 Task: Search one way flight ticket for 5 adults, 2 children, 1 infant in seat and 1 infant on lap in economy from Corpus Christi: Corpus Christi International Airport to Greensboro: Piedmont Triad International Airport on 5-1-2023. Choice of flights is Spirit. Number of bags: 1 carry on bag. Price is upto 60000. Outbound departure time preference is 4:30.
Action: Mouse moved to (225, 370)
Screenshot: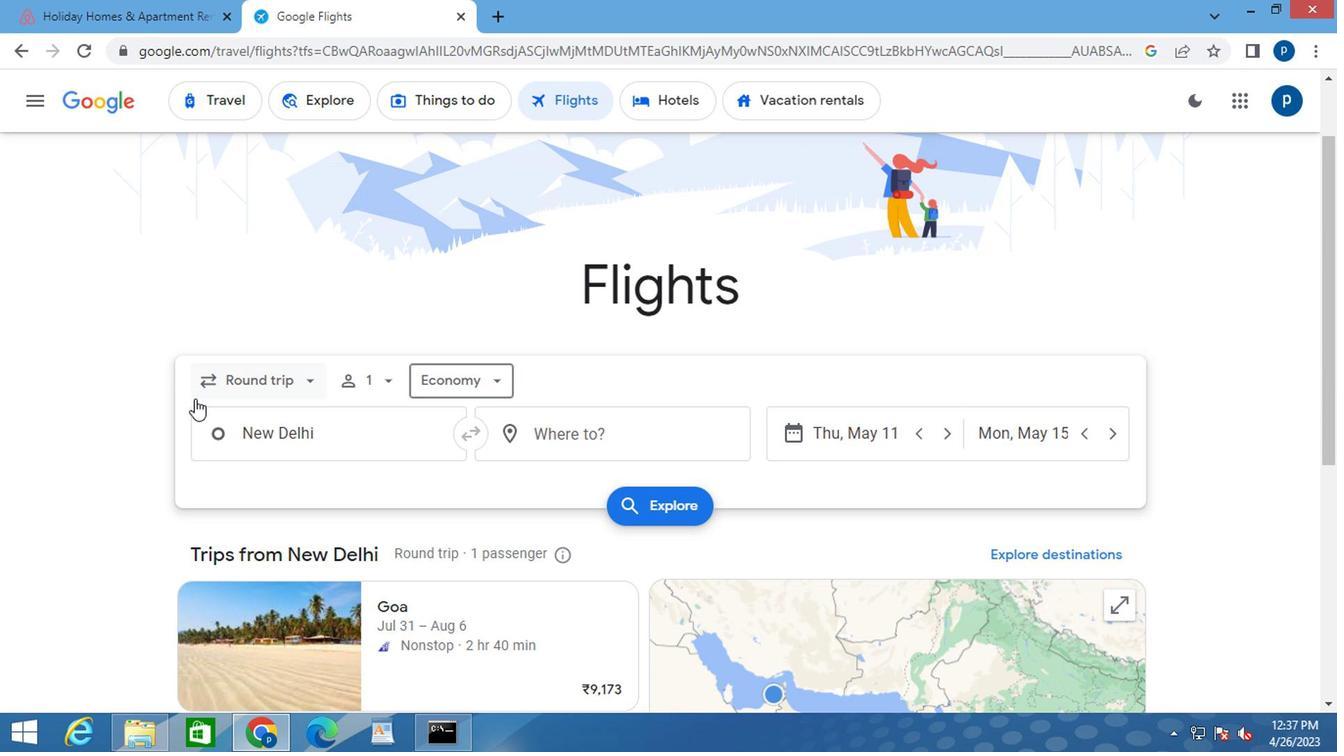
Action: Mouse pressed left at (225, 370)
Screenshot: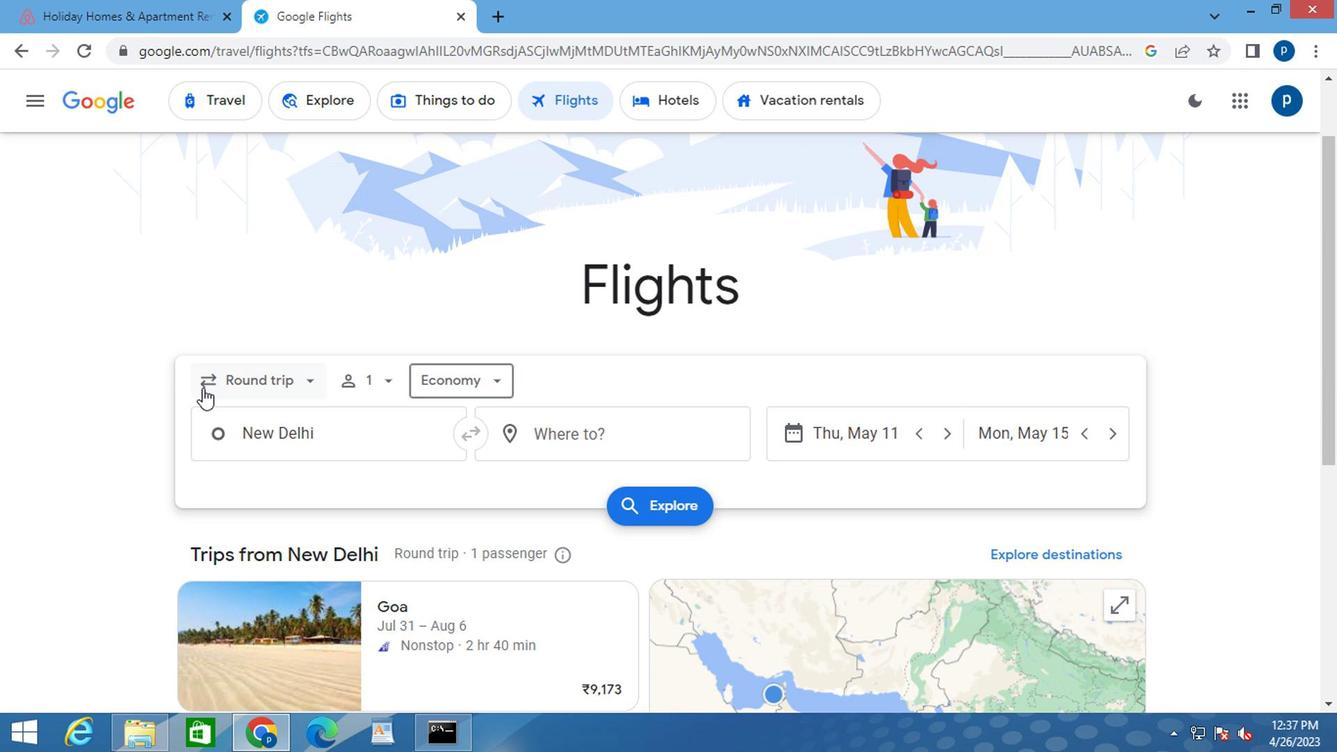 
Action: Mouse moved to (286, 472)
Screenshot: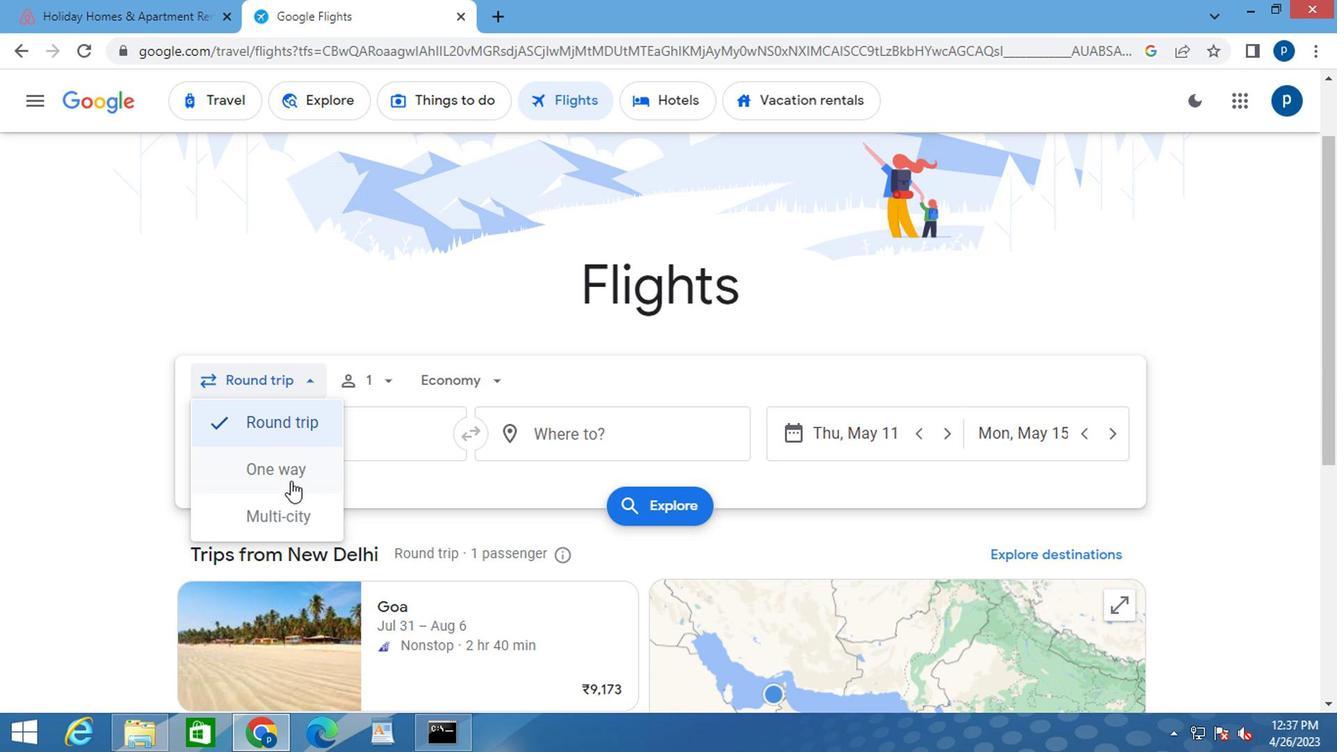 
Action: Mouse pressed left at (286, 472)
Screenshot: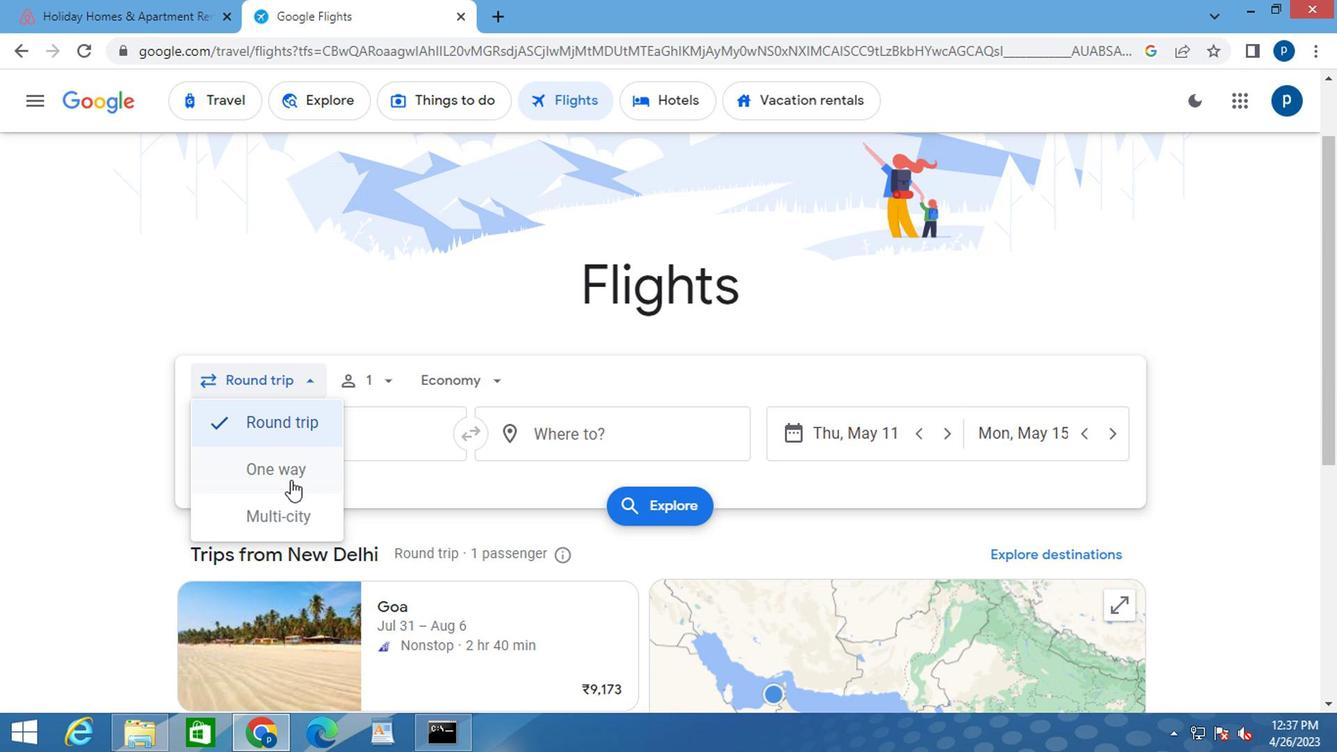 
Action: Mouse moved to (351, 373)
Screenshot: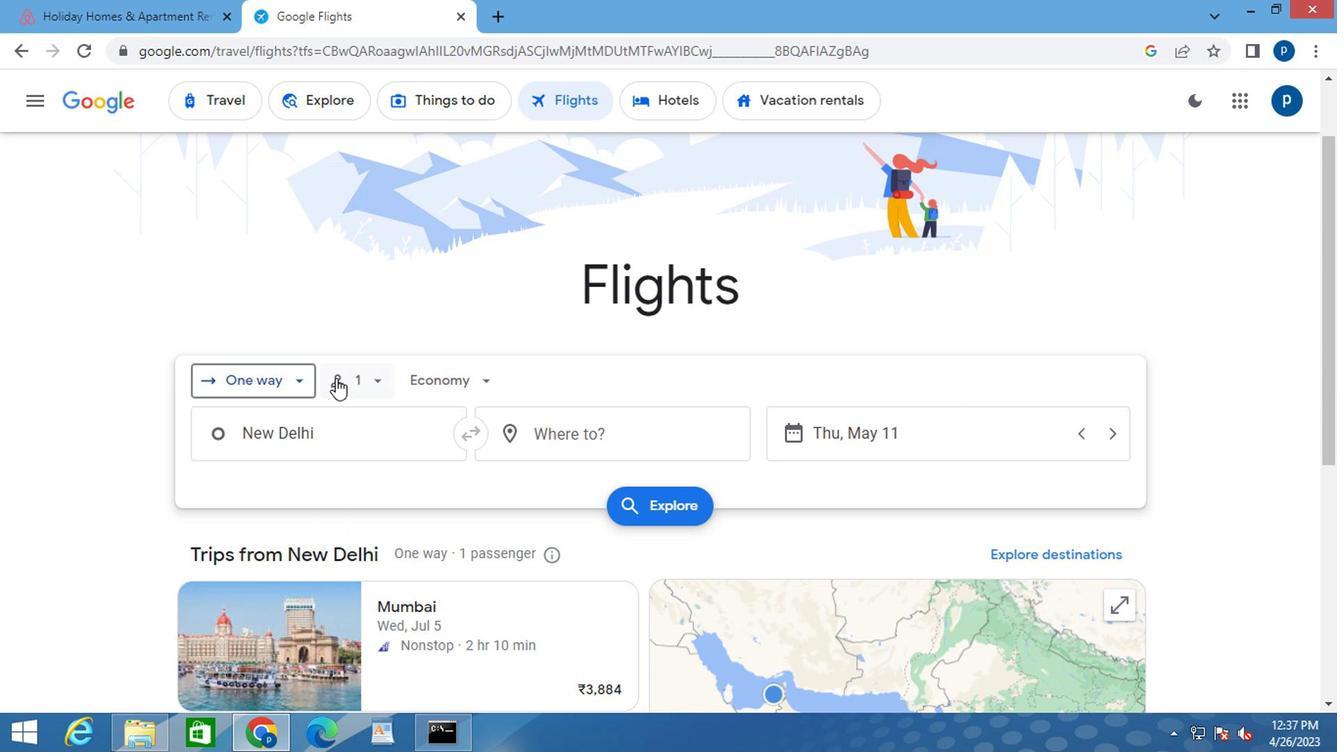 
Action: Mouse pressed left at (351, 373)
Screenshot: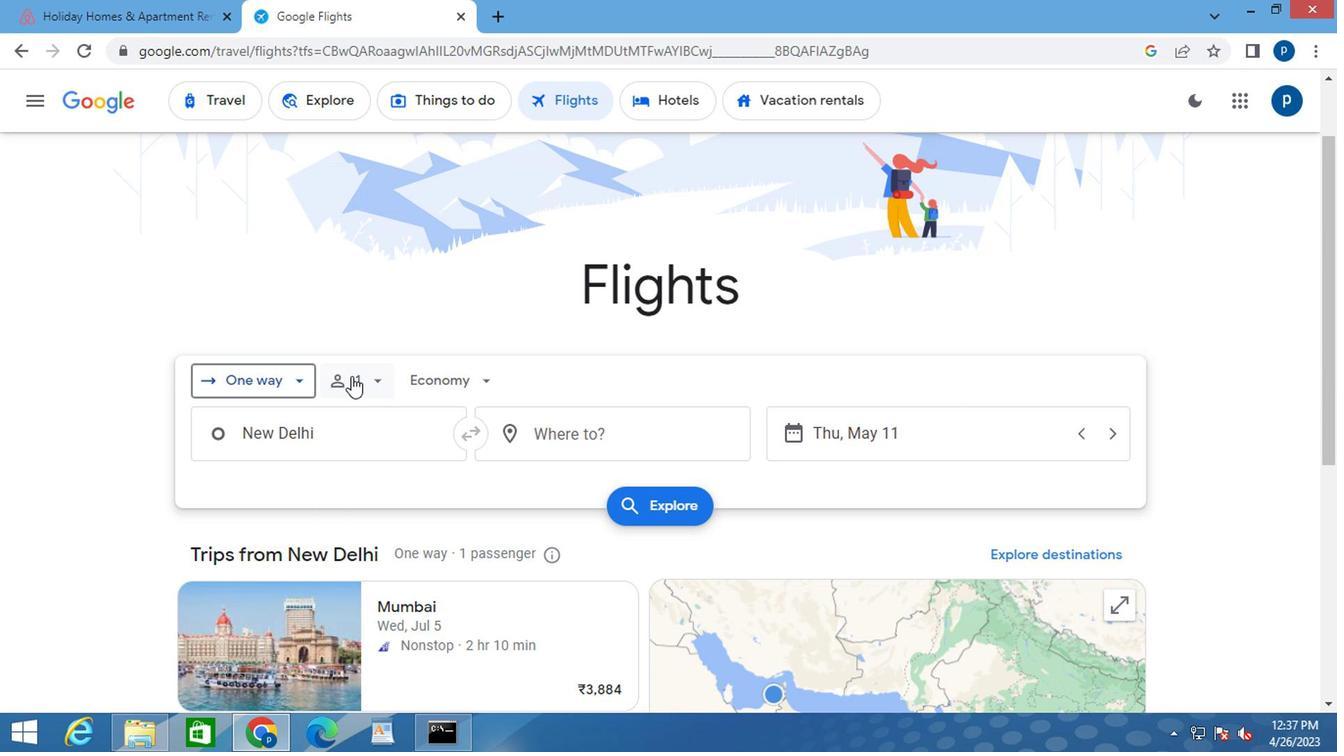 
Action: Mouse moved to (535, 432)
Screenshot: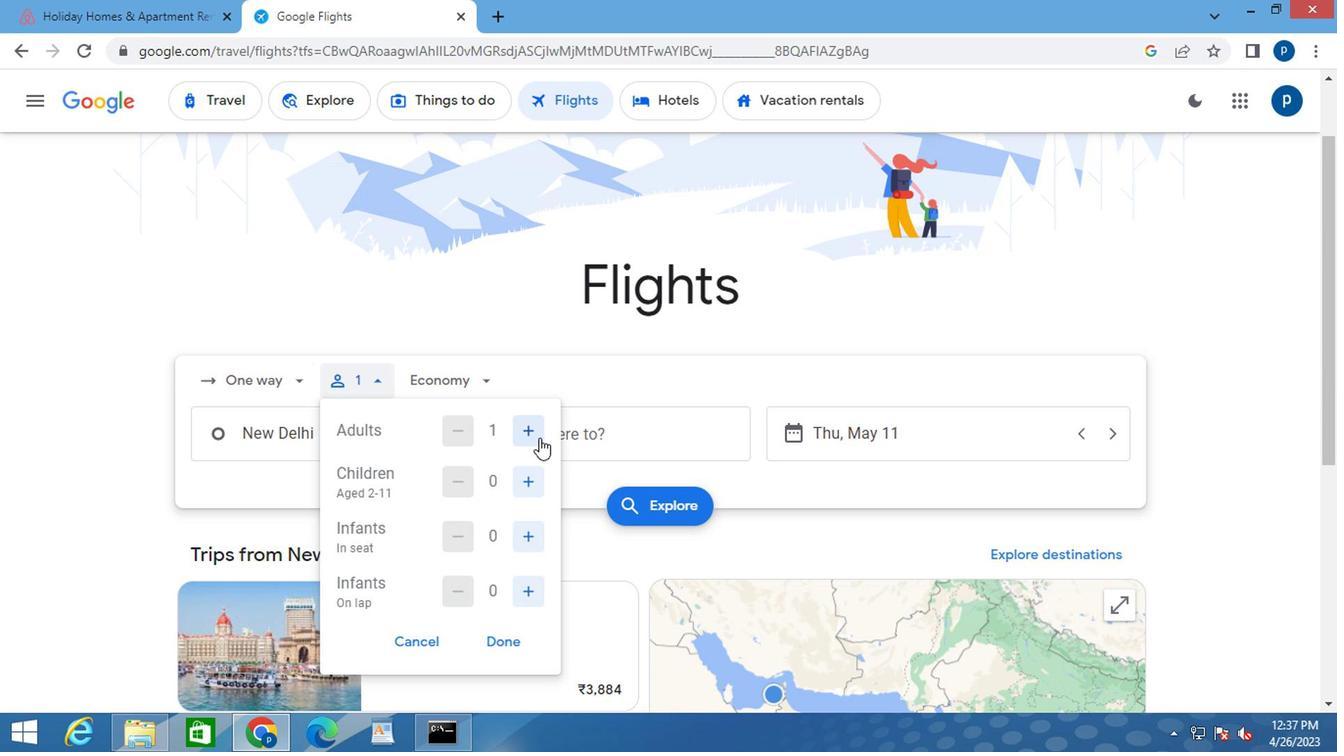 
Action: Mouse pressed left at (535, 432)
Screenshot: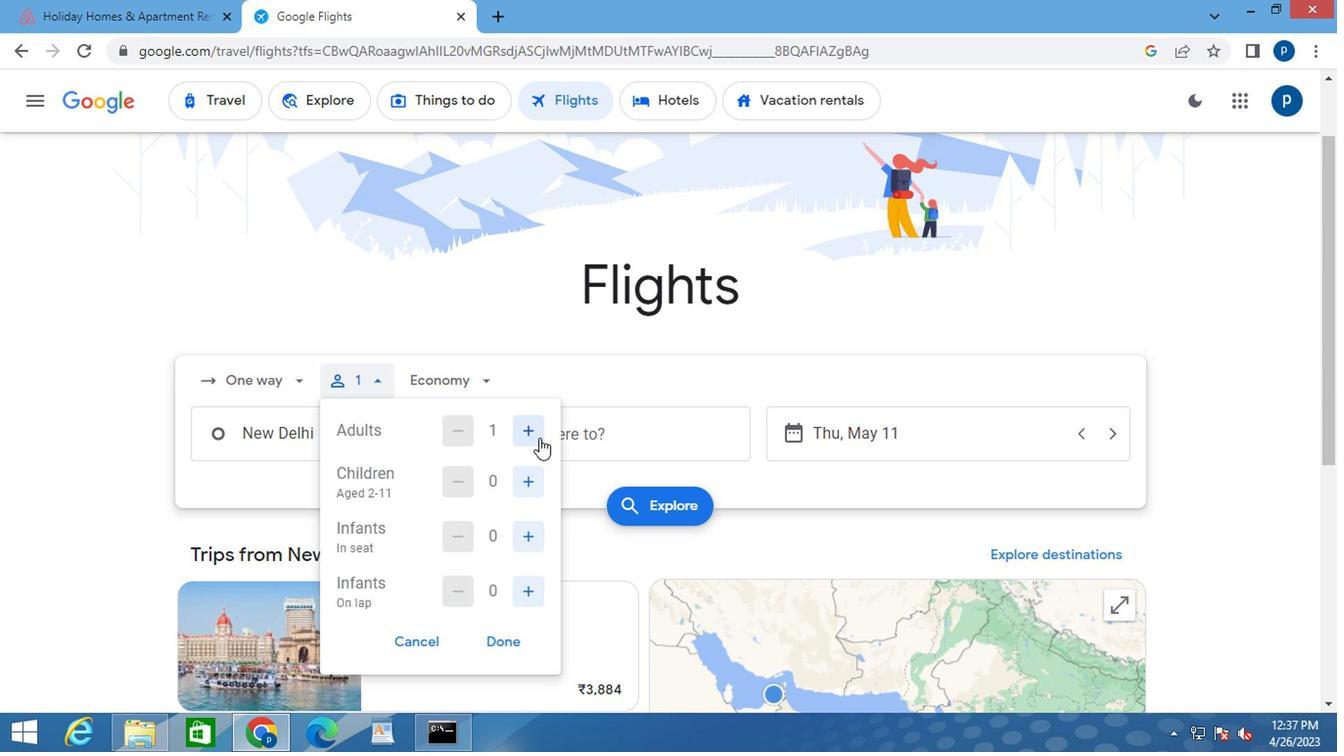 
Action: Mouse moved to (535, 432)
Screenshot: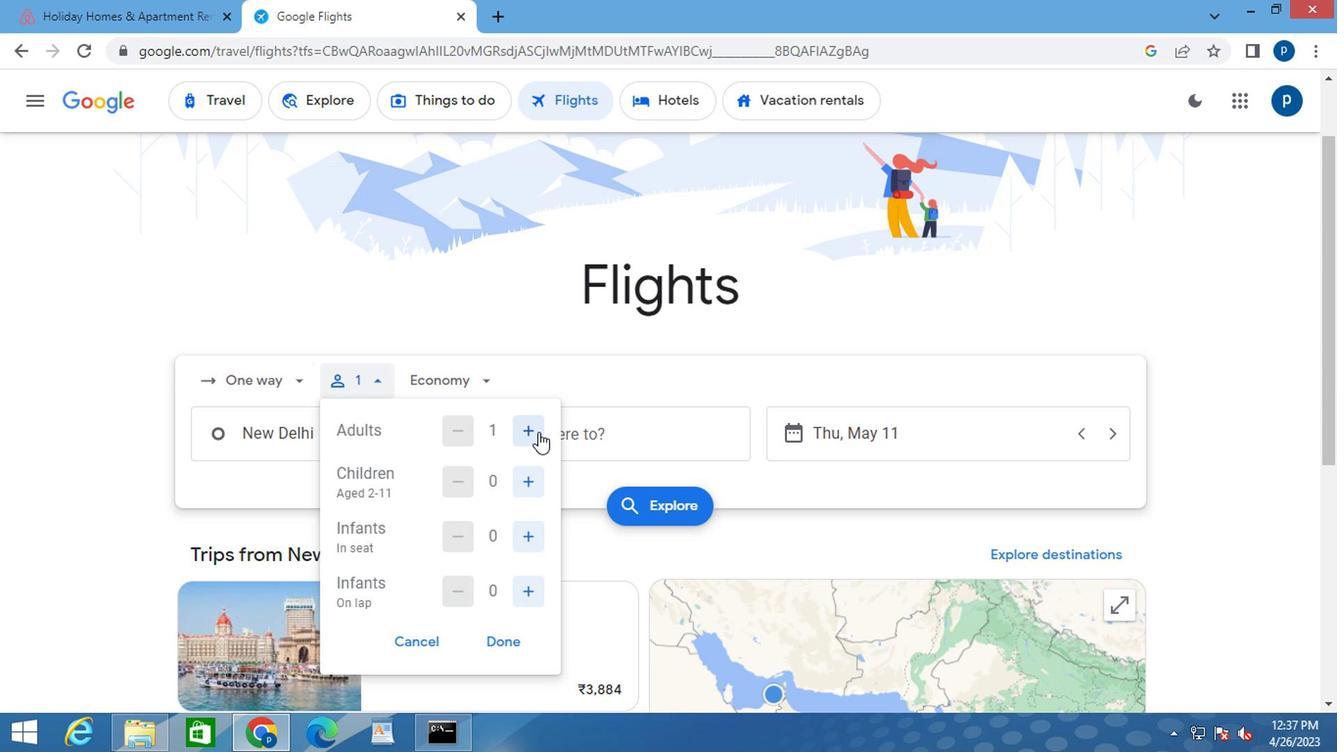 
Action: Mouse pressed left at (535, 432)
Screenshot: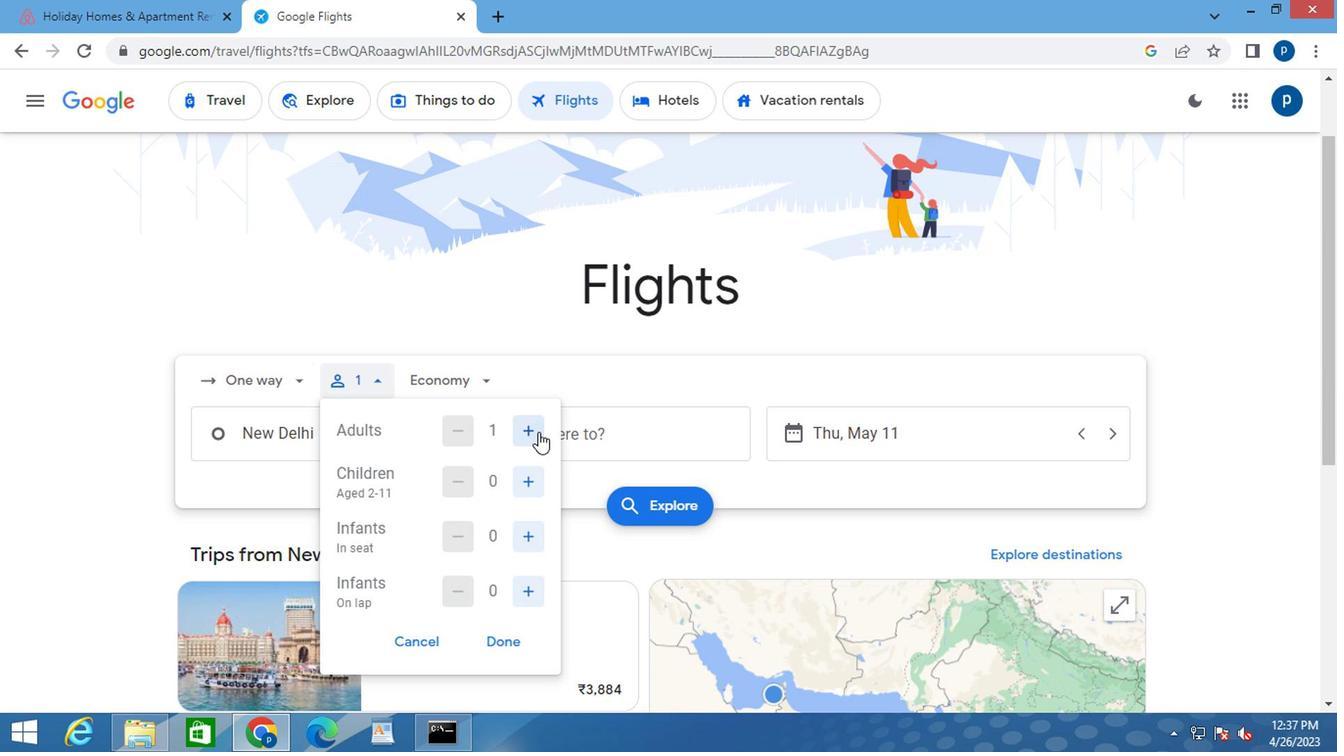 
Action: Mouse pressed left at (535, 432)
Screenshot: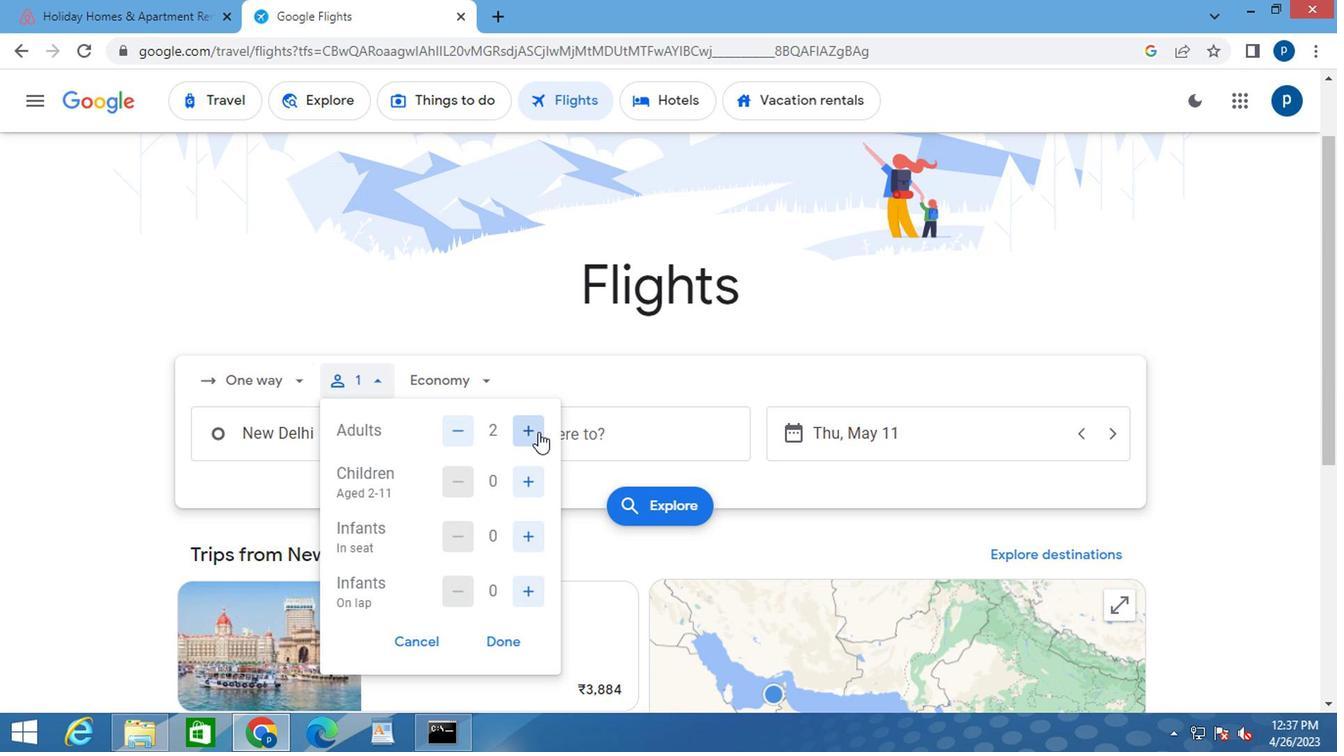 
Action: Mouse pressed left at (535, 432)
Screenshot: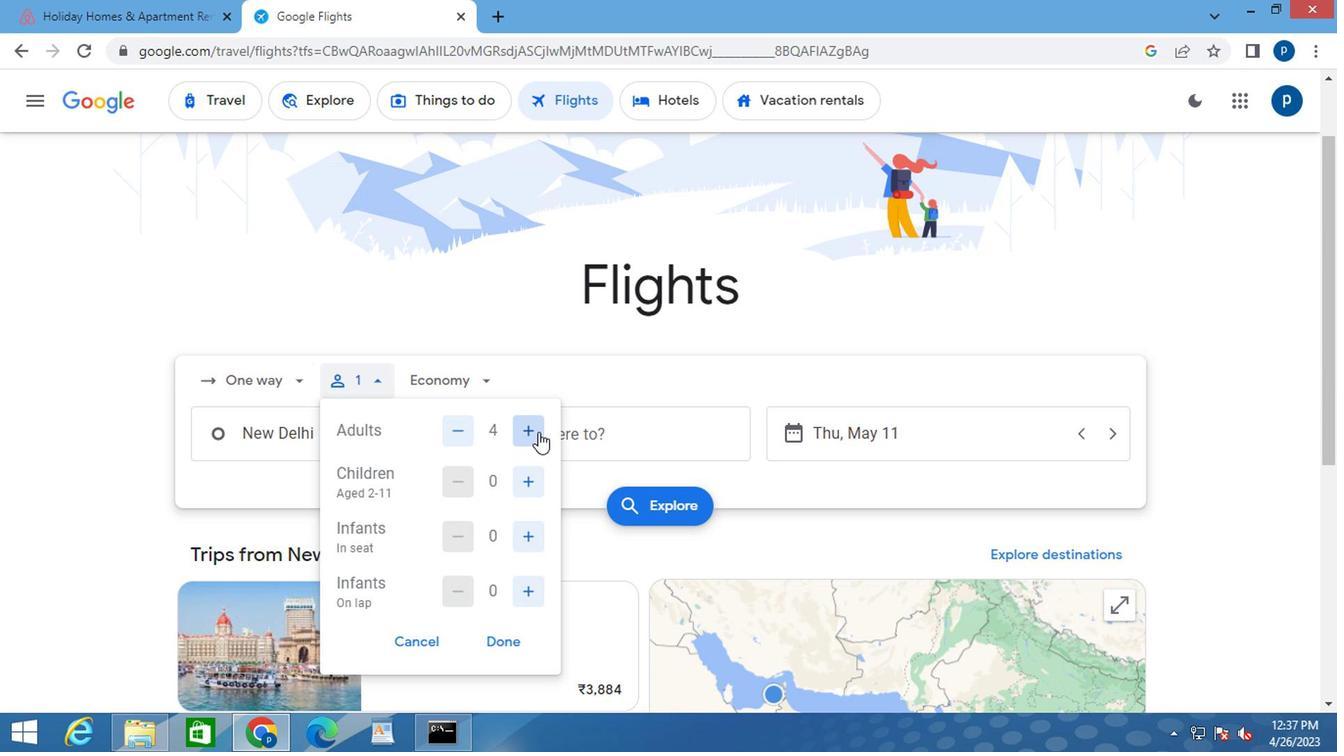 
Action: Mouse moved to (536, 489)
Screenshot: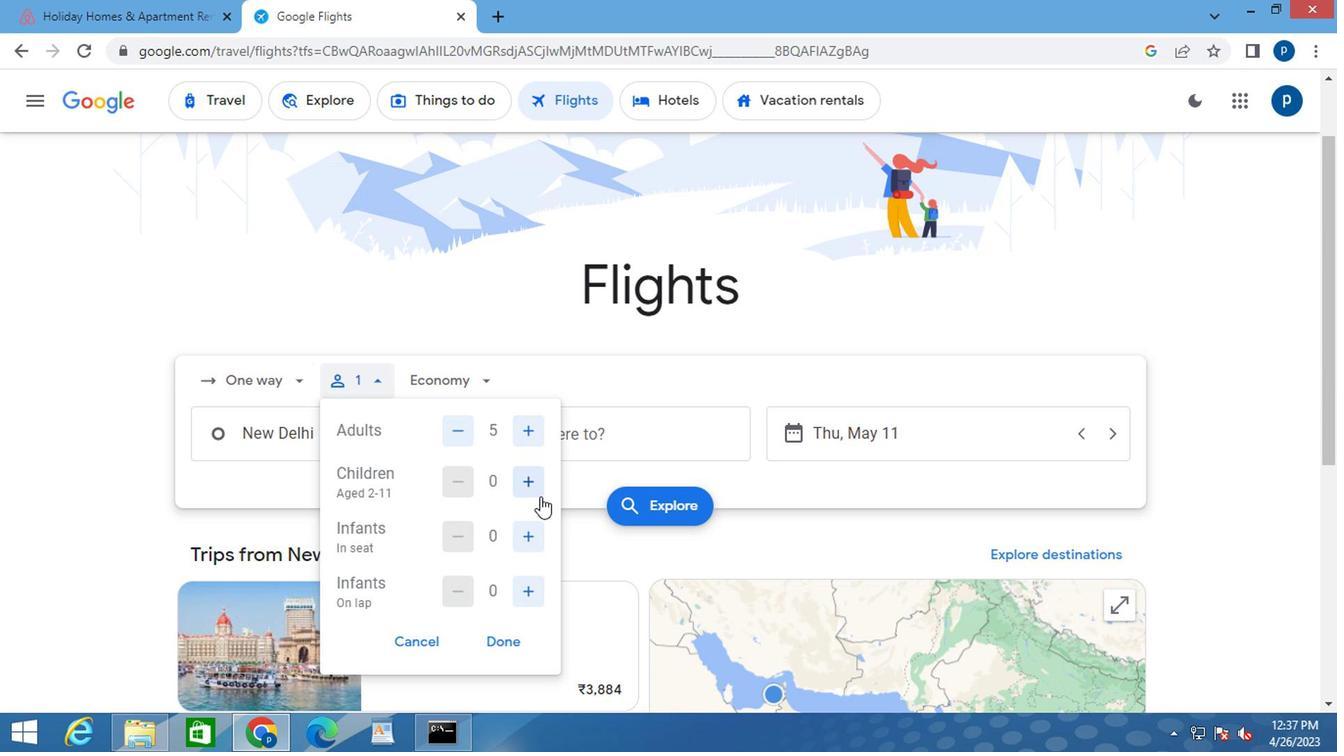 
Action: Mouse pressed left at (536, 489)
Screenshot: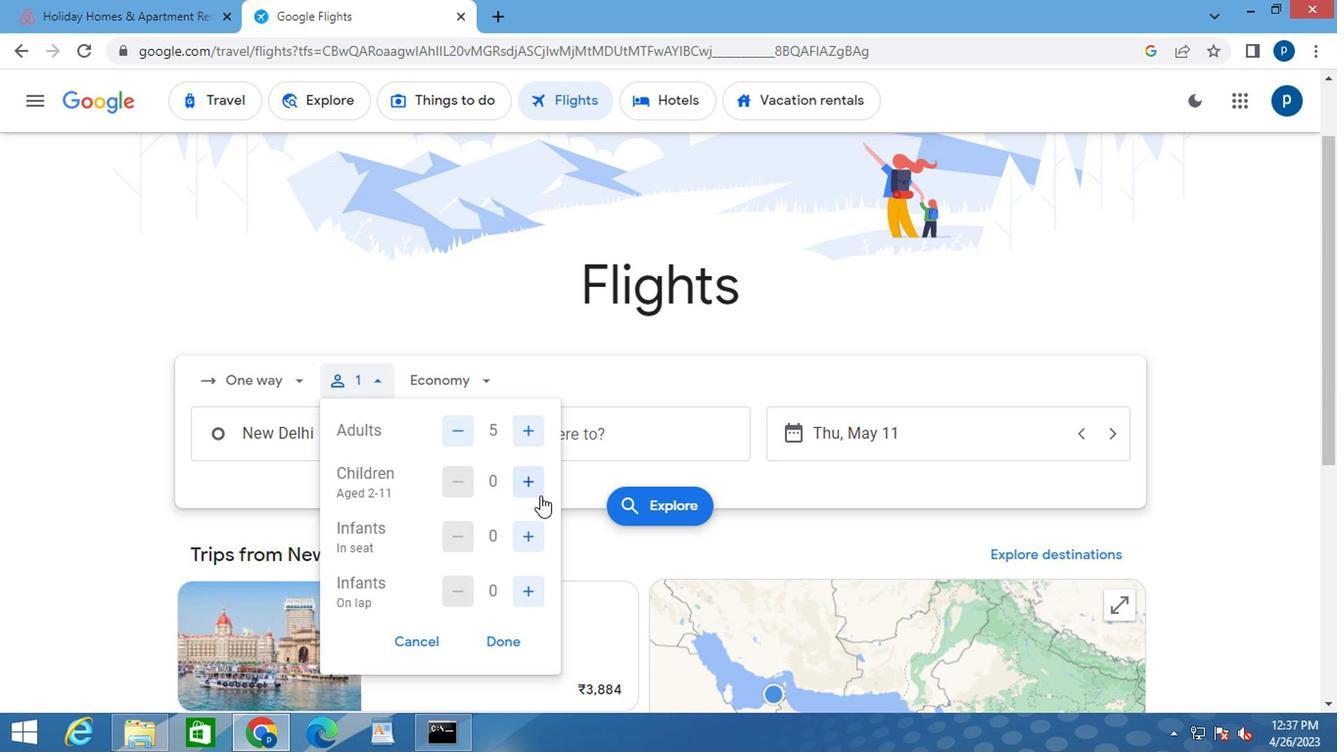 
Action: Mouse pressed left at (536, 489)
Screenshot: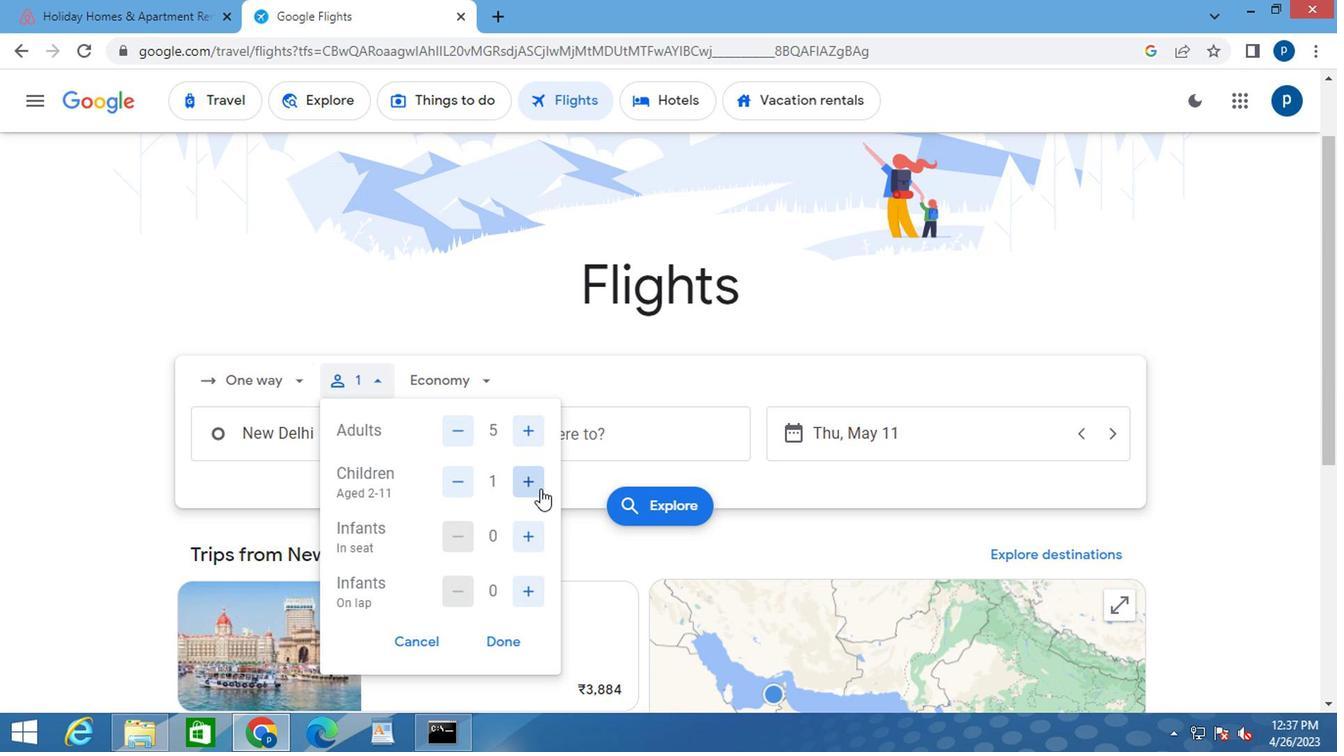 
Action: Mouse moved to (531, 535)
Screenshot: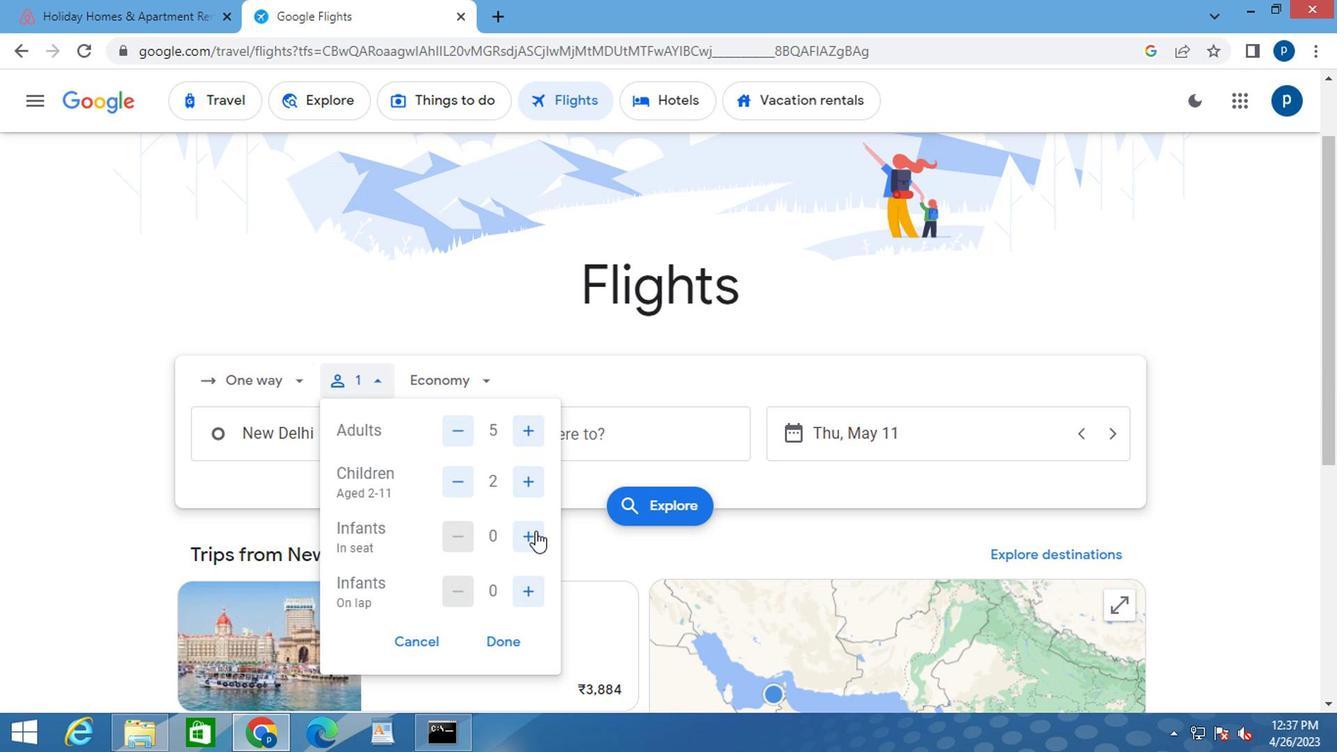 
Action: Mouse pressed left at (531, 535)
Screenshot: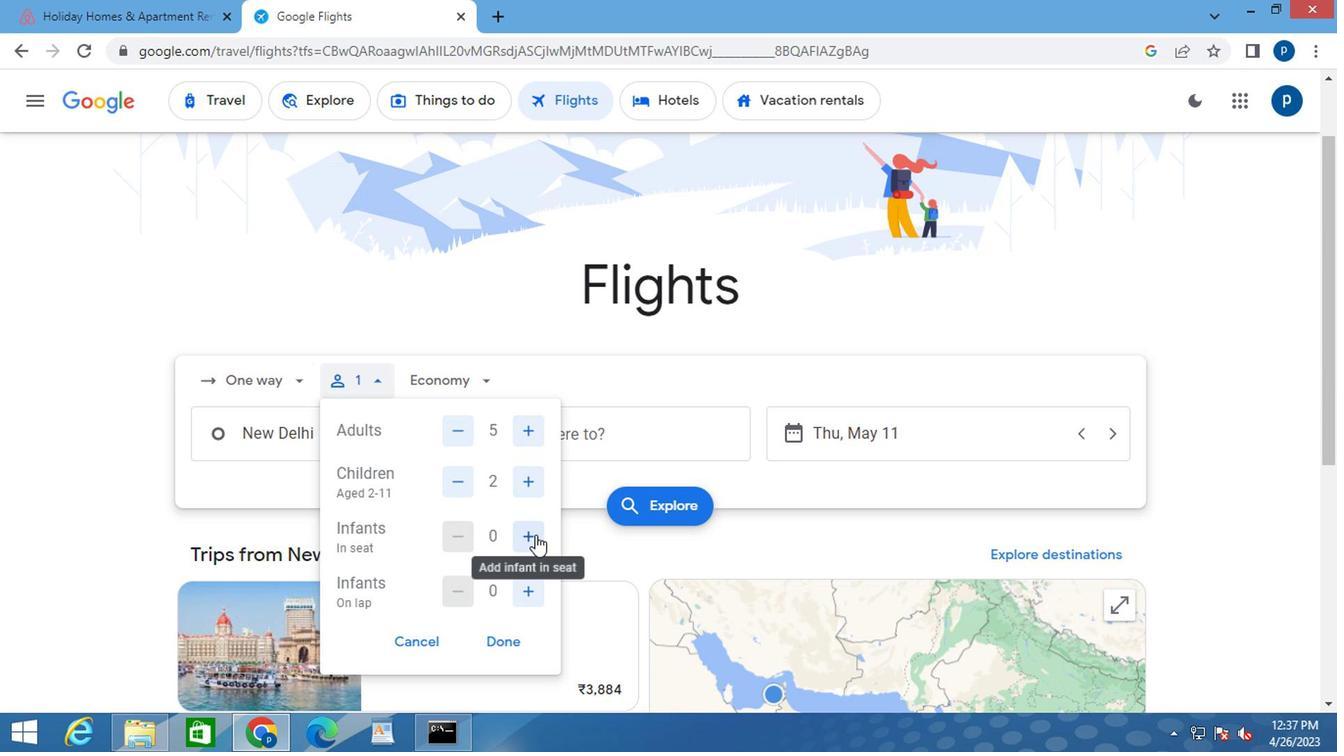 
Action: Mouse moved to (525, 590)
Screenshot: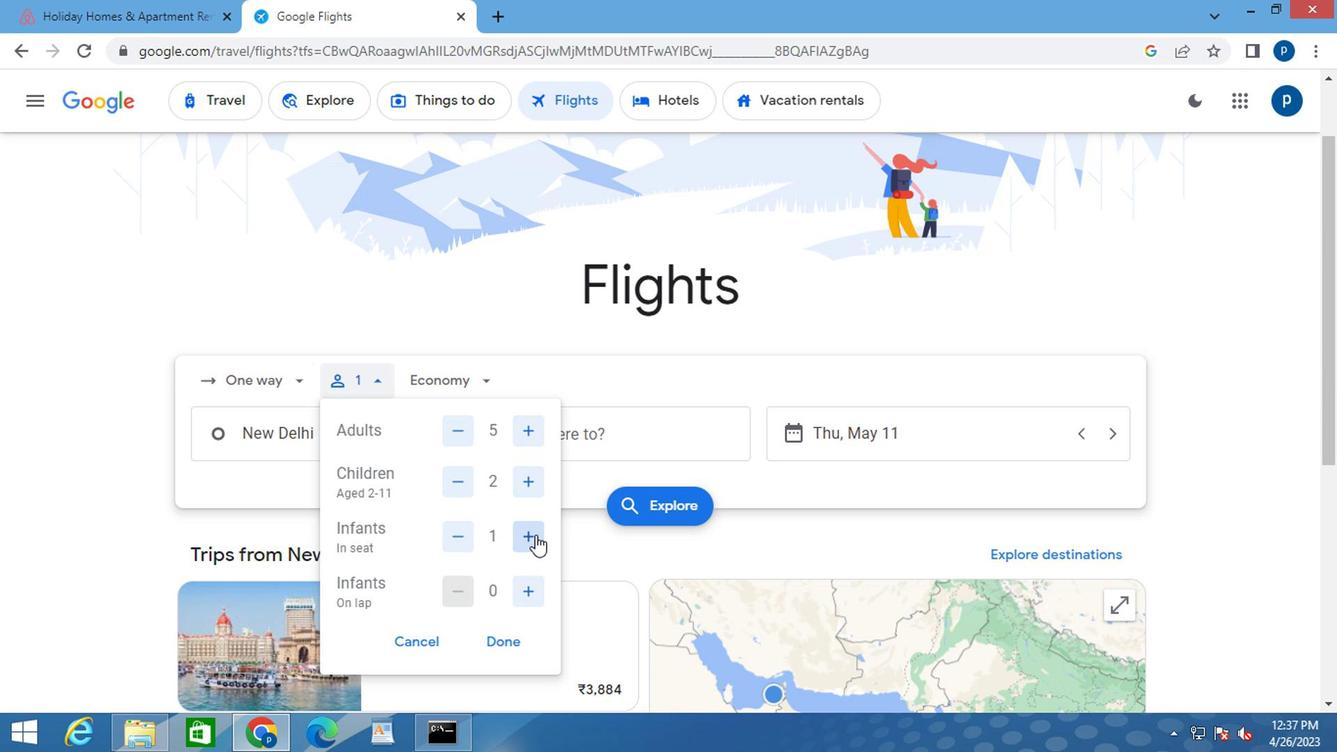 
Action: Mouse pressed left at (525, 590)
Screenshot: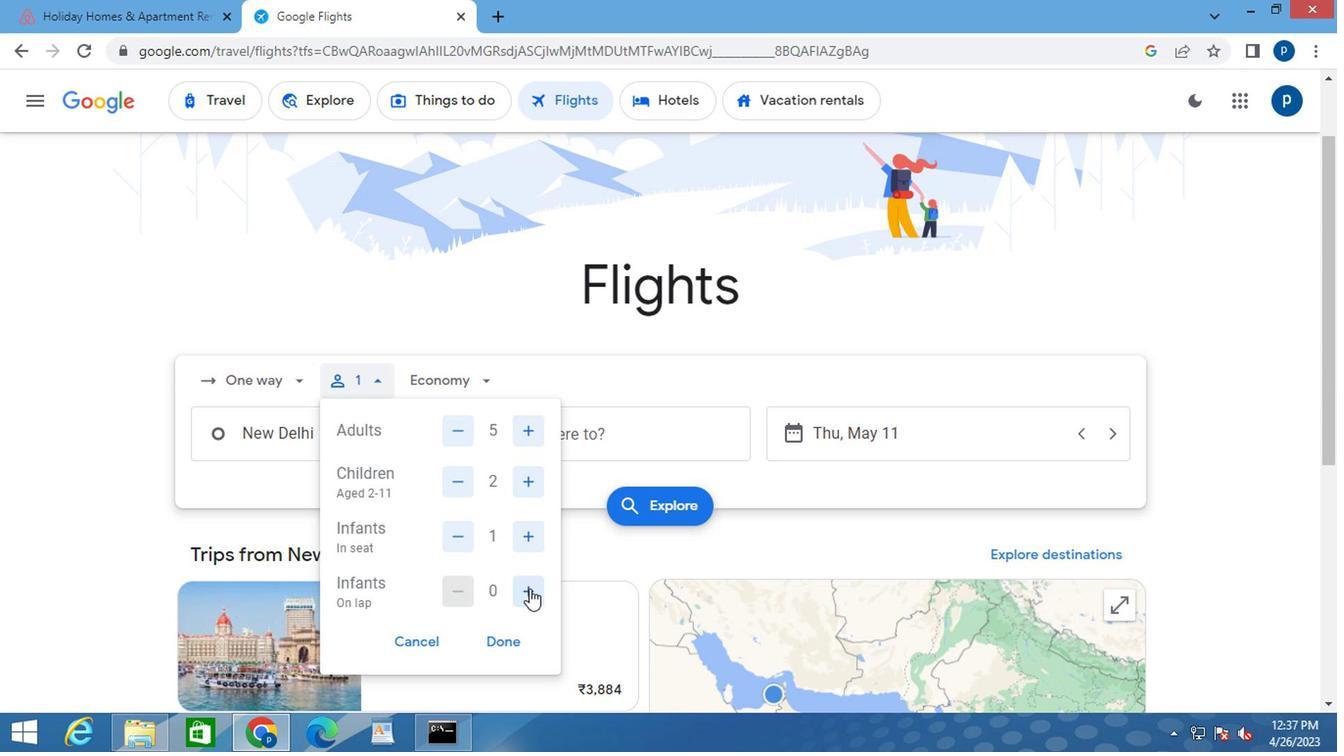 
Action: Mouse moved to (504, 633)
Screenshot: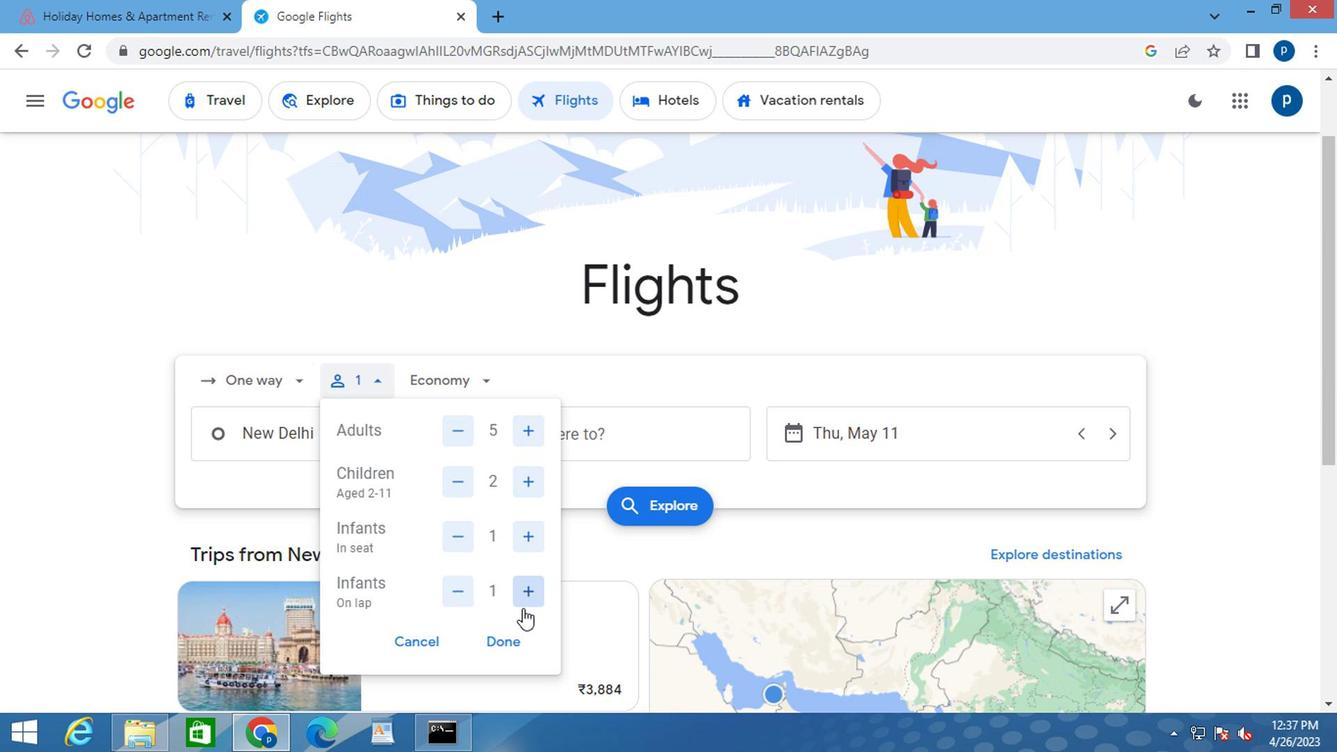 
Action: Mouse pressed left at (504, 633)
Screenshot: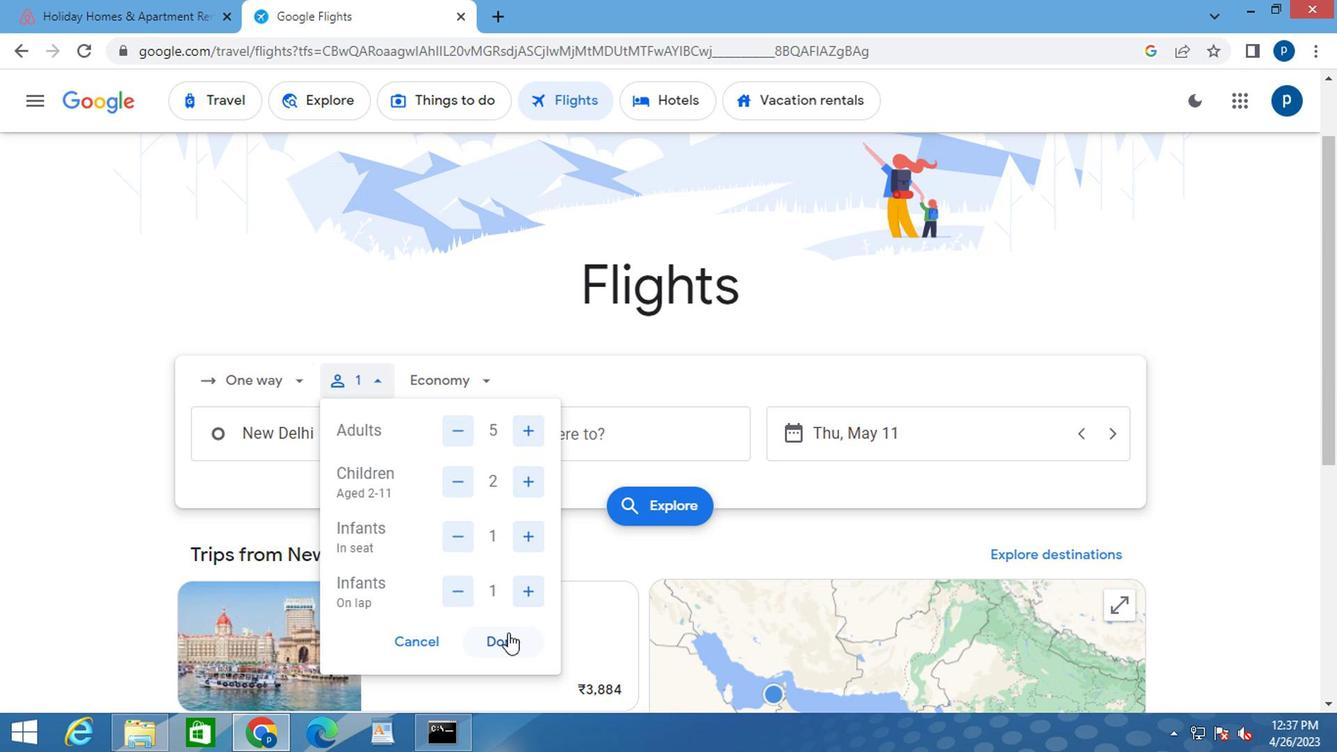 
Action: Mouse moved to (454, 385)
Screenshot: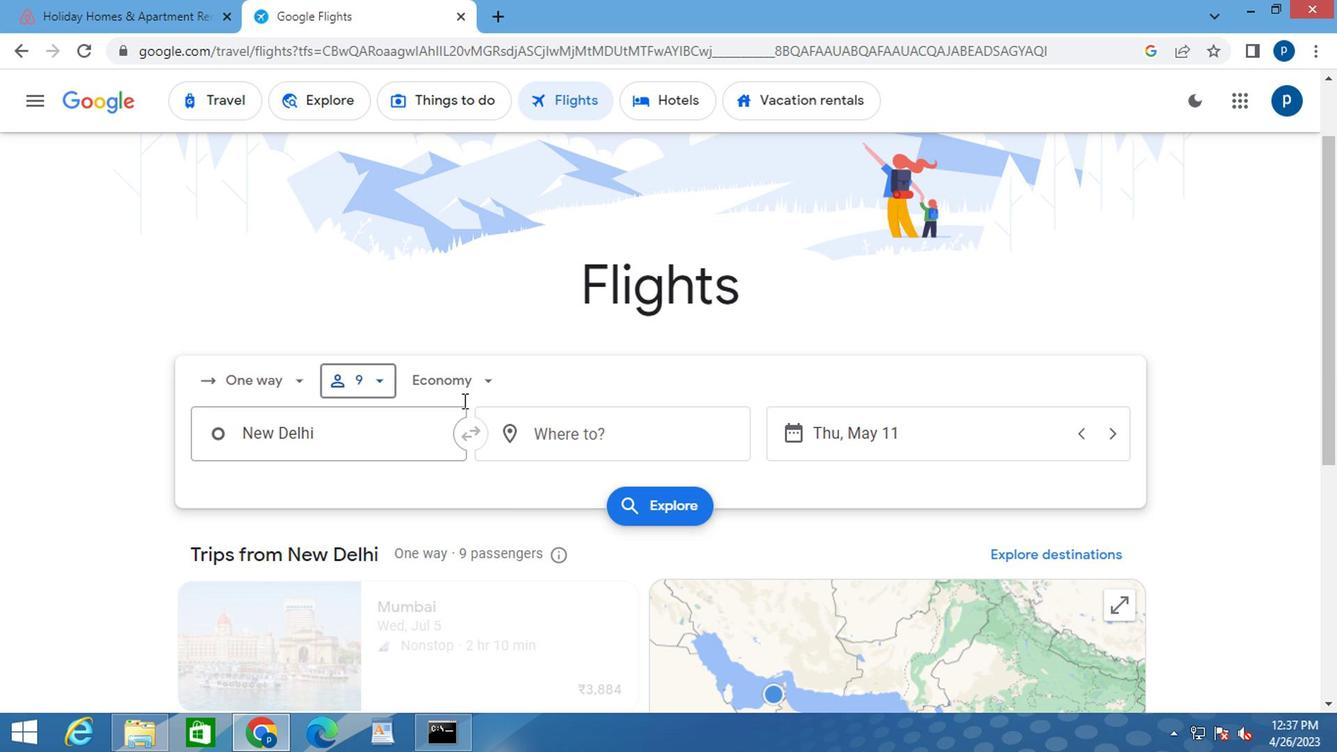 
Action: Mouse pressed left at (454, 385)
Screenshot: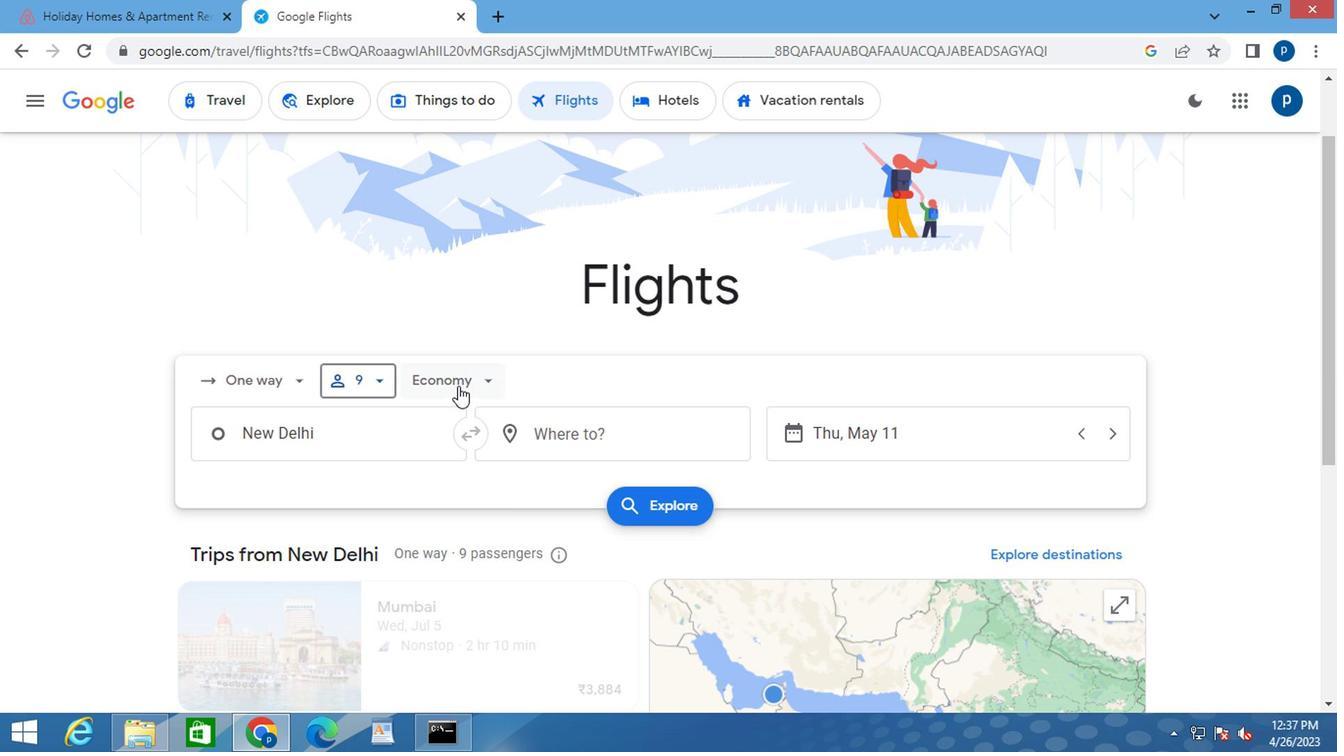 
Action: Mouse moved to (489, 423)
Screenshot: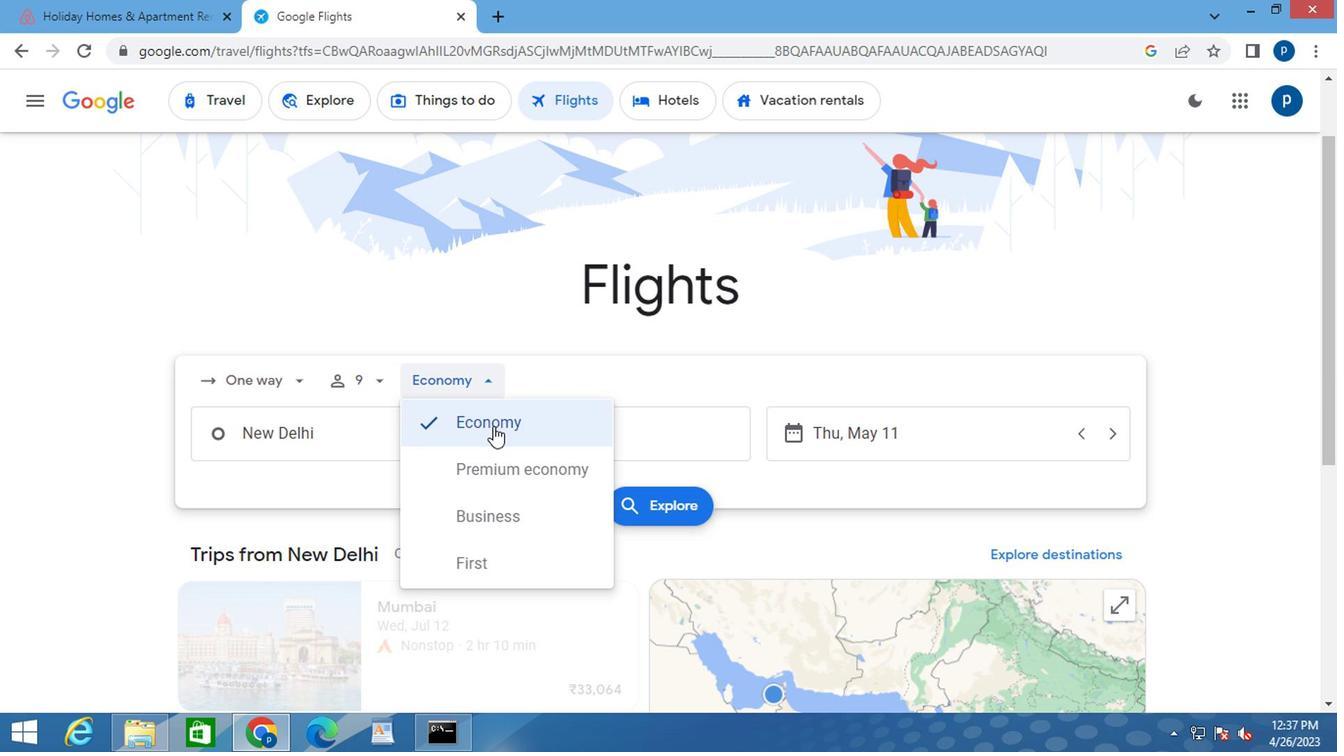 
Action: Mouse pressed left at (489, 423)
Screenshot: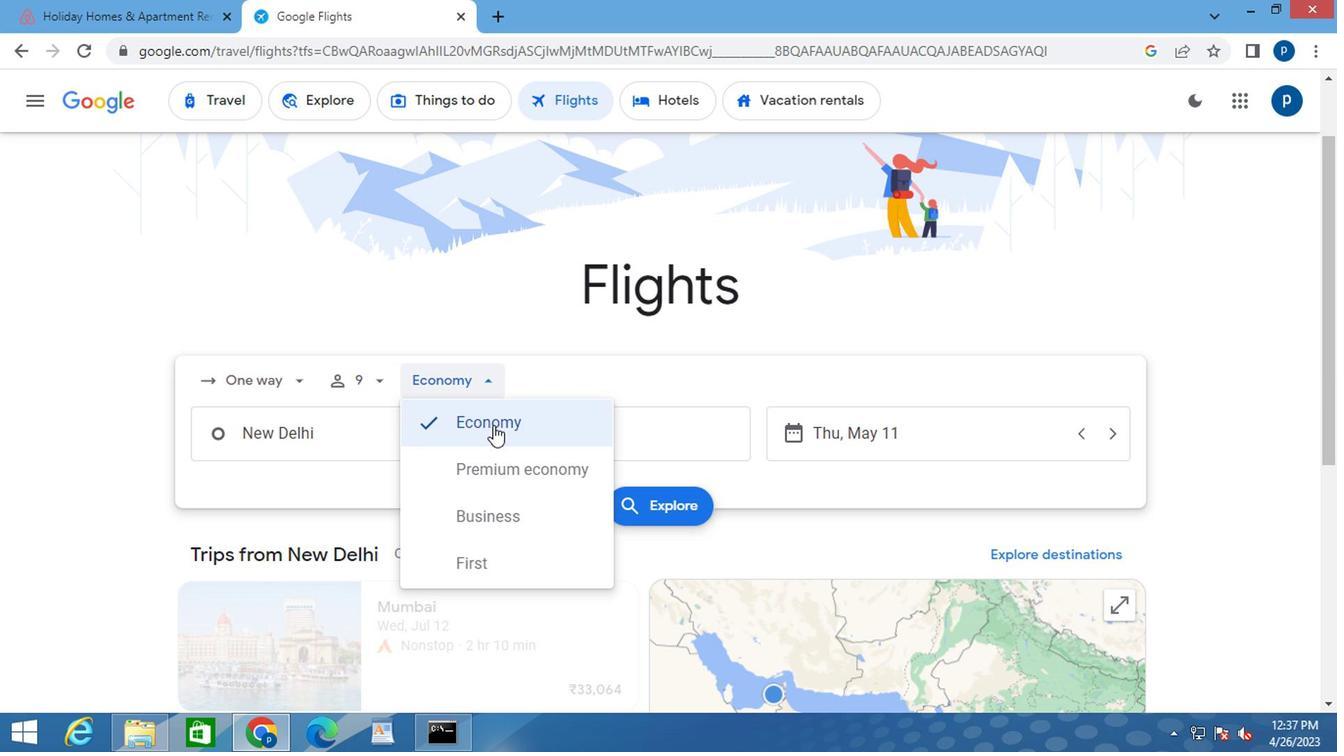 
Action: Mouse moved to (316, 445)
Screenshot: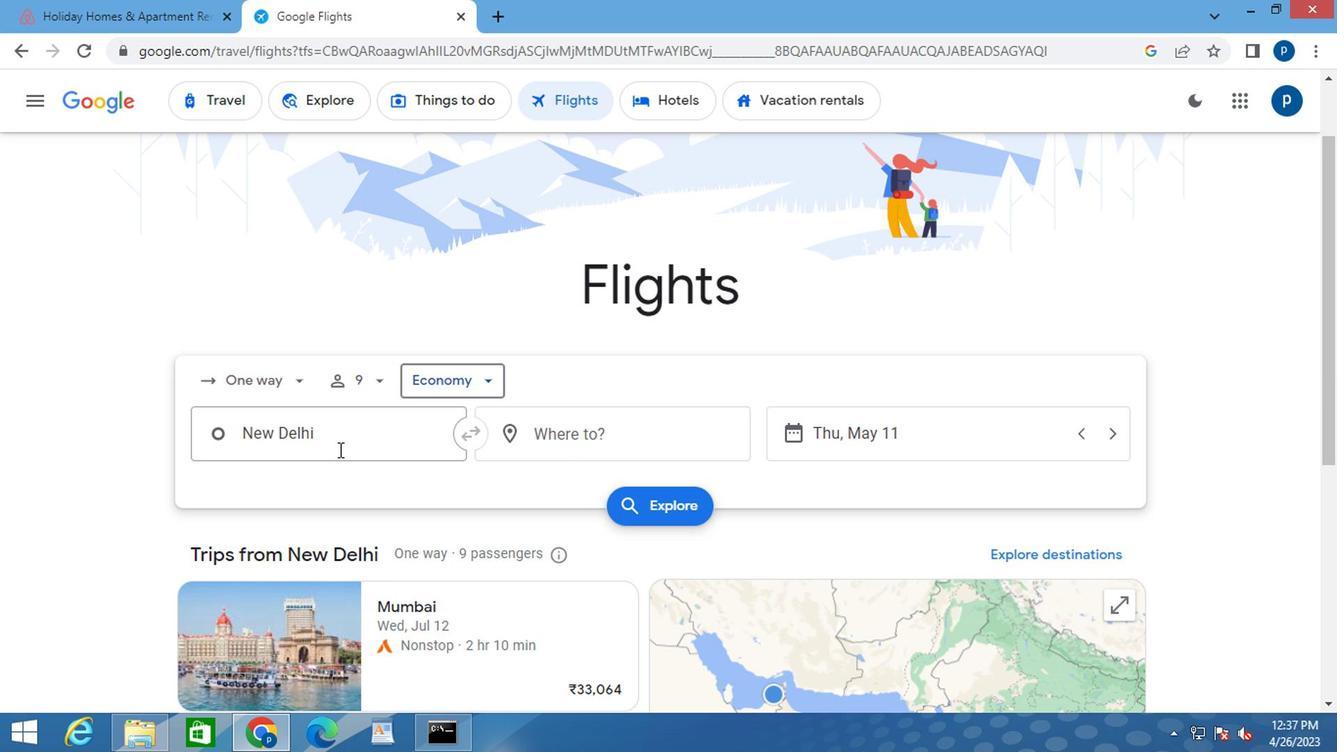 
Action: Mouse pressed left at (316, 445)
Screenshot: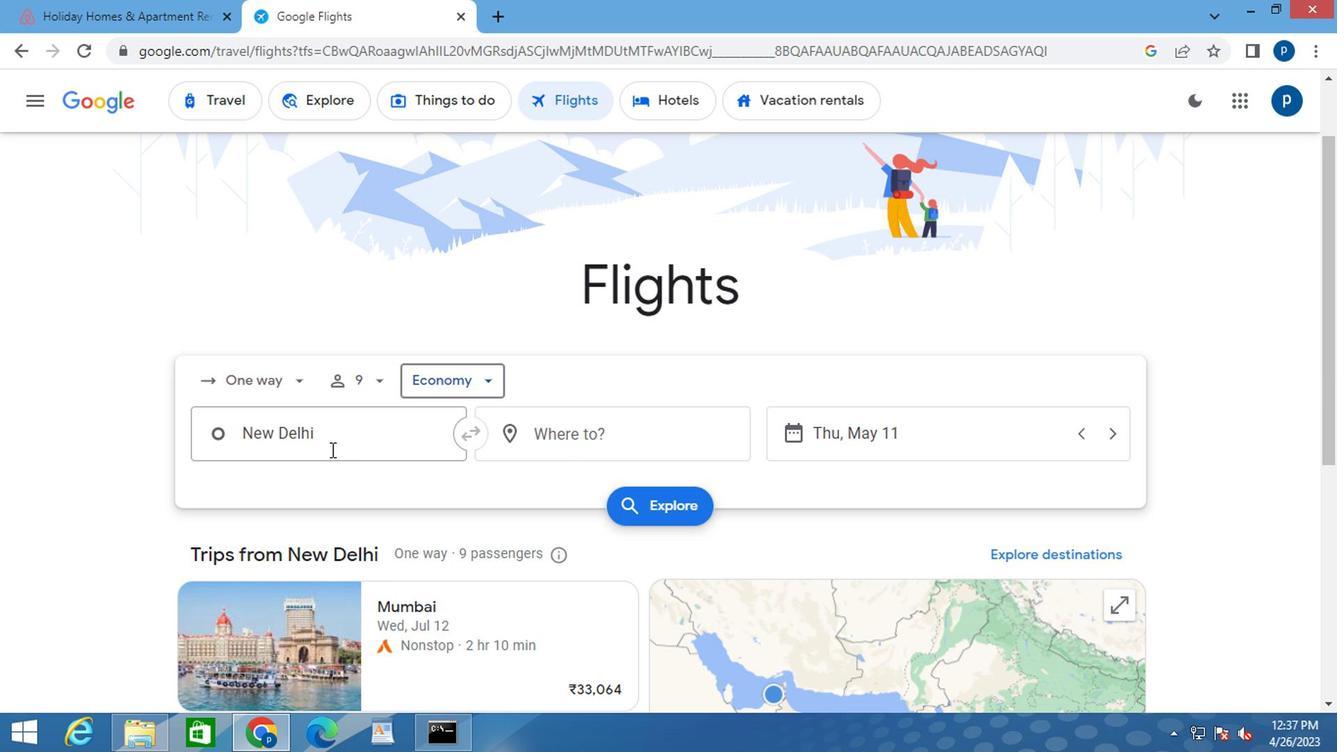 
Action: Mouse pressed left at (316, 445)
Screenshot: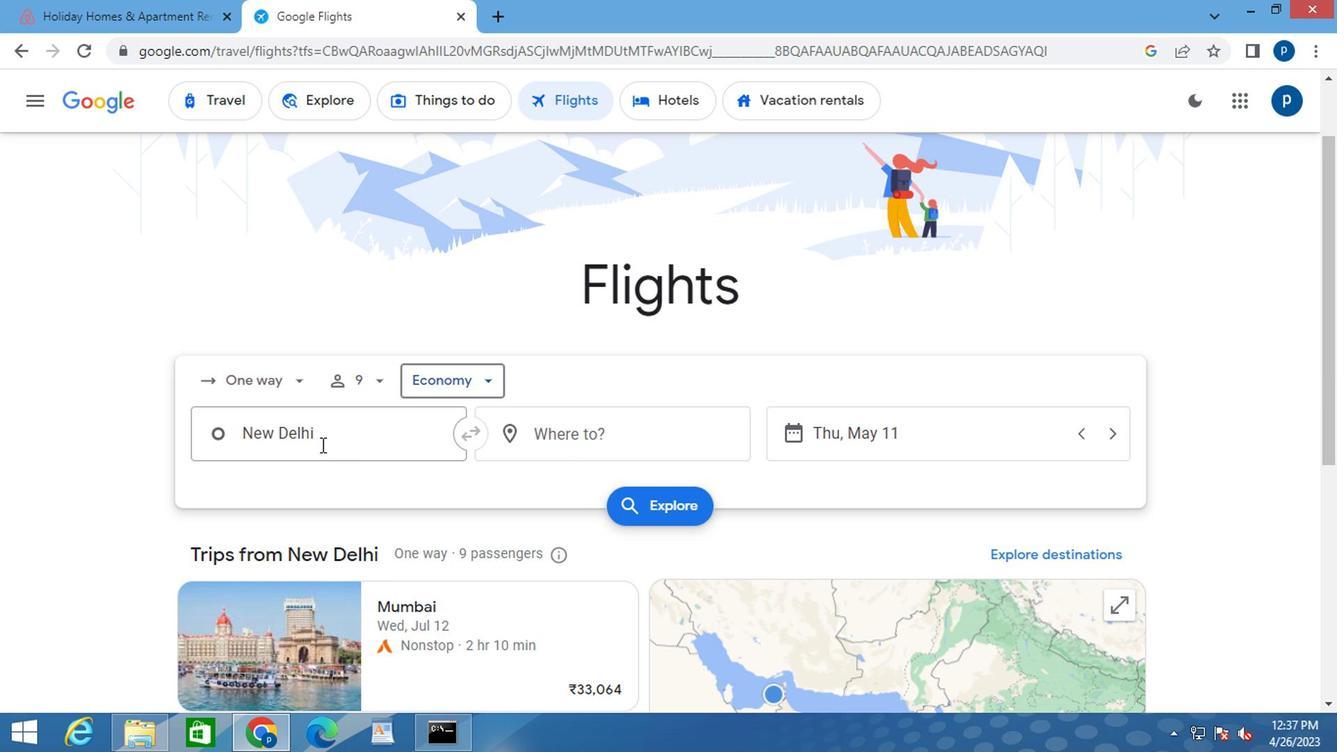 
Action: Key pressed <Key.delete><Key.caps_lock><Key.caps_lock>c<Key.caps_lock>orpus
Screenshot: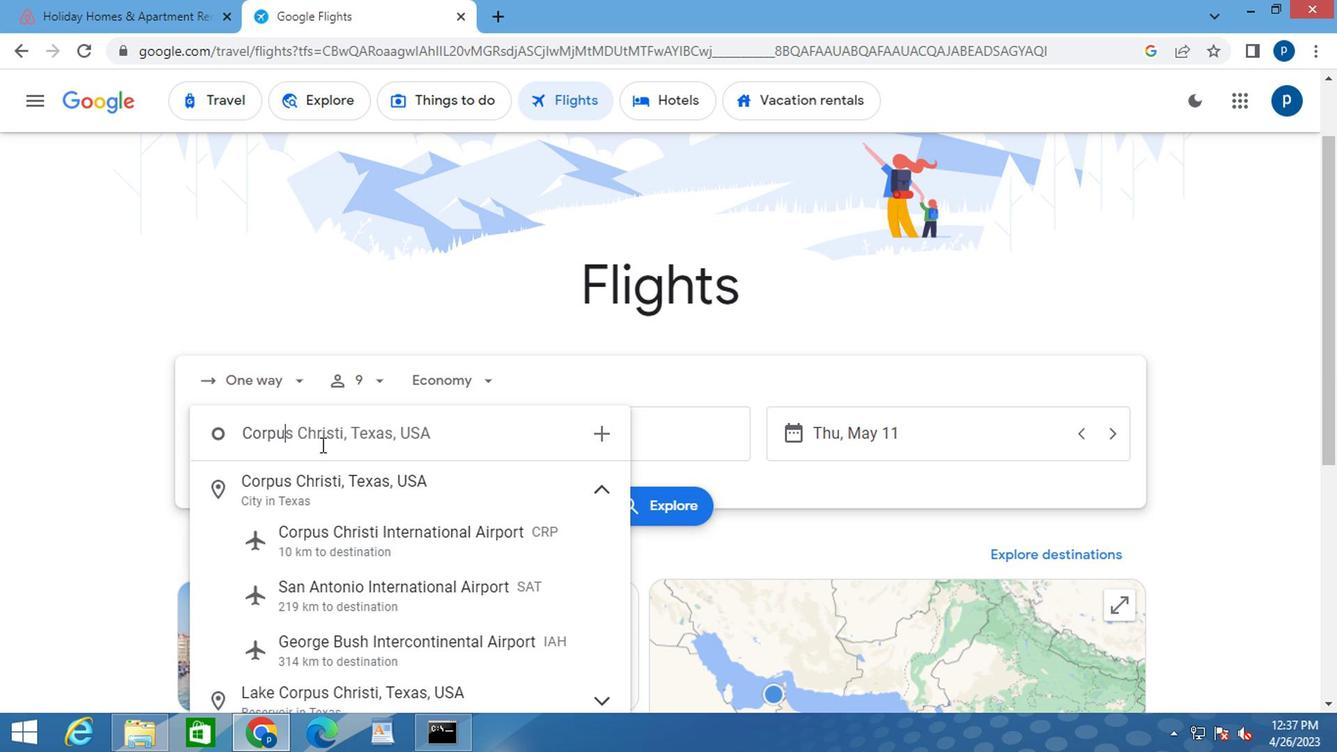 
Action: Mouse moved to (320, 543)
Screenshot: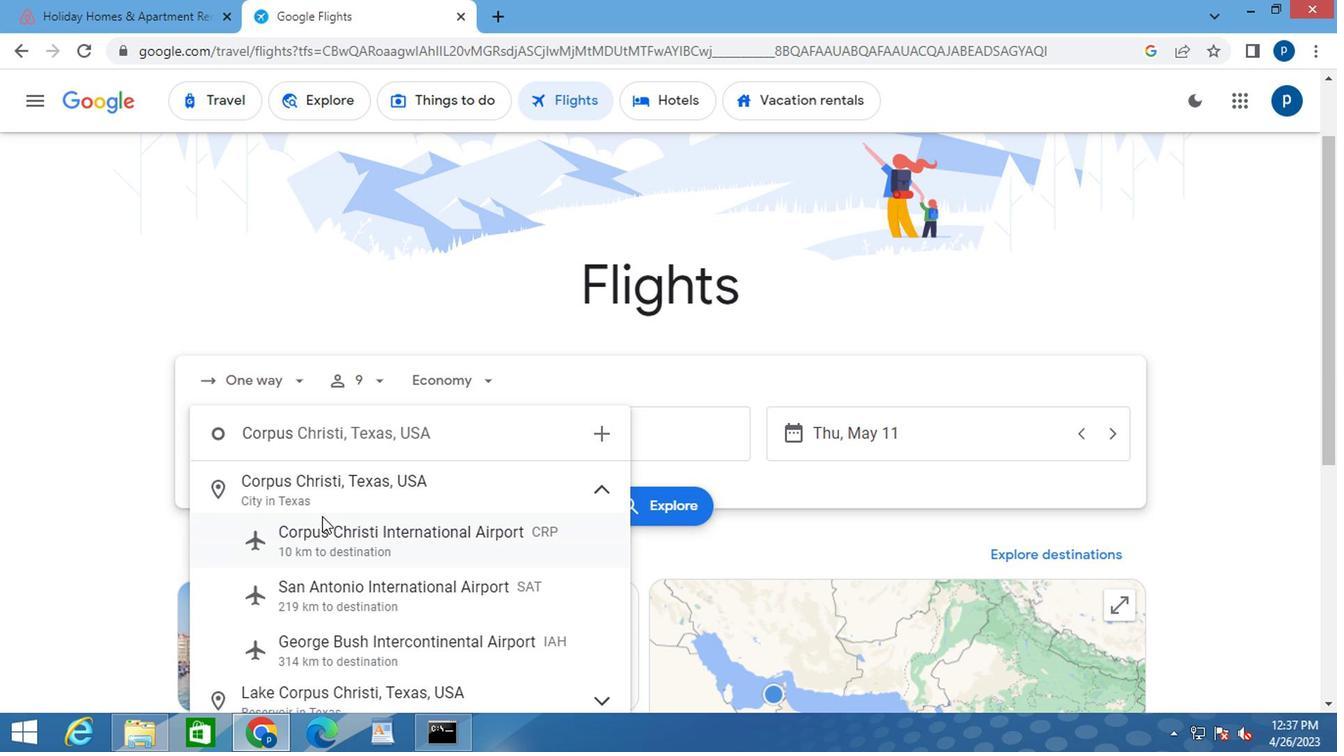 
Action: Mouse pressed left at (320, 543)
Screenshot: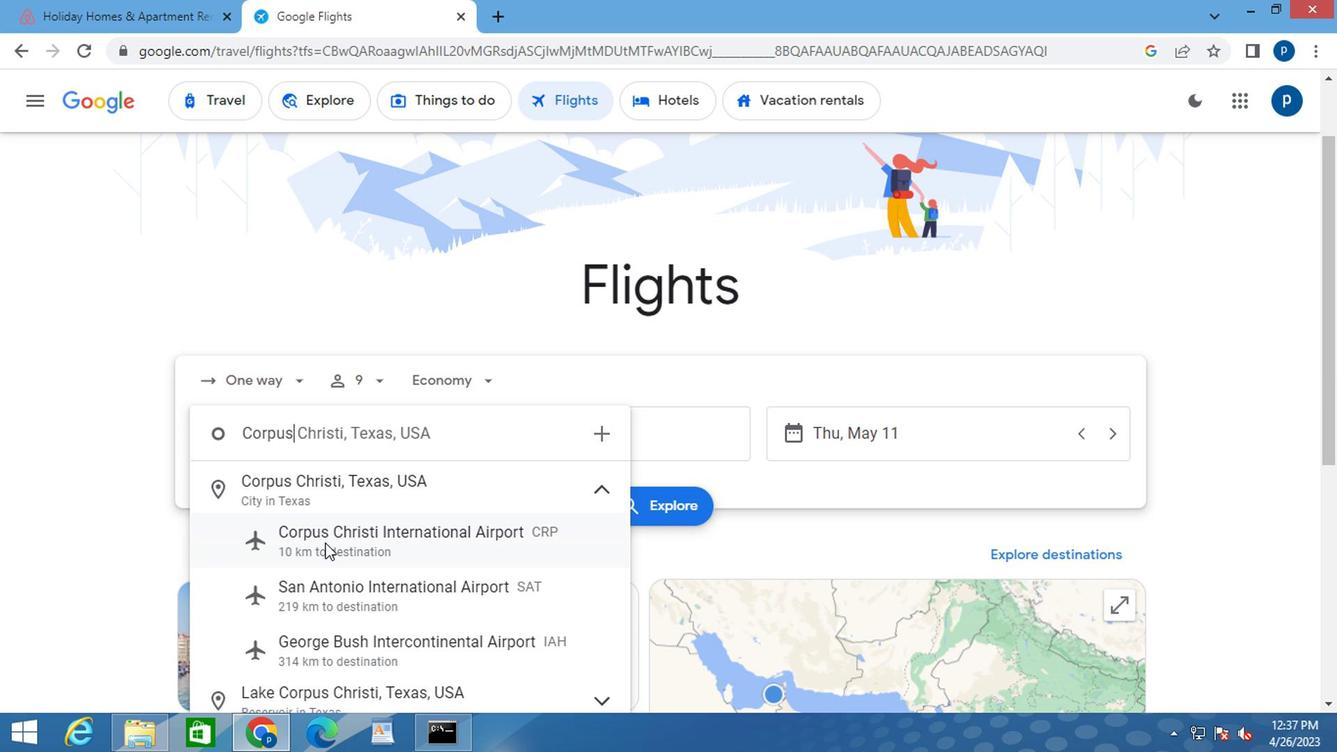 
Action: Mouse moved to (530, 443)
Screenshot: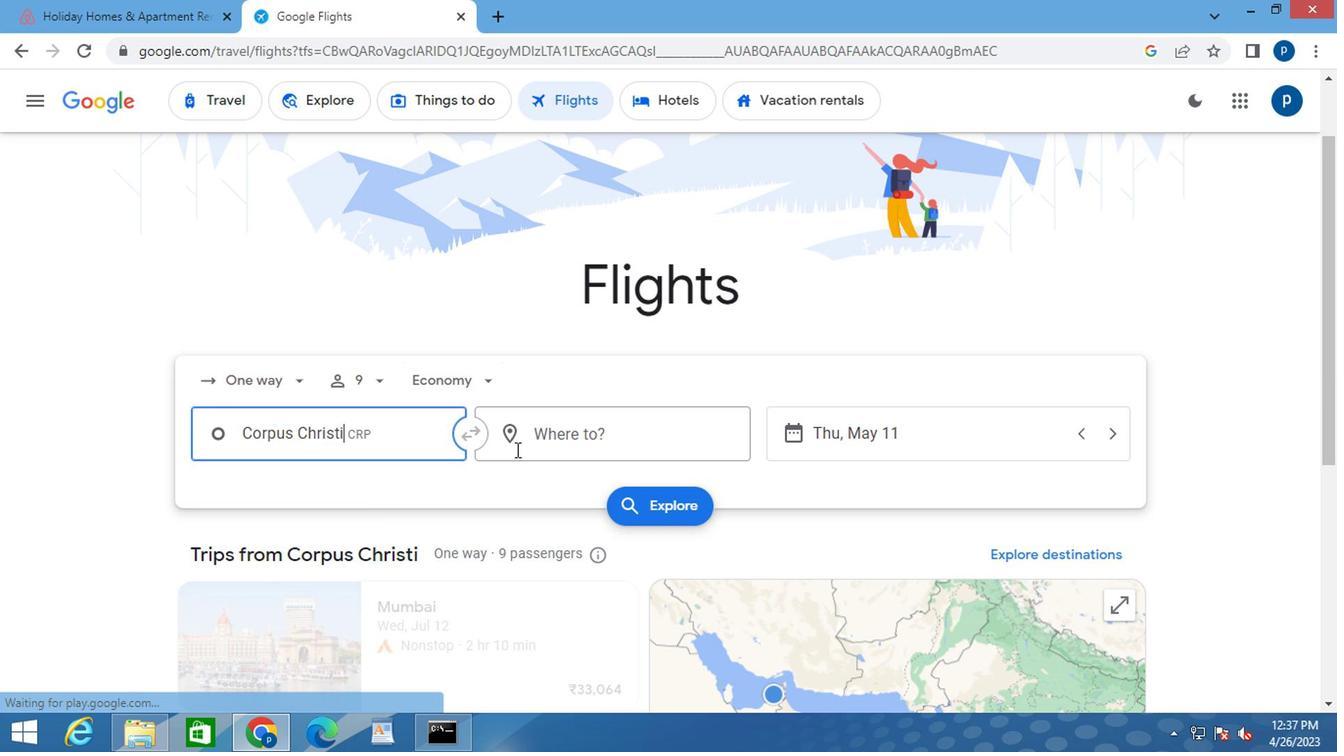 
Action: Mouse pressed left at (530, 443)
Screenshot: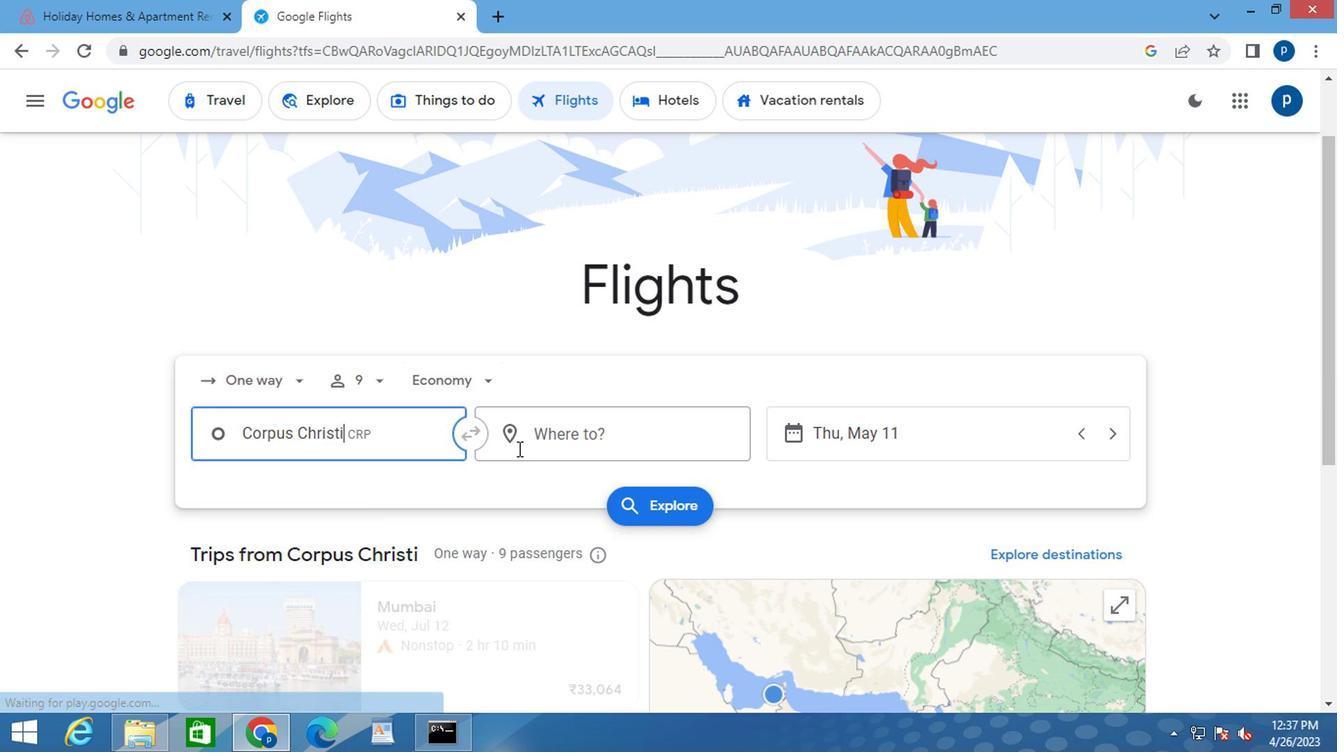 
Action: Key pressed <Key.caps_lock>p<Key.caps_lock>iedmo
Screenshot: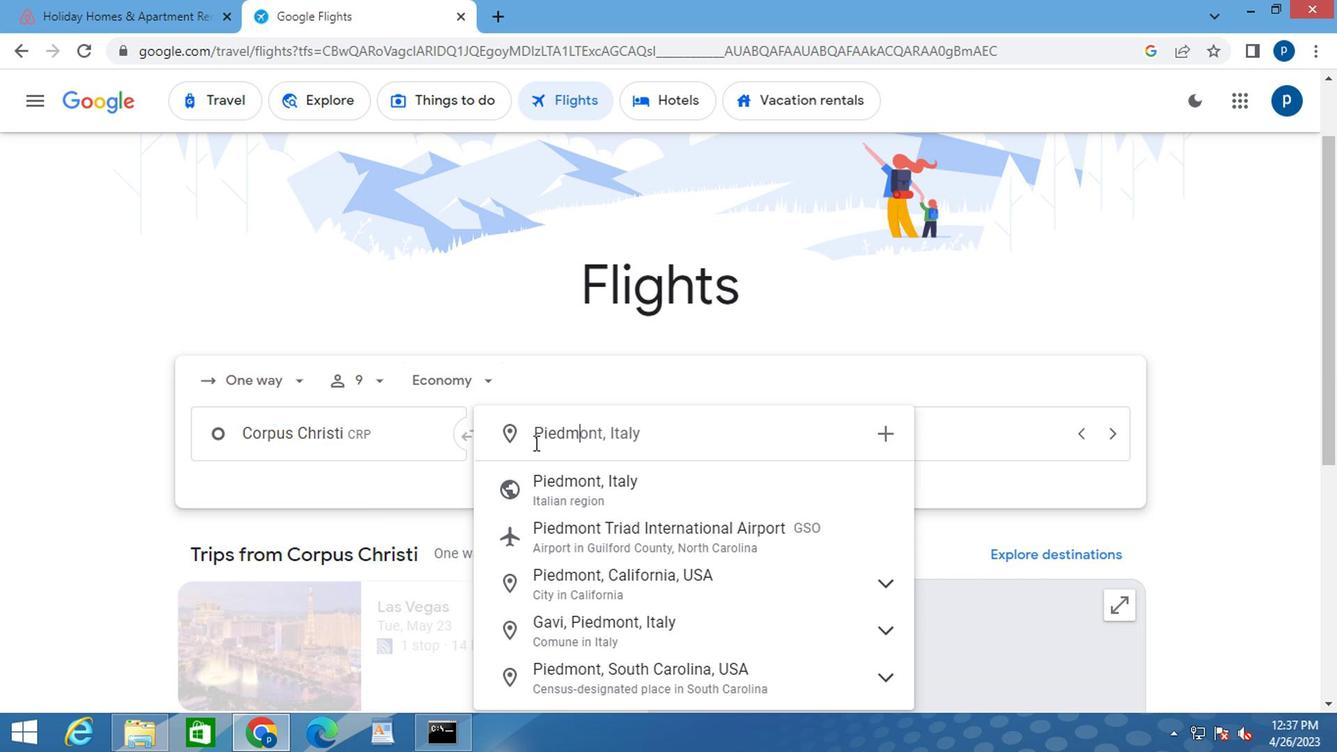 
Action: Mouse moved to (585, 553)
Screenshot: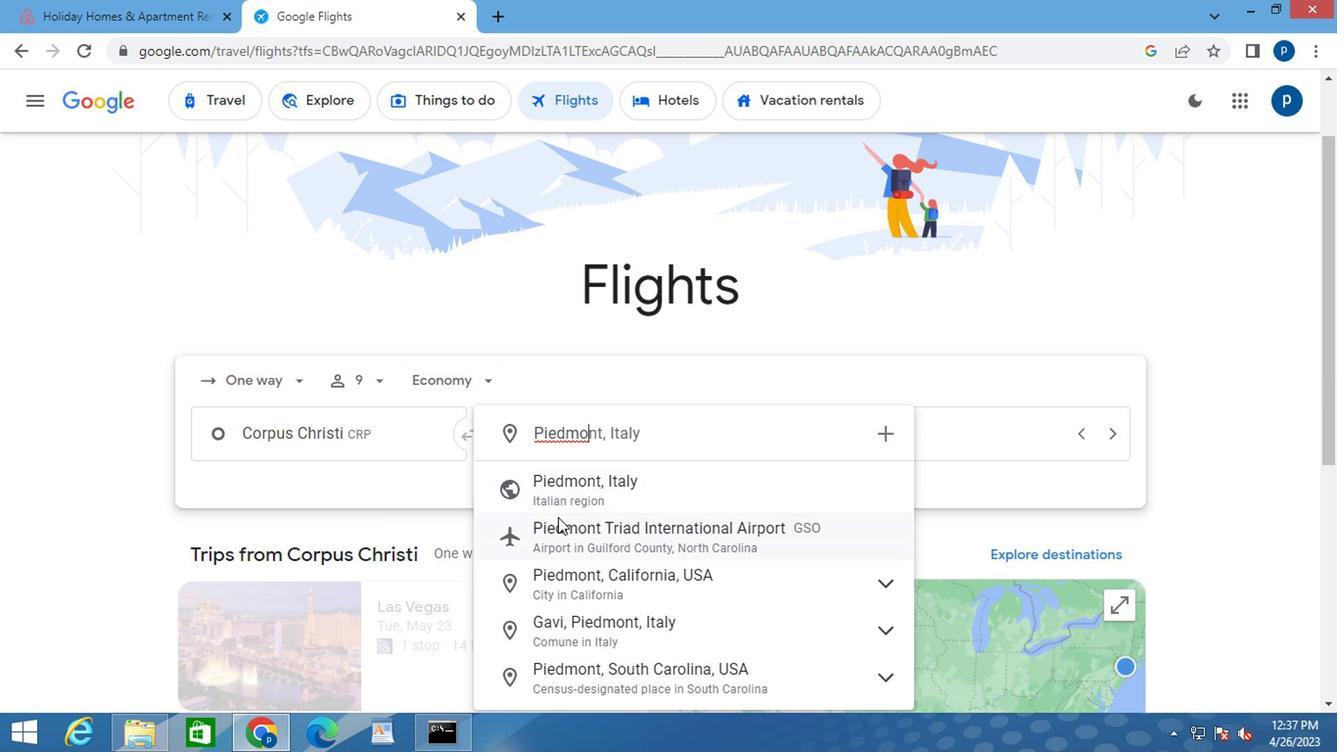 
Action: Mouse pressed left at (585, 553)
Screenshot: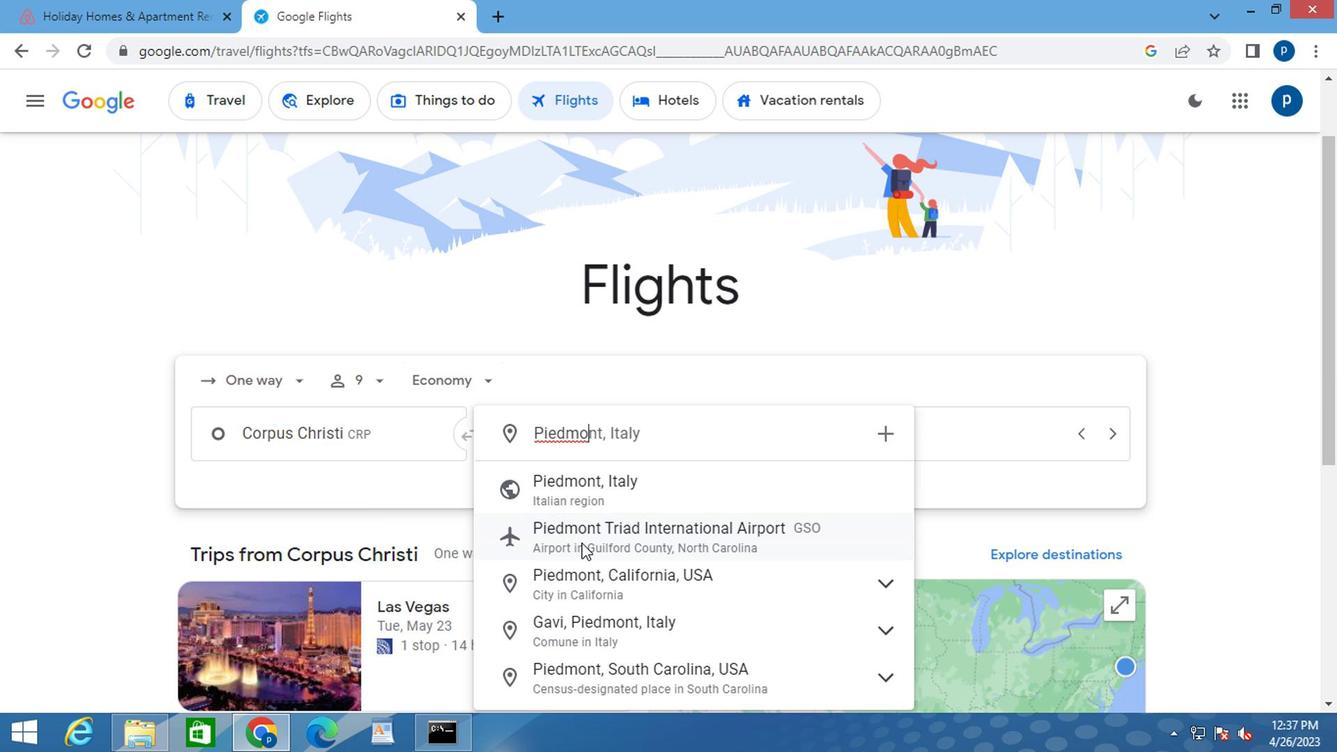 
Action: Mouse moved to (792, 433)
Screenshot: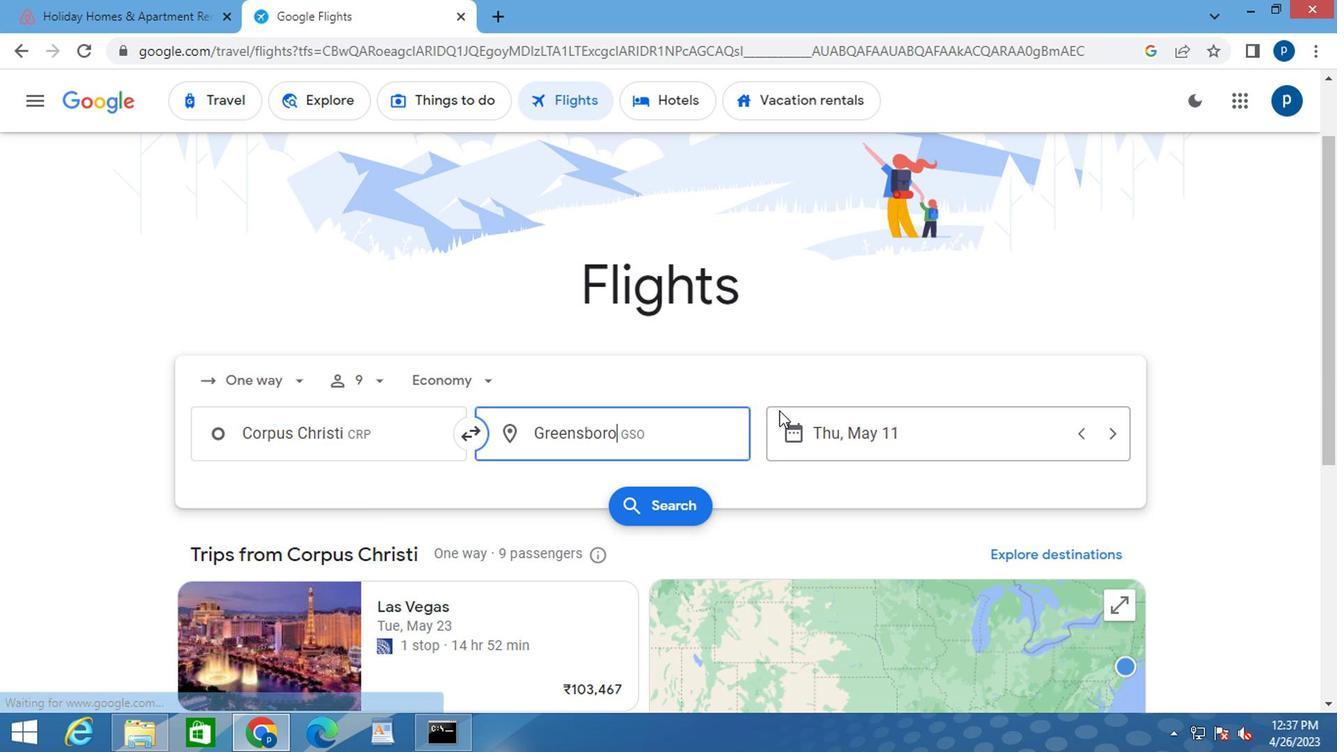 
Action: Mouse pressed left at (792, 433)
Screenshot: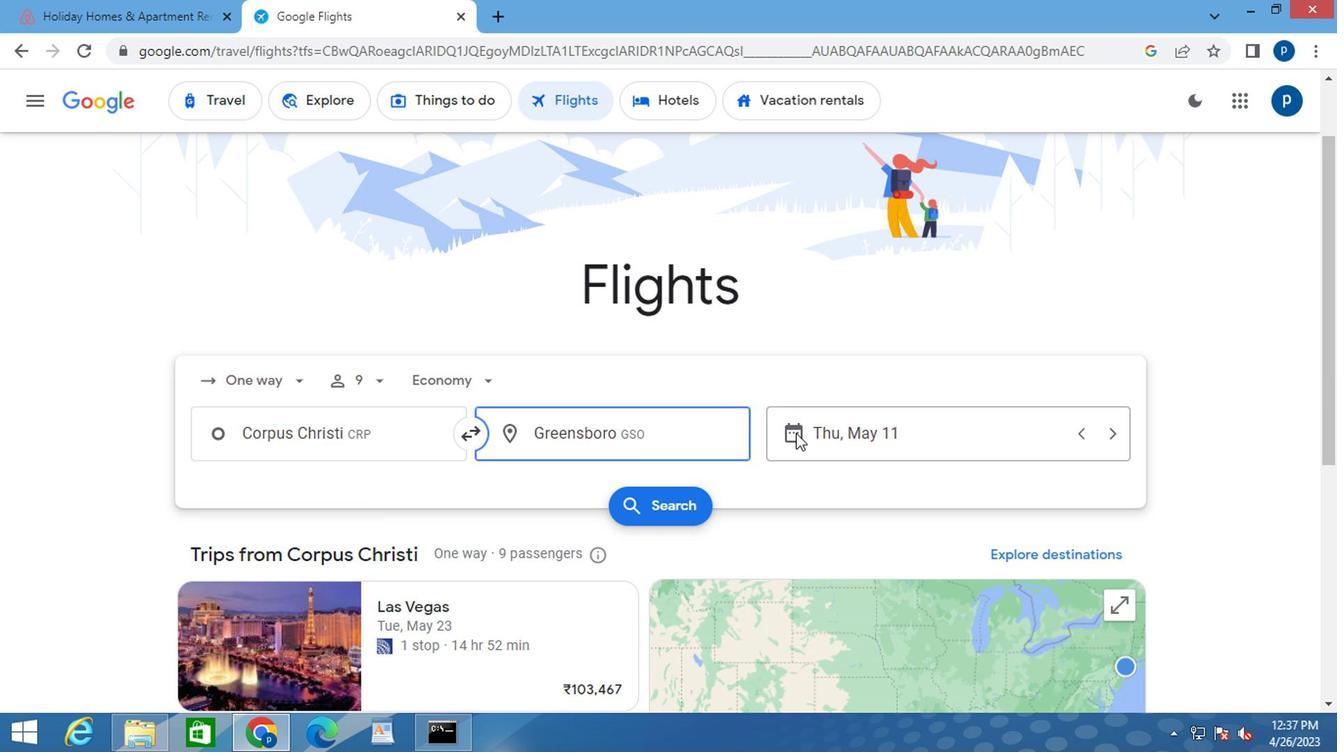 
Action: Mouse moved to (852, 330)
Screenshot: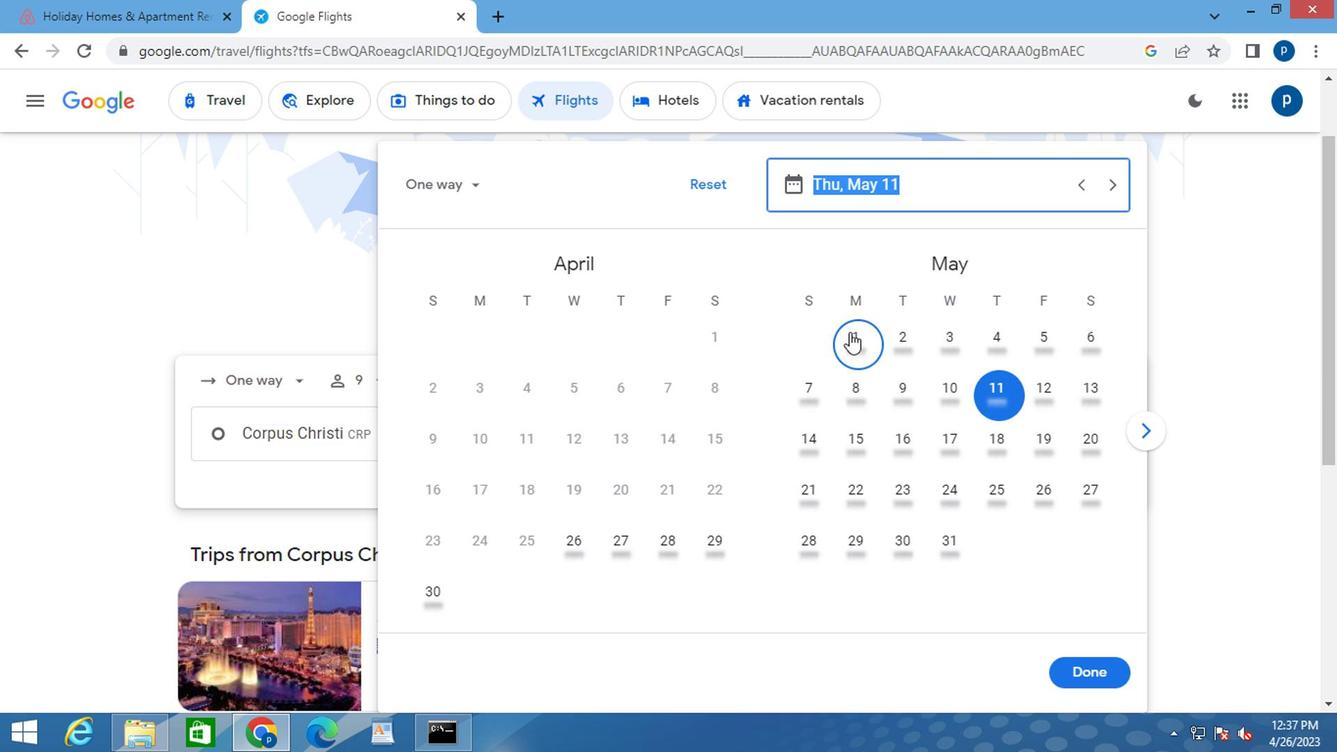 
Action: Mouse pressed left at (852, 330)
Screenshot: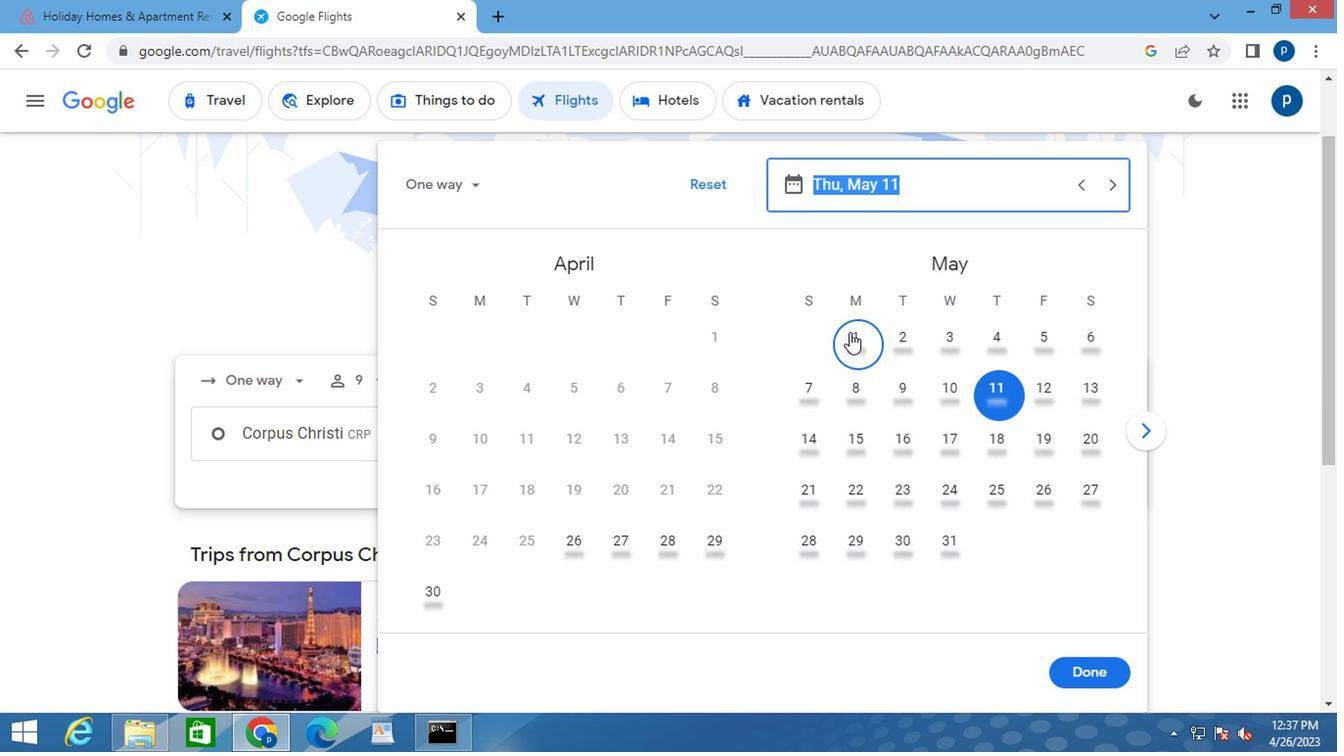 
Action: Mouse moved to (1086, 667)
Screenshot: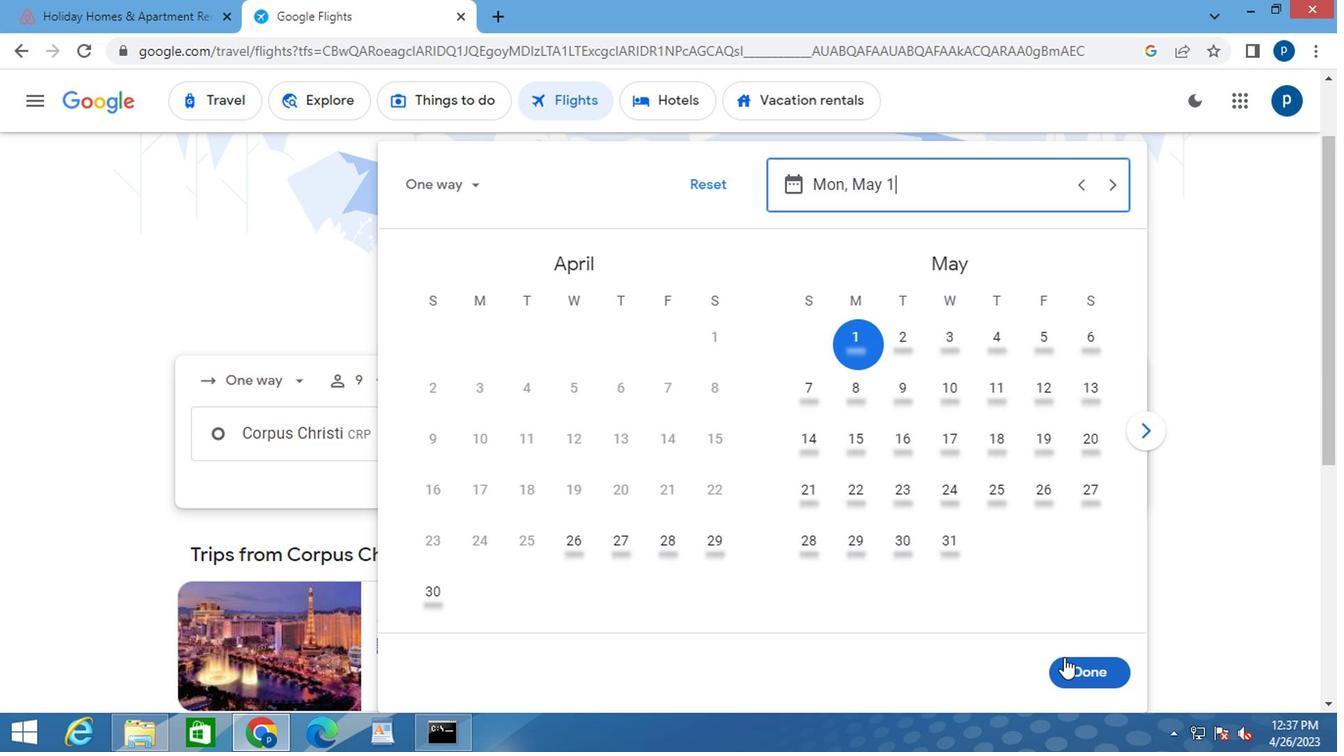 
Action: Mouse pressed left at (1086, 667)
Screenshot: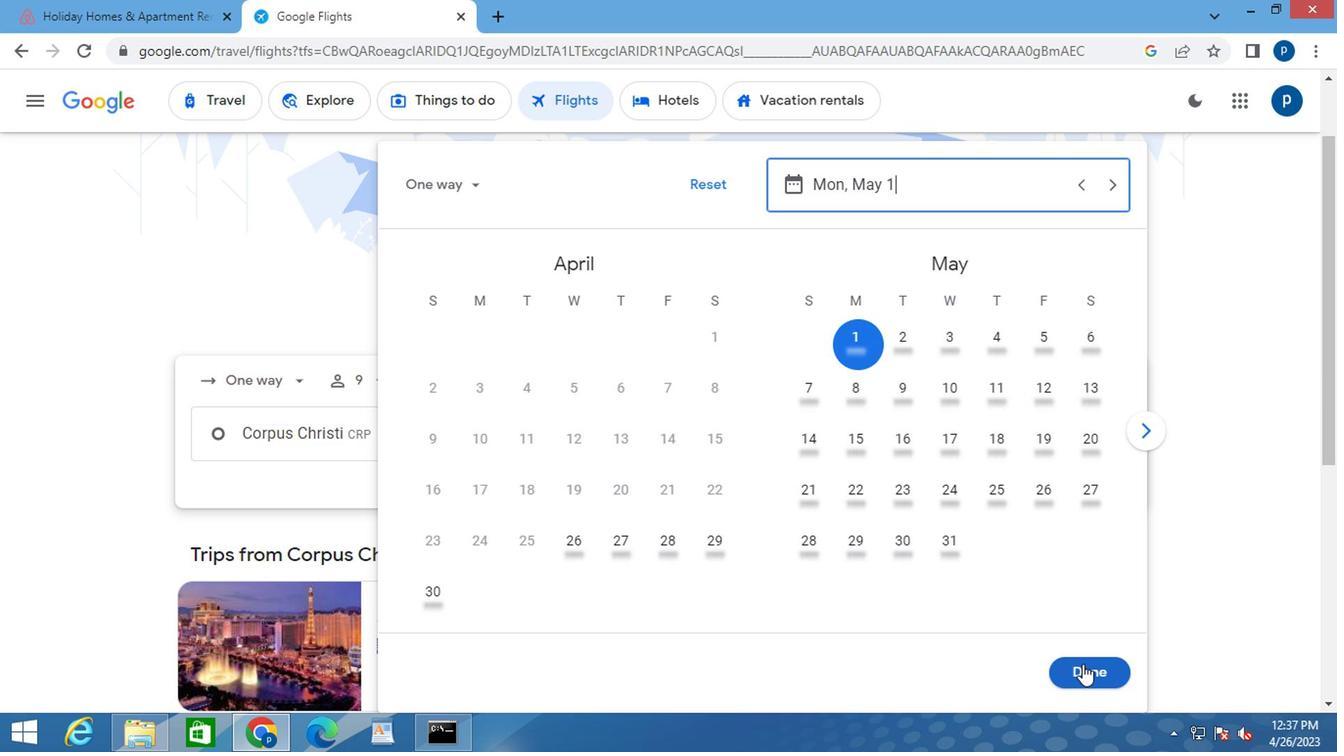 
Action: Mouse moved to (634, 500)
Screenshot: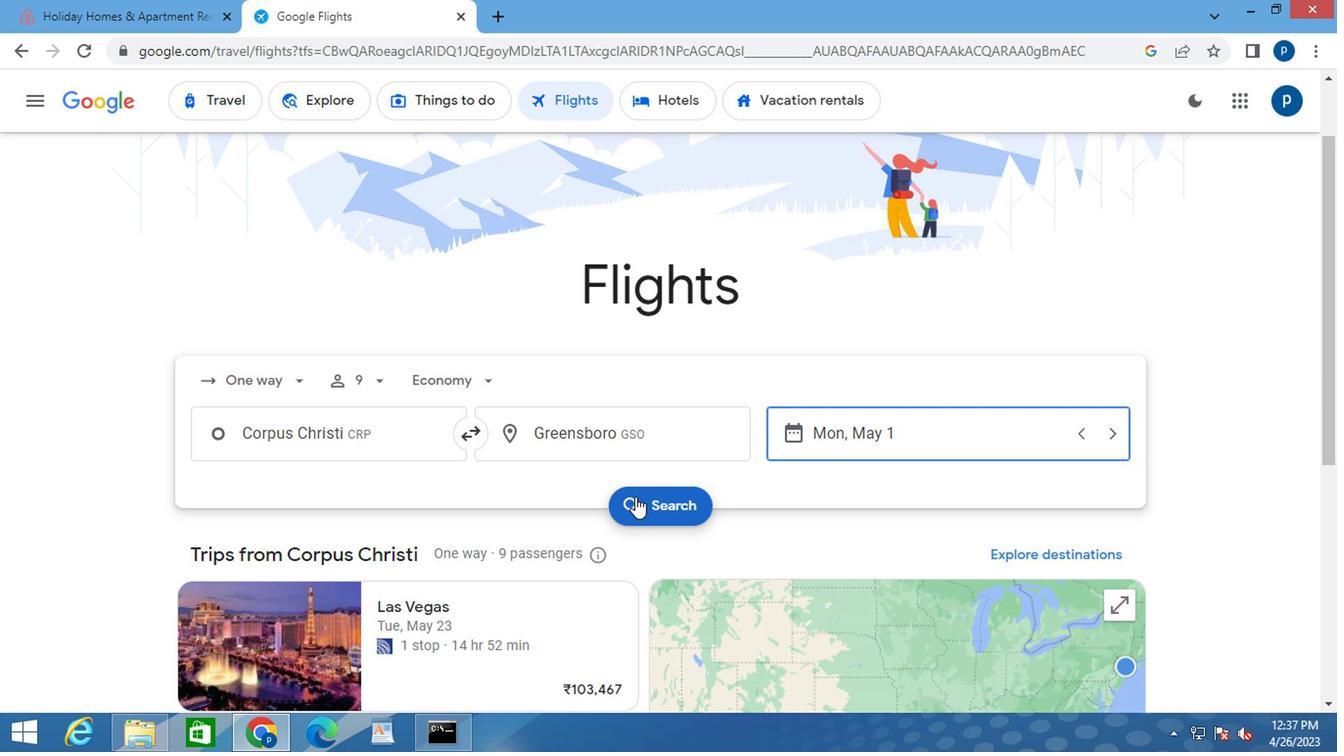 
Action: Mouse pressed left at (634, 500)
Screenshot: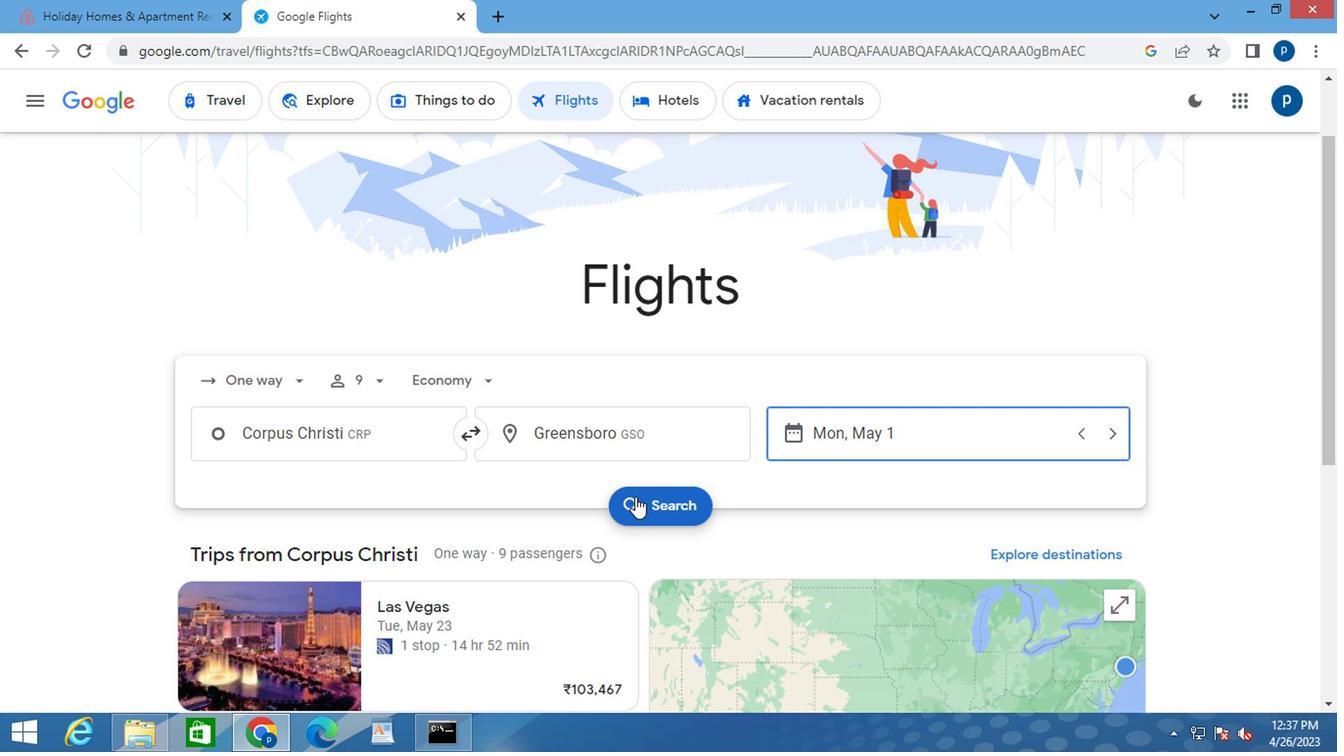 
Action: Mouse moved to (211, 271)
Screenshot: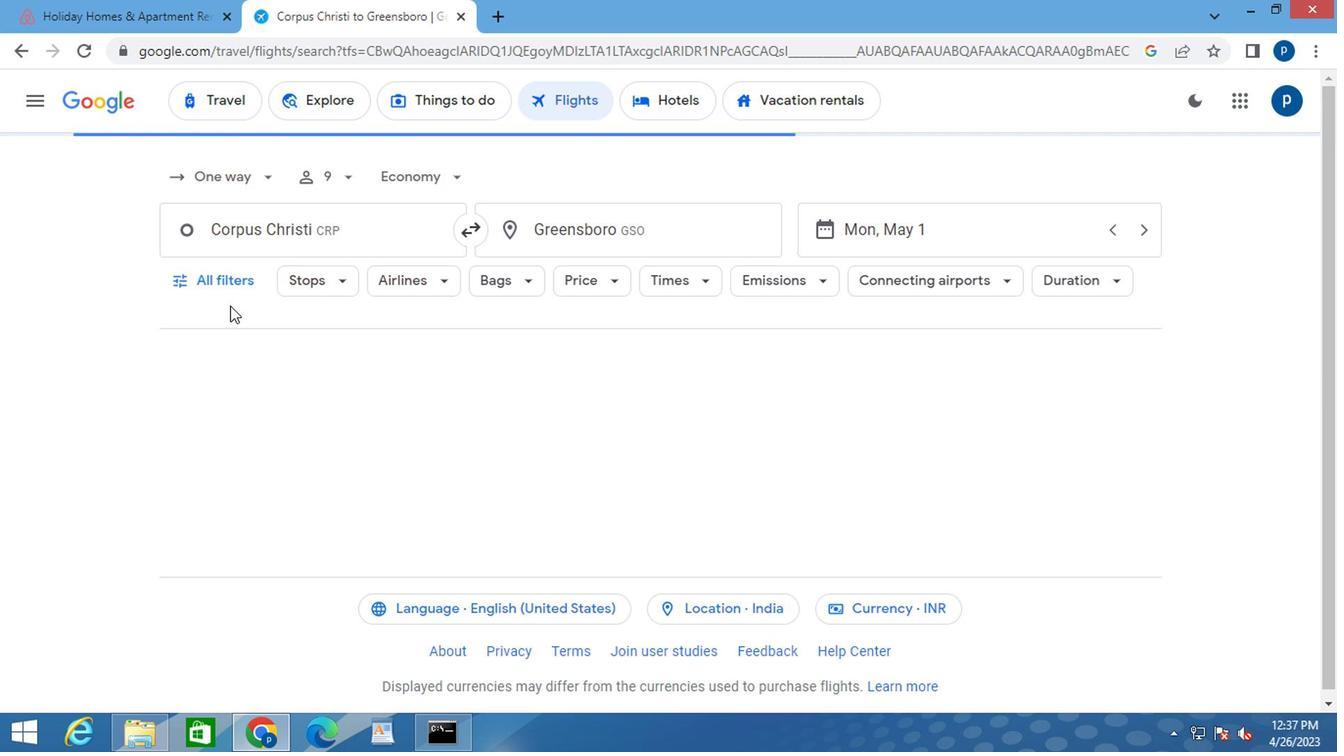
Action: Mouse pressed left at (211, 271)
Screenshot: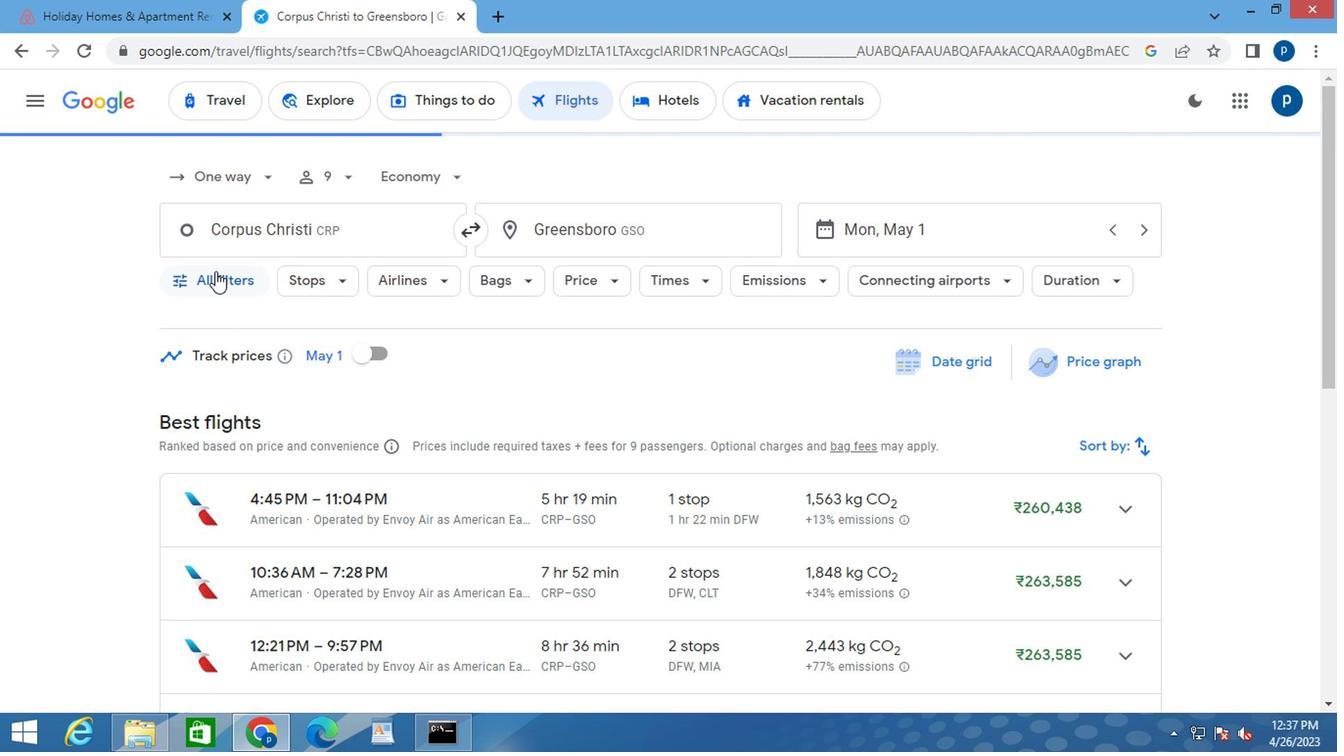 
Action: Mouse moved to (279, 467)
Screenshot: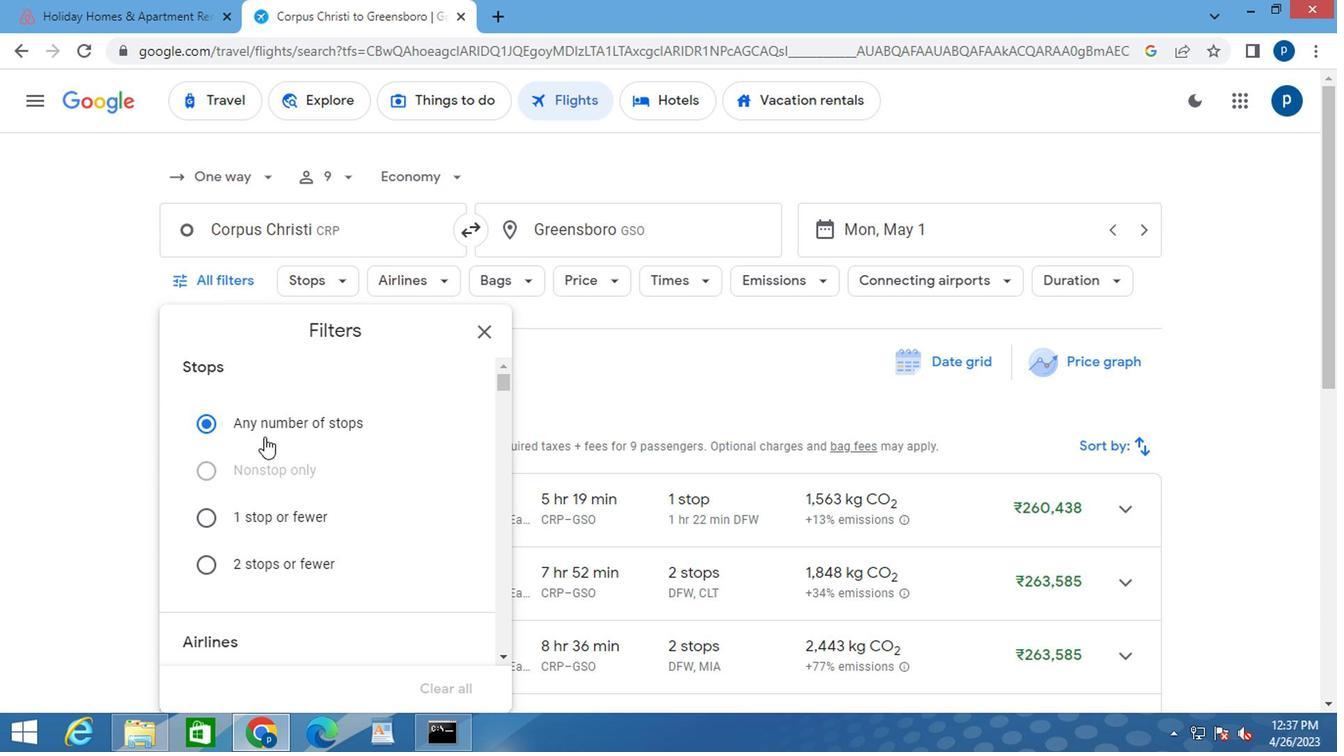 
Action: Mouse scrolled (279, 466) with delta (0, 0)
Screenshot: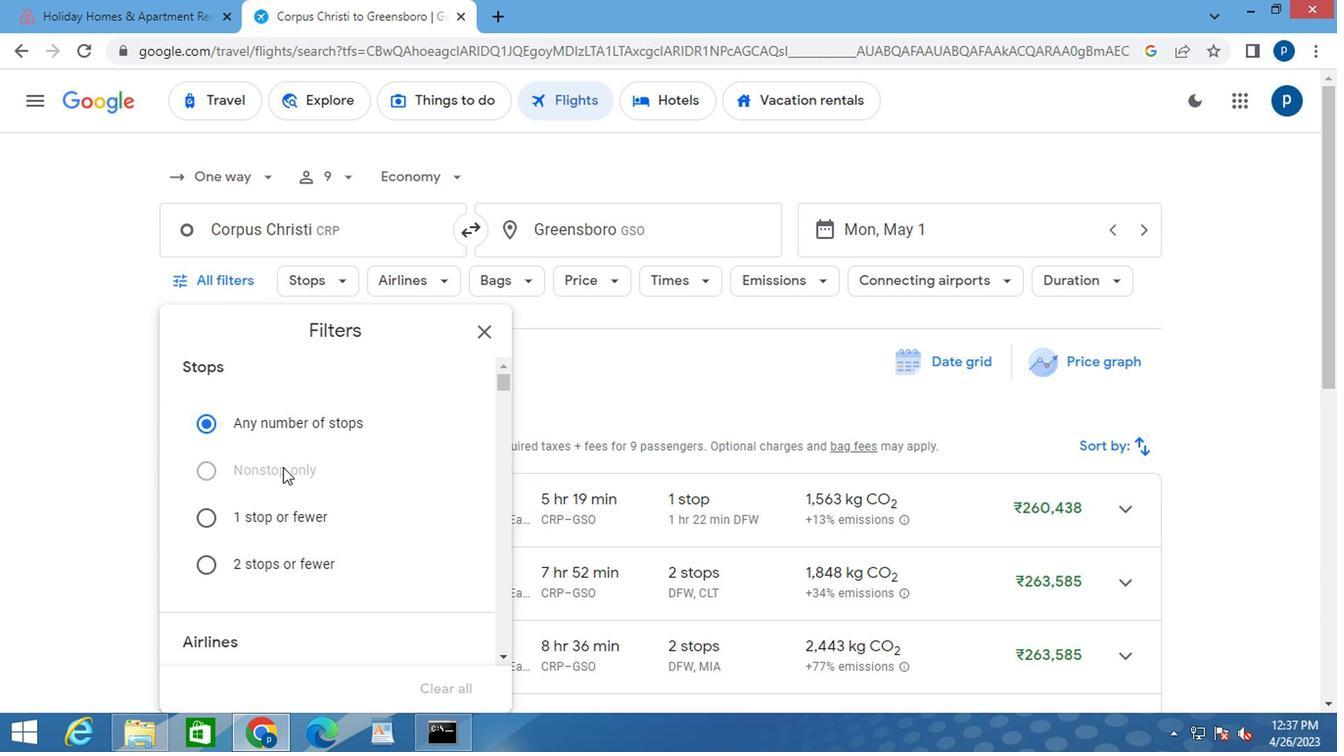 
Action: Mouse moved to (279, 468)
Screenshot: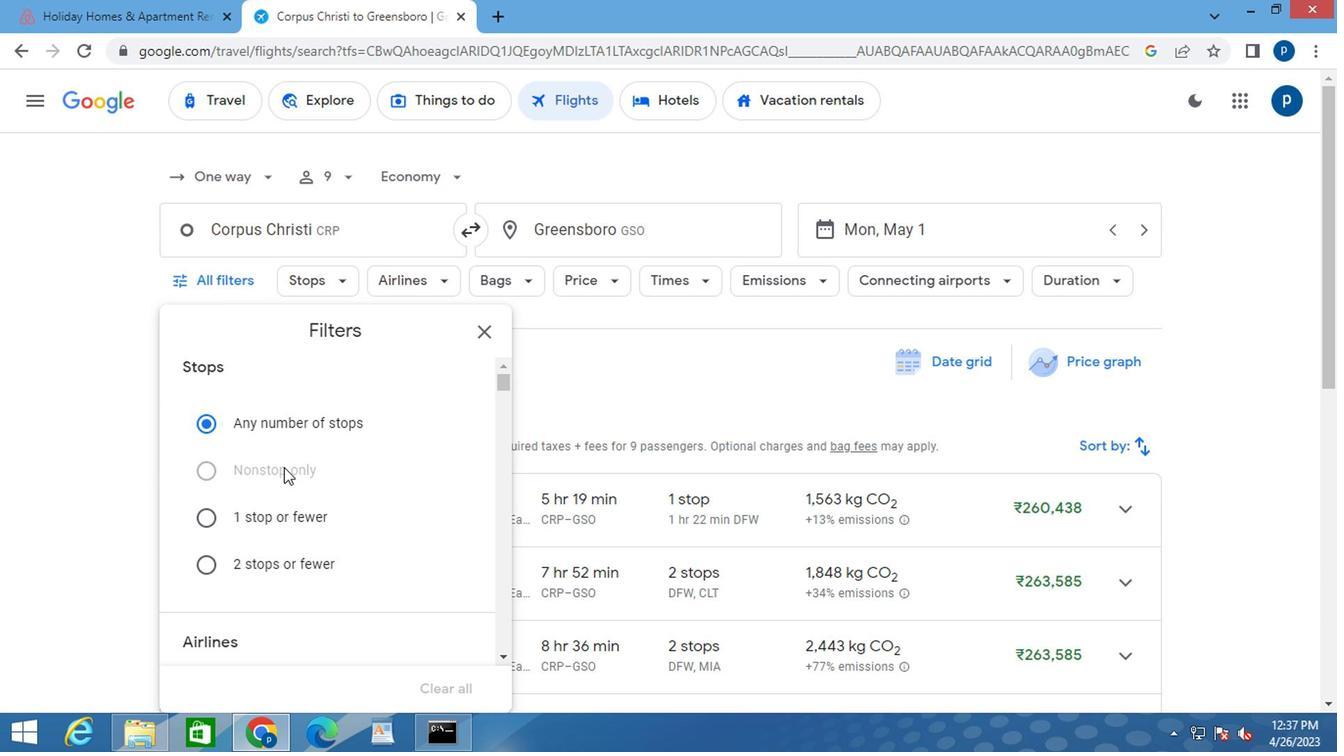 
Action: Mouse scrolled (279, 467) with delta (0, -1)
Screenshot: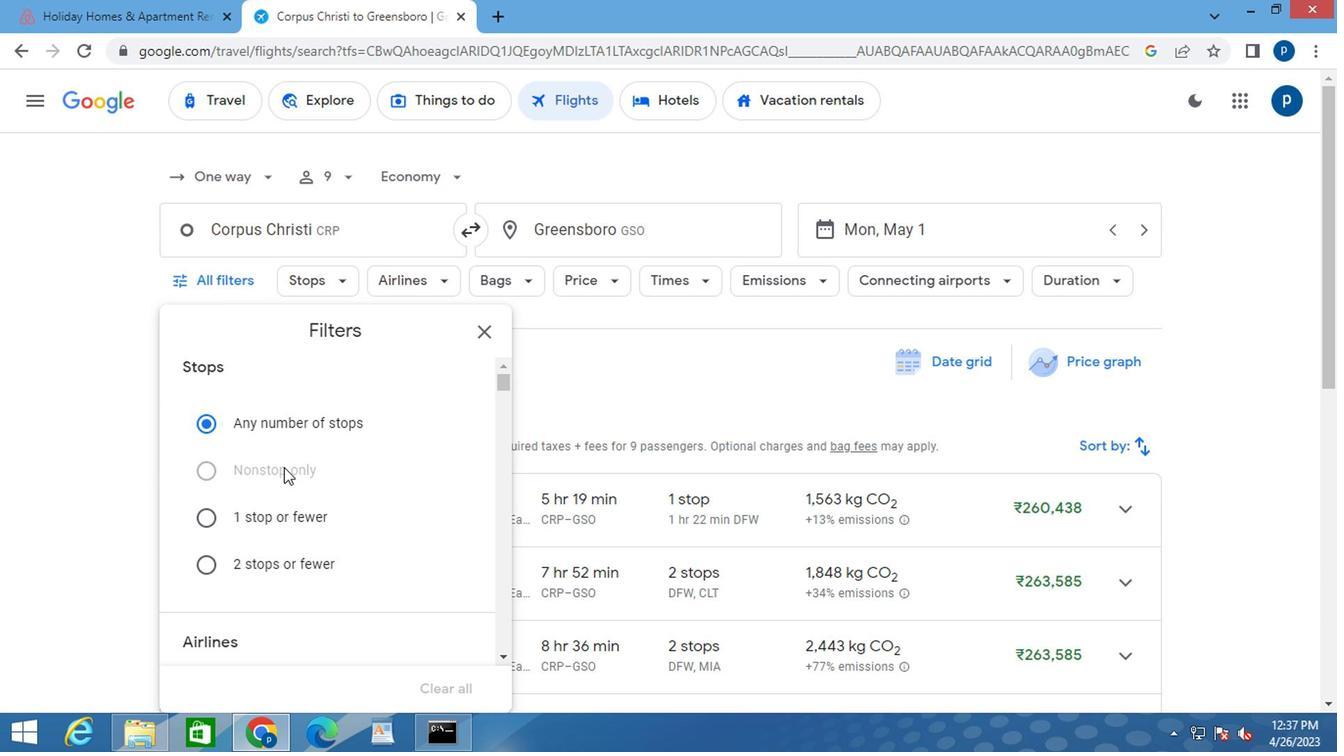 
Action: Mouse scrolled (279, 467) with delta (0, -1)
Screenshot: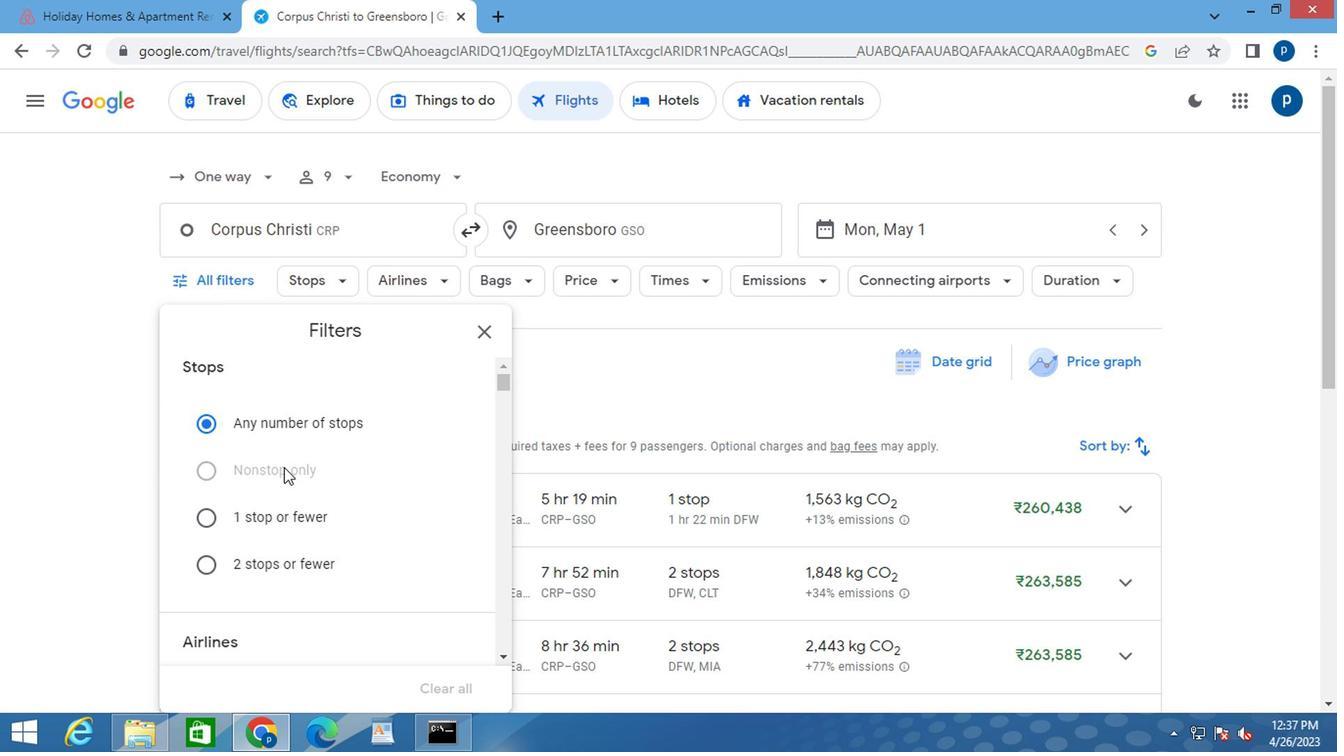 
Action: Mouse moved to (291, 478)
Screenshot: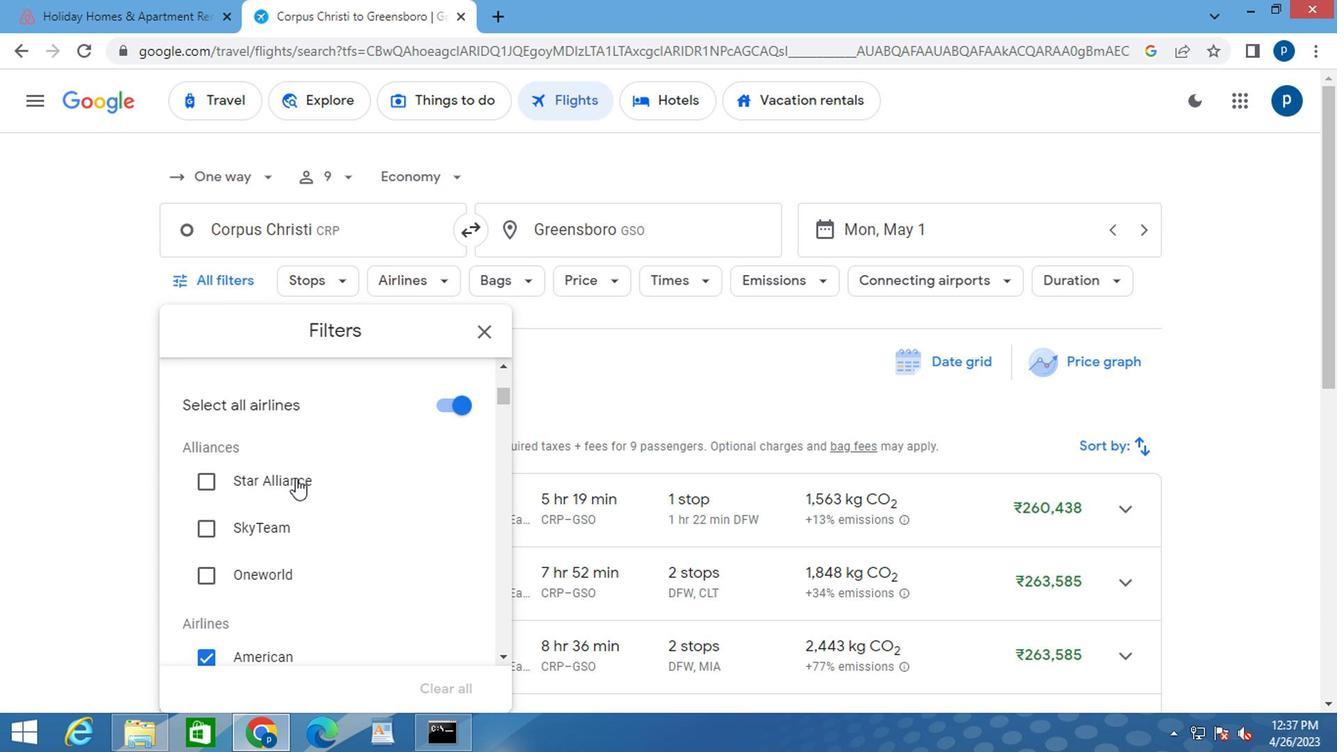 
Action: Mouse scrolled (291, 477) with delta (0, 0)
Screenshot: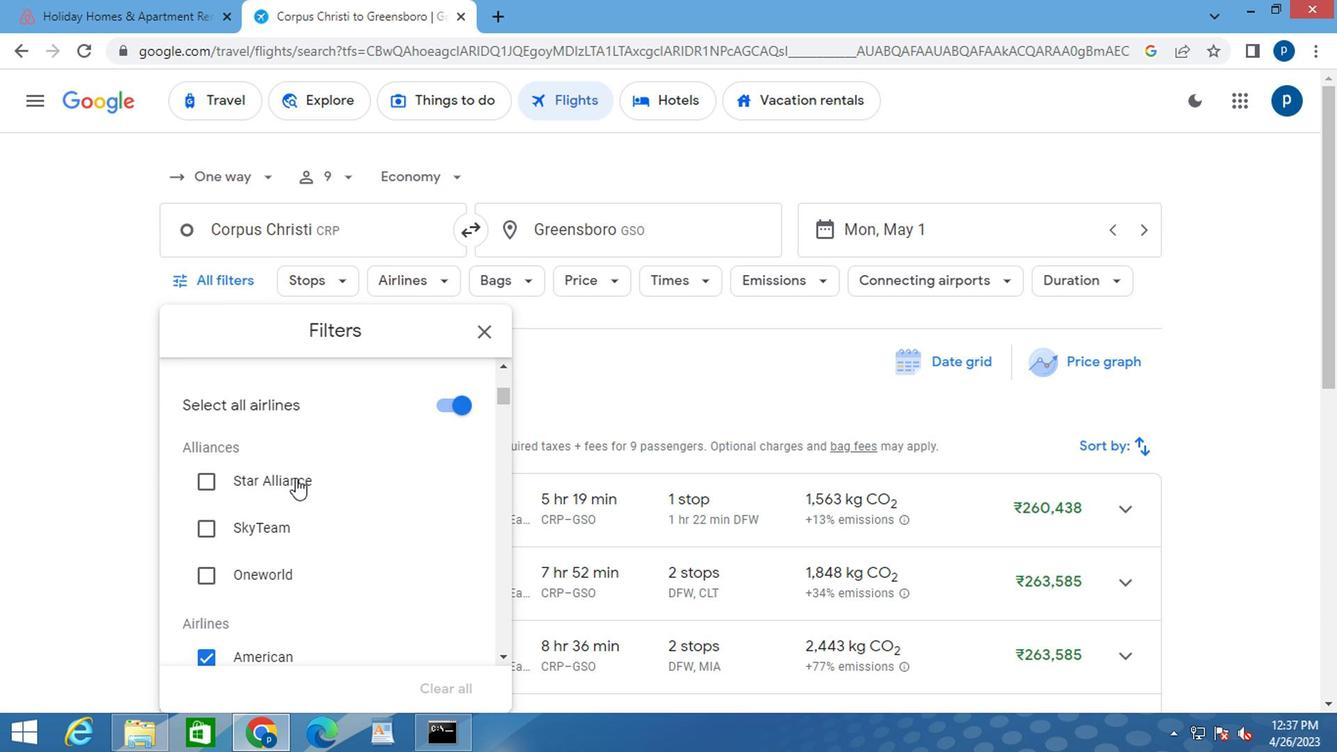 
Action: Mouse moved to (291, 479)
Screenshot: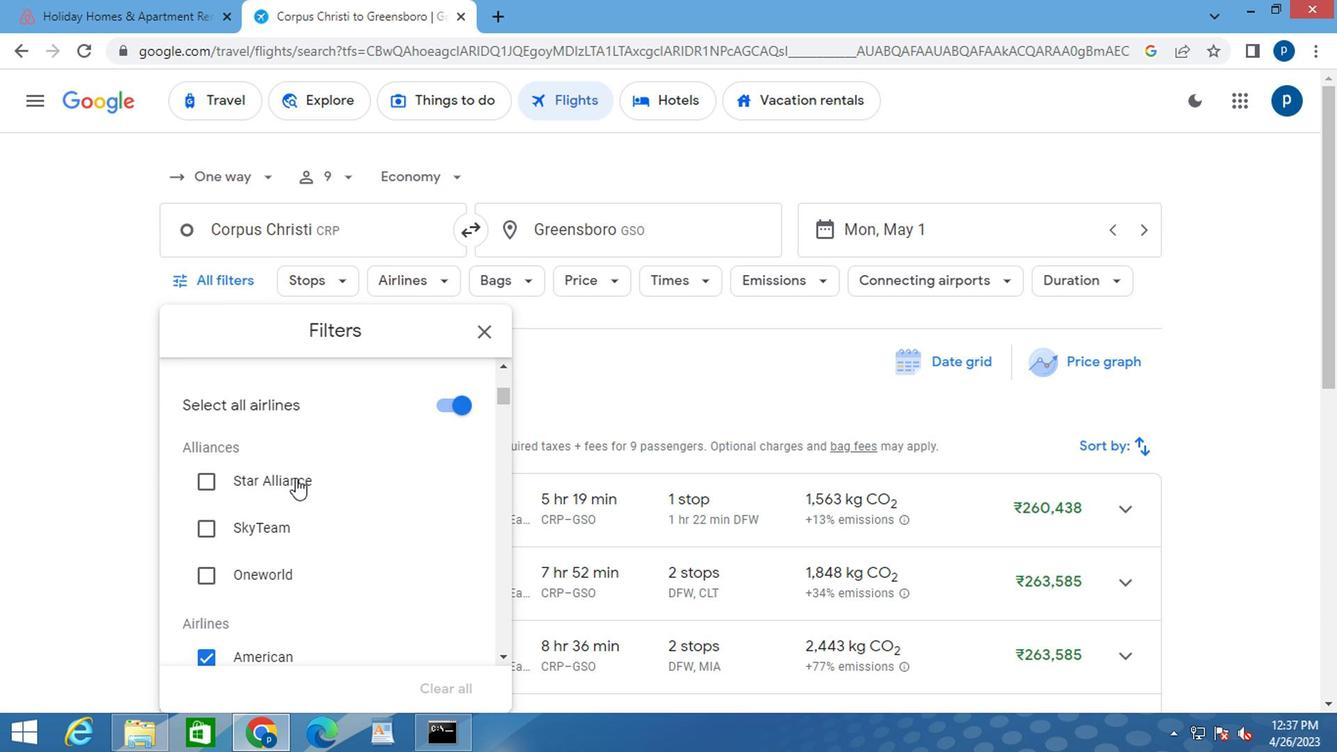 
Action: Mouse scrolled (291, 478) with delta (0, 0)
Screenshot: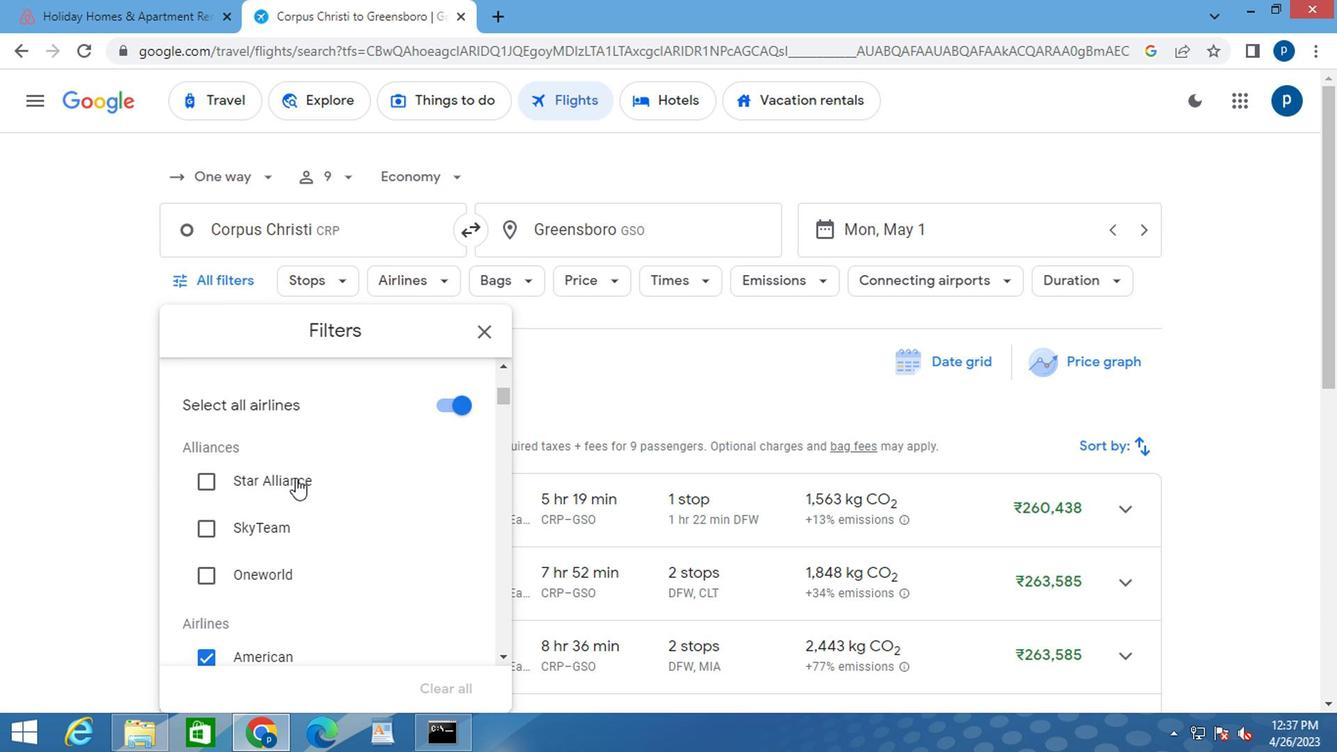 
Action: Mouse moved to (320, 478)
Screenshot: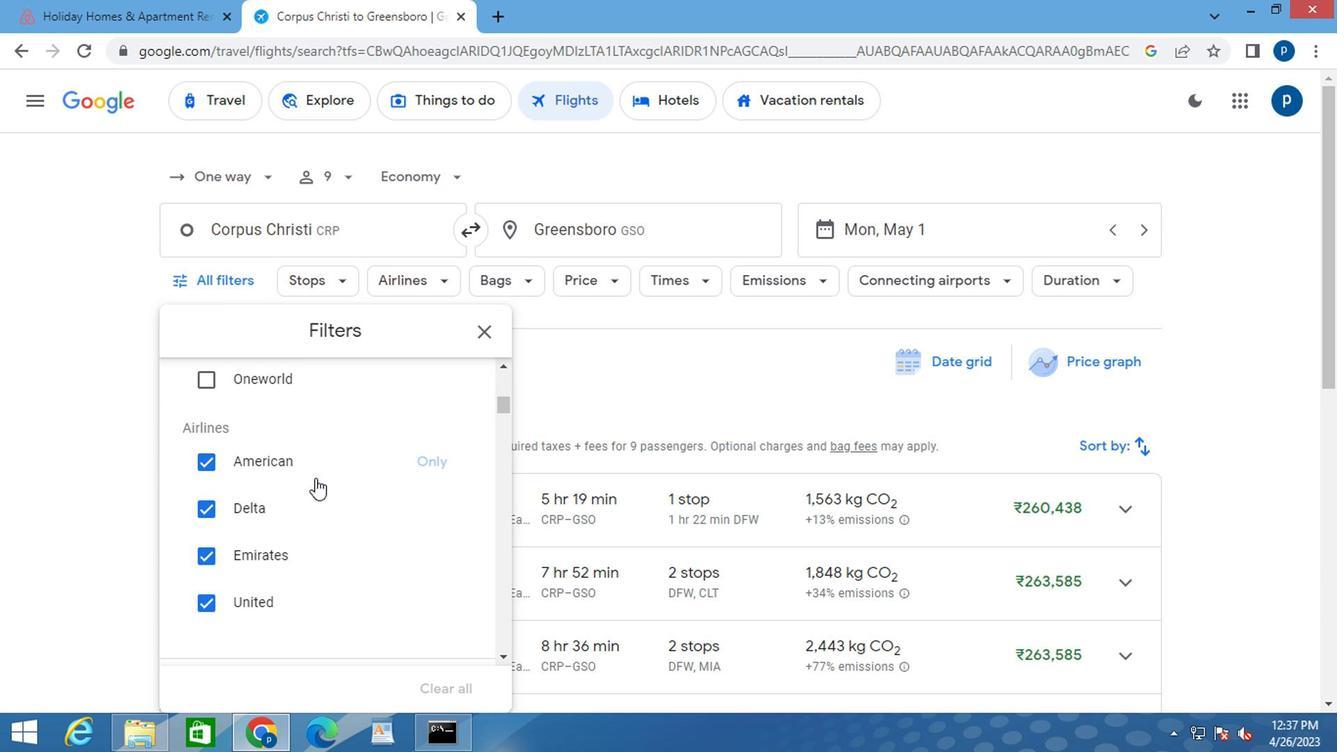 
Action: Mouse scrolled (320, 477) with delta (0, 0)
Screenshot: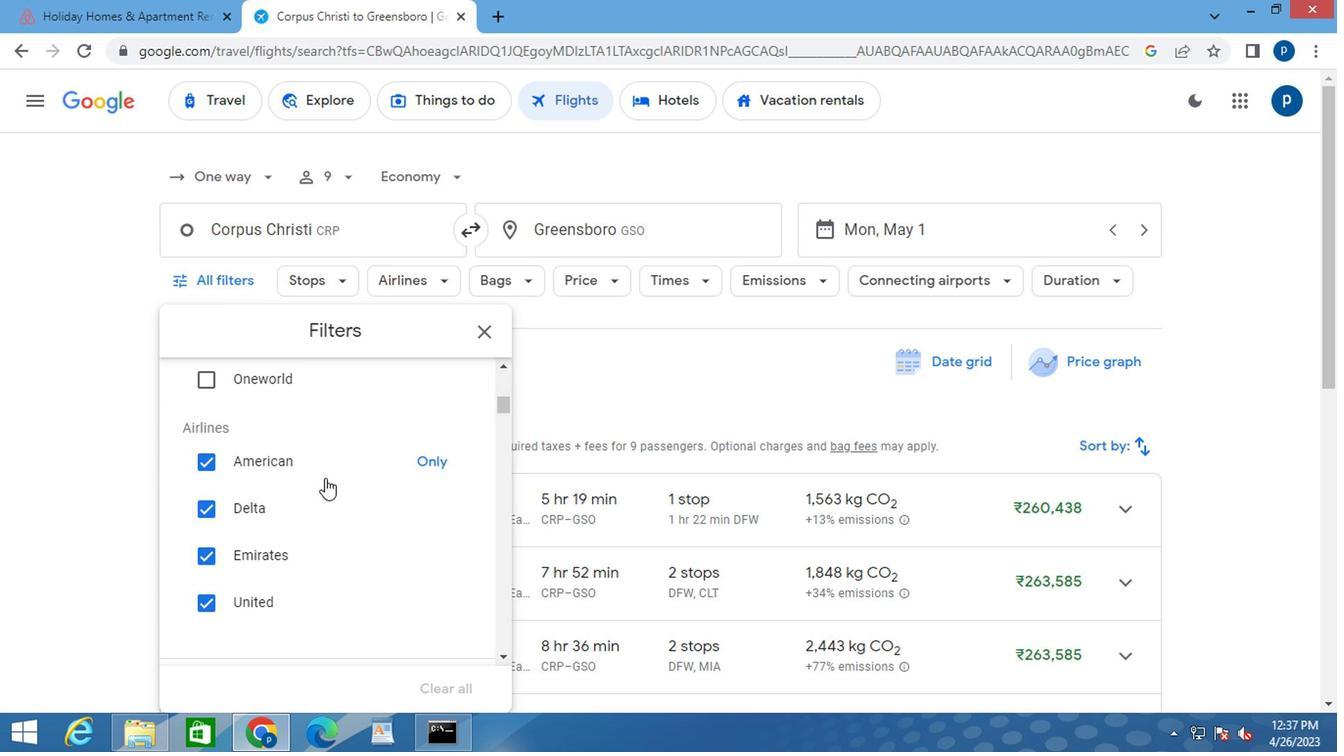 
Action: Mouse scrolled (320, 477) with delta (0, 0)
Screenshot: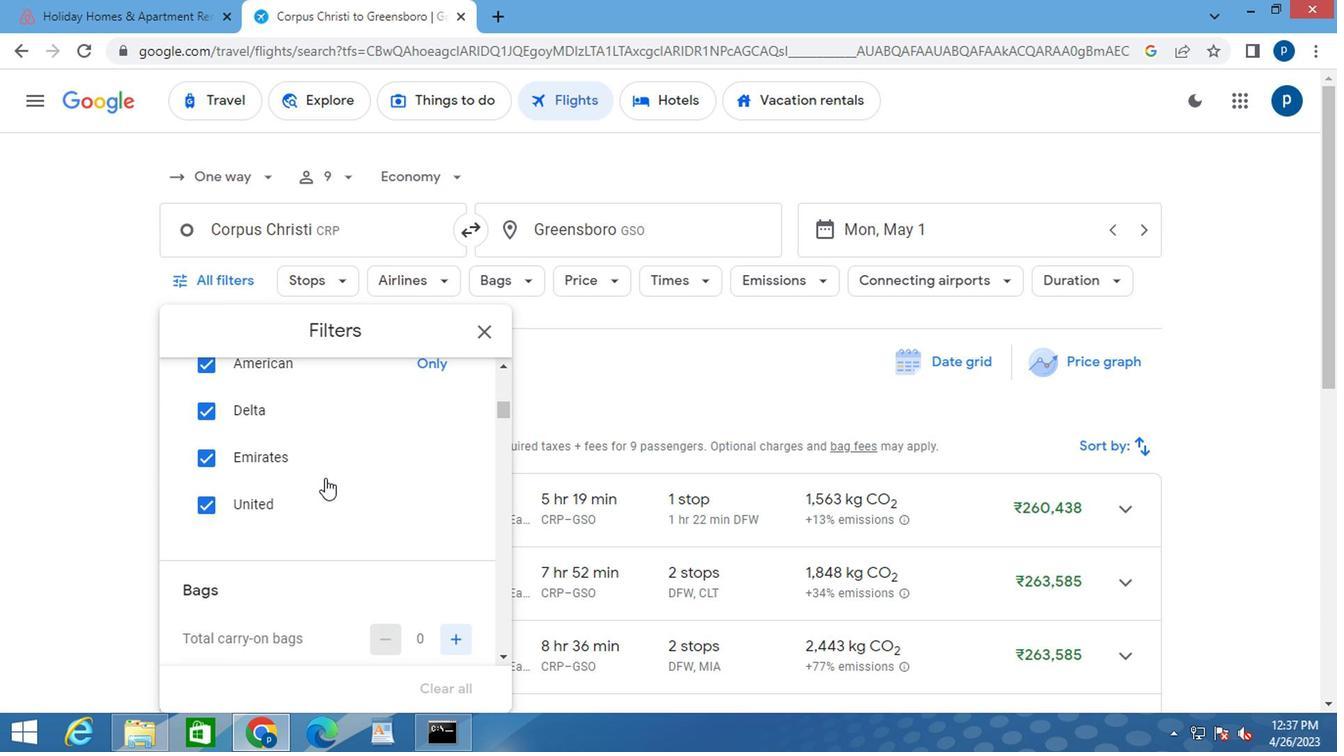 
Action: Mouse moved to (449, 545)
Screenshot: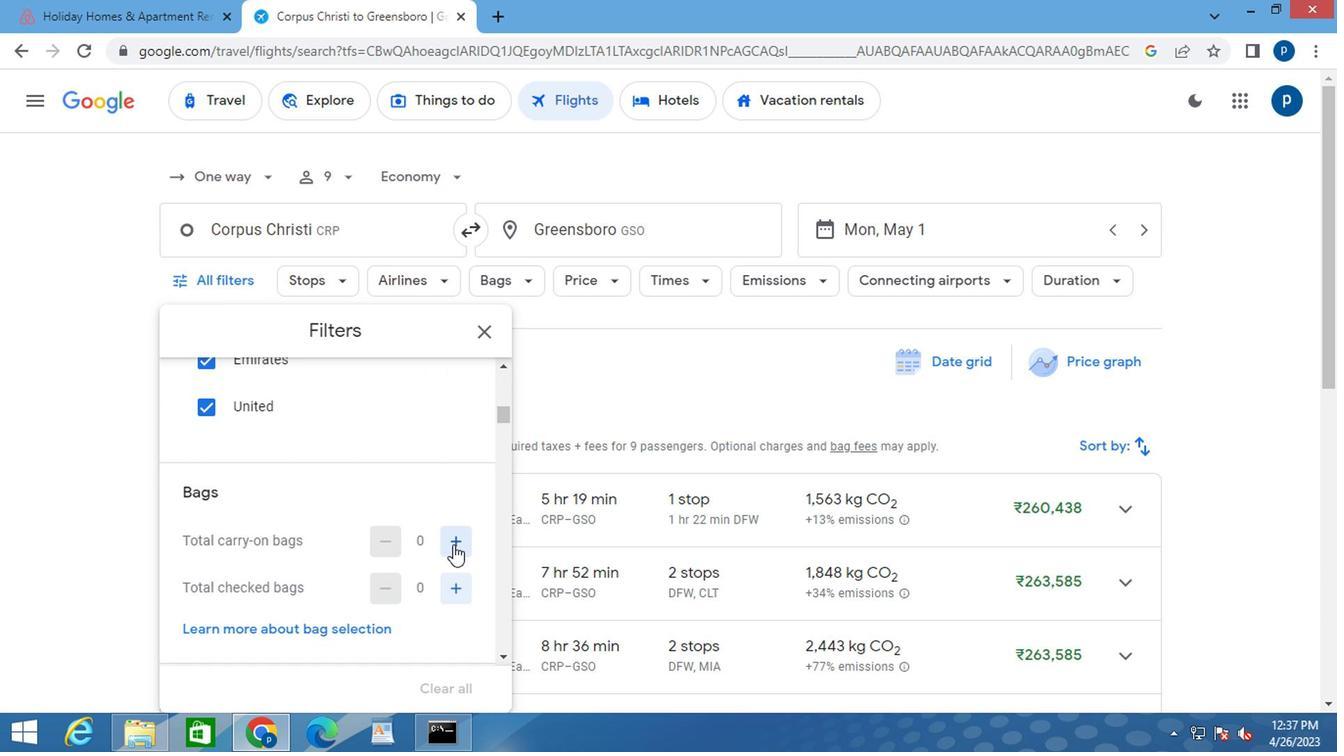 
Action: Mouse pressed left at (449, 545)
Screenshot: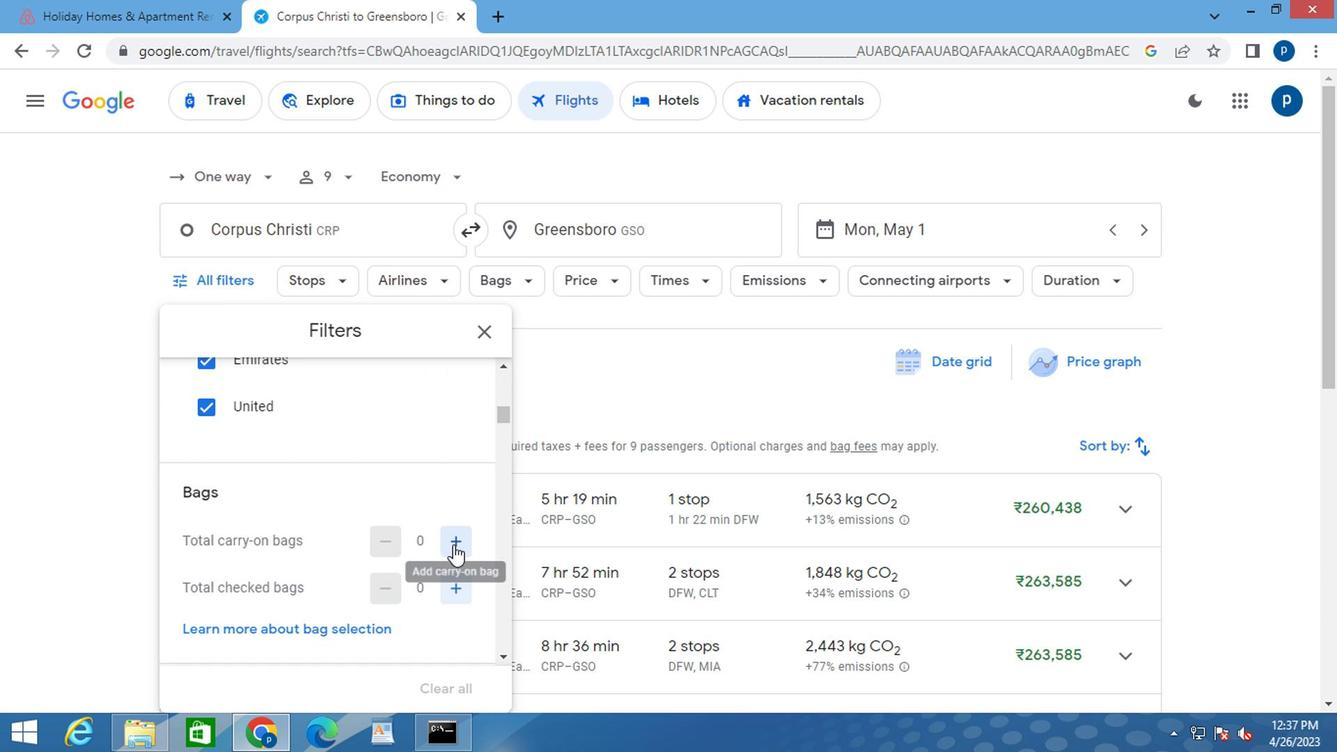 
Action: Mouse moved to (393, 541)
Screenshot: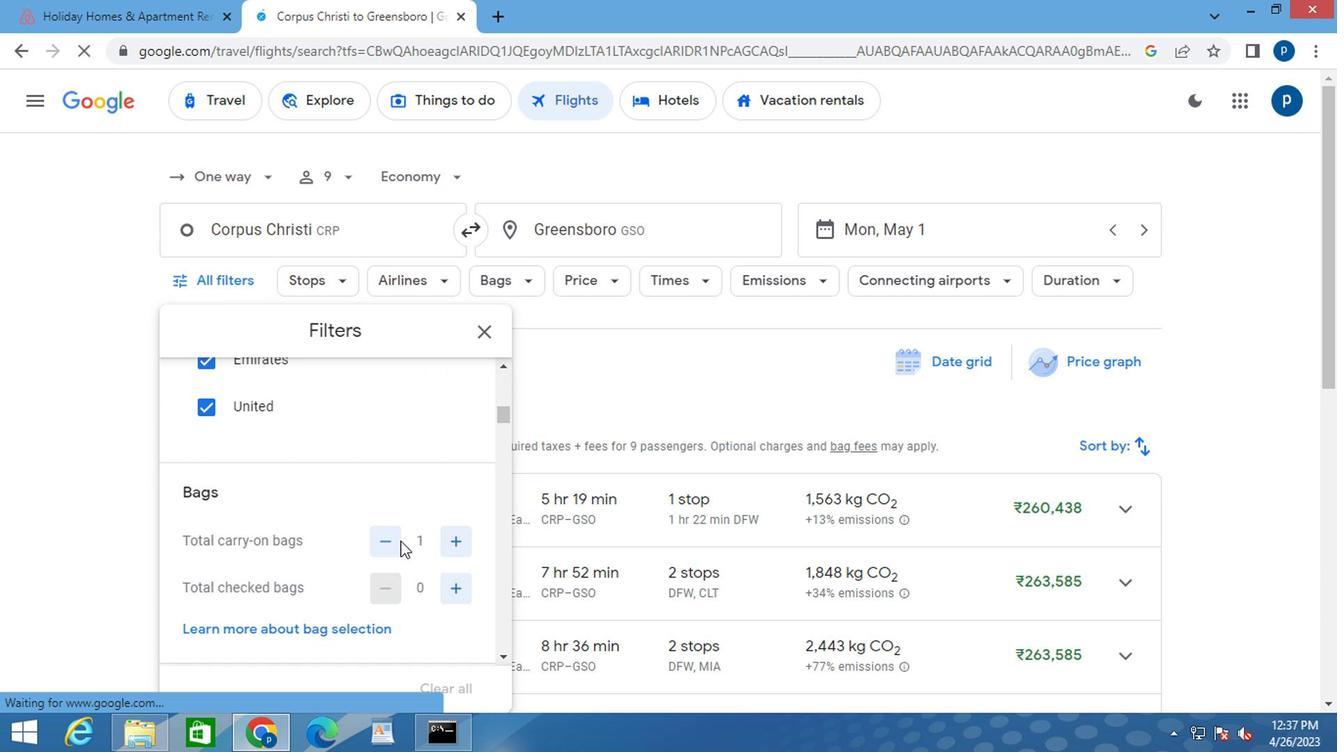
Action: Mouse scrolled (393, 540) with delta (0, 0)
Screenshot: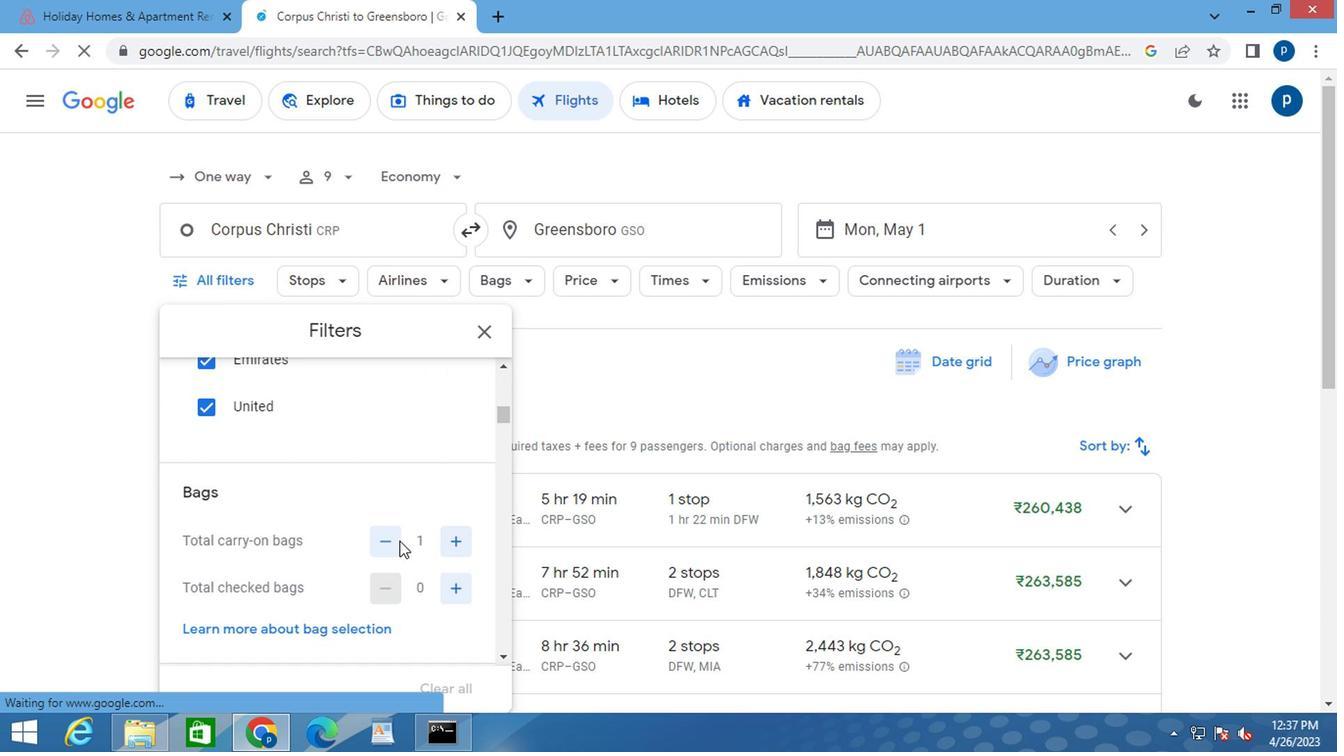 
Action: Mouse moved to (383, 535)
Screenshot: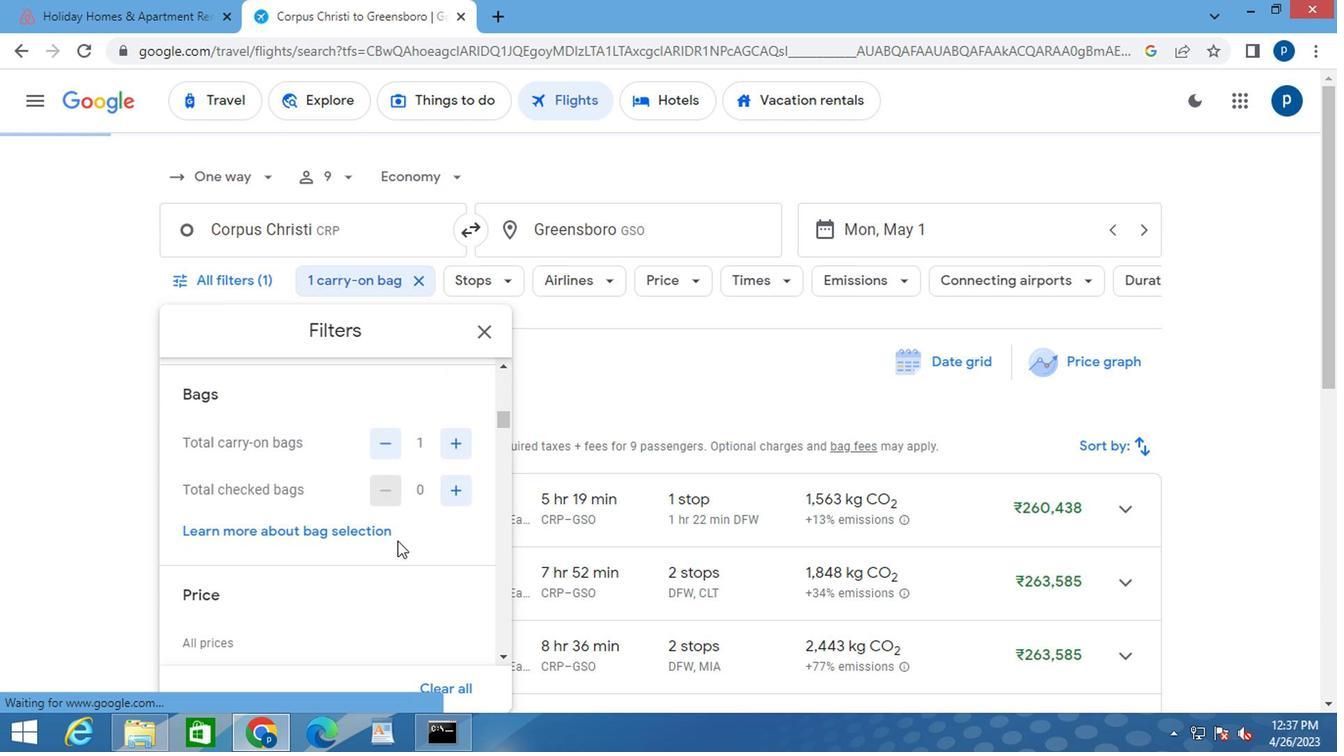
Action: Mouse scrolled (383, 534) with delta (0, -1)
Screenshot: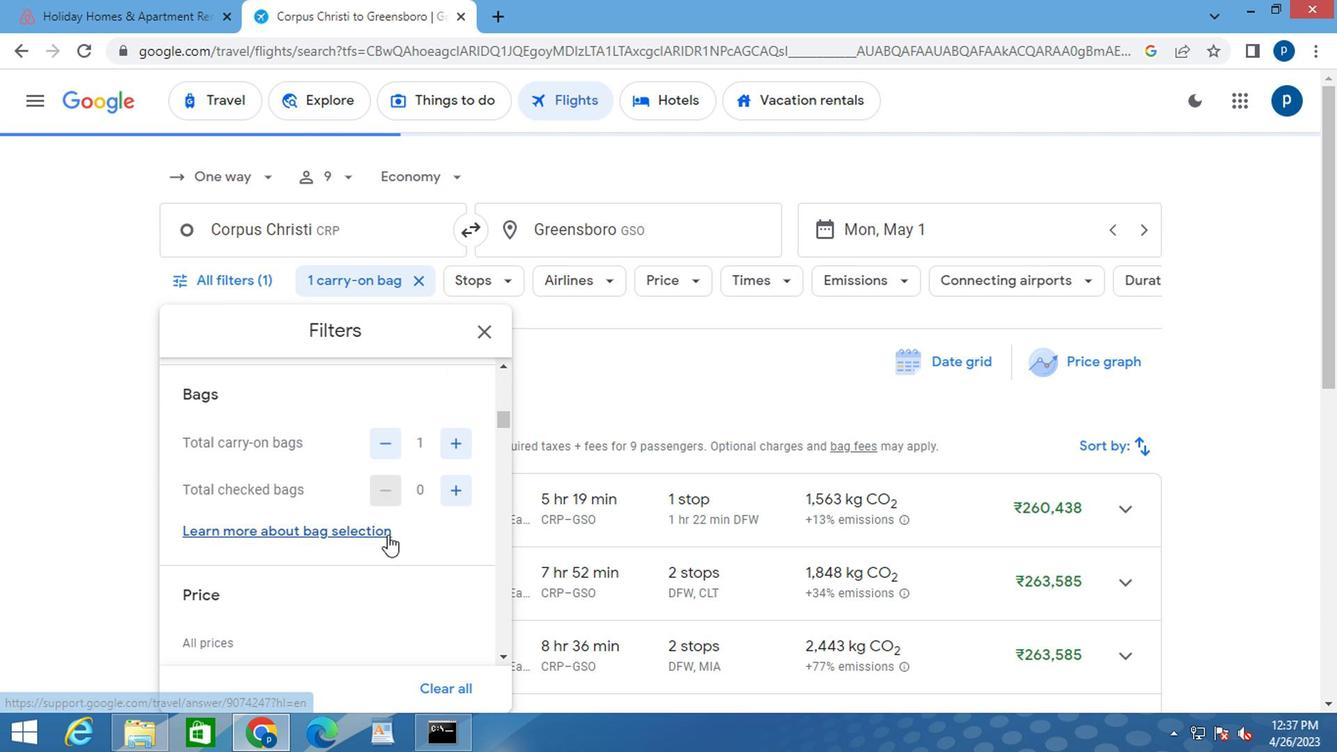 
Action: Mouse moved to (452, 579)
Screenshot: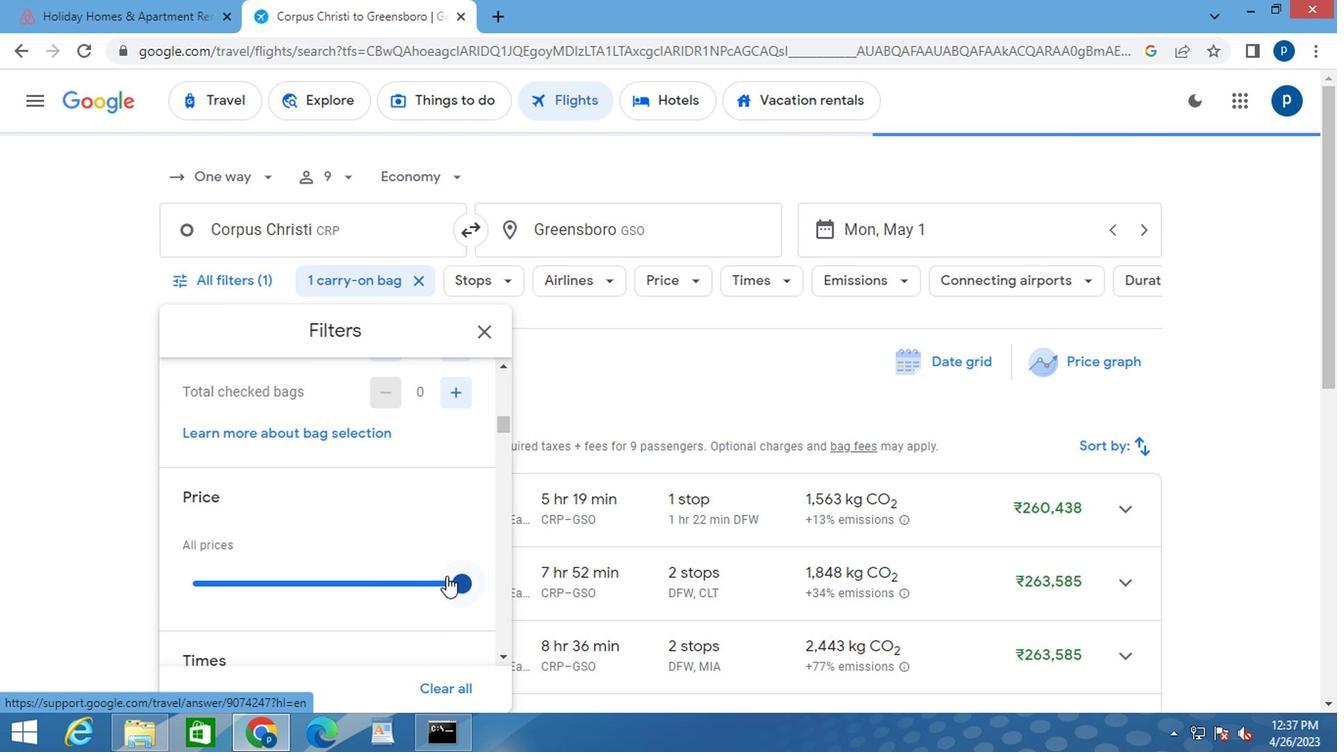 
Action: Mouse pressed left at (452, 579)
Screenshot: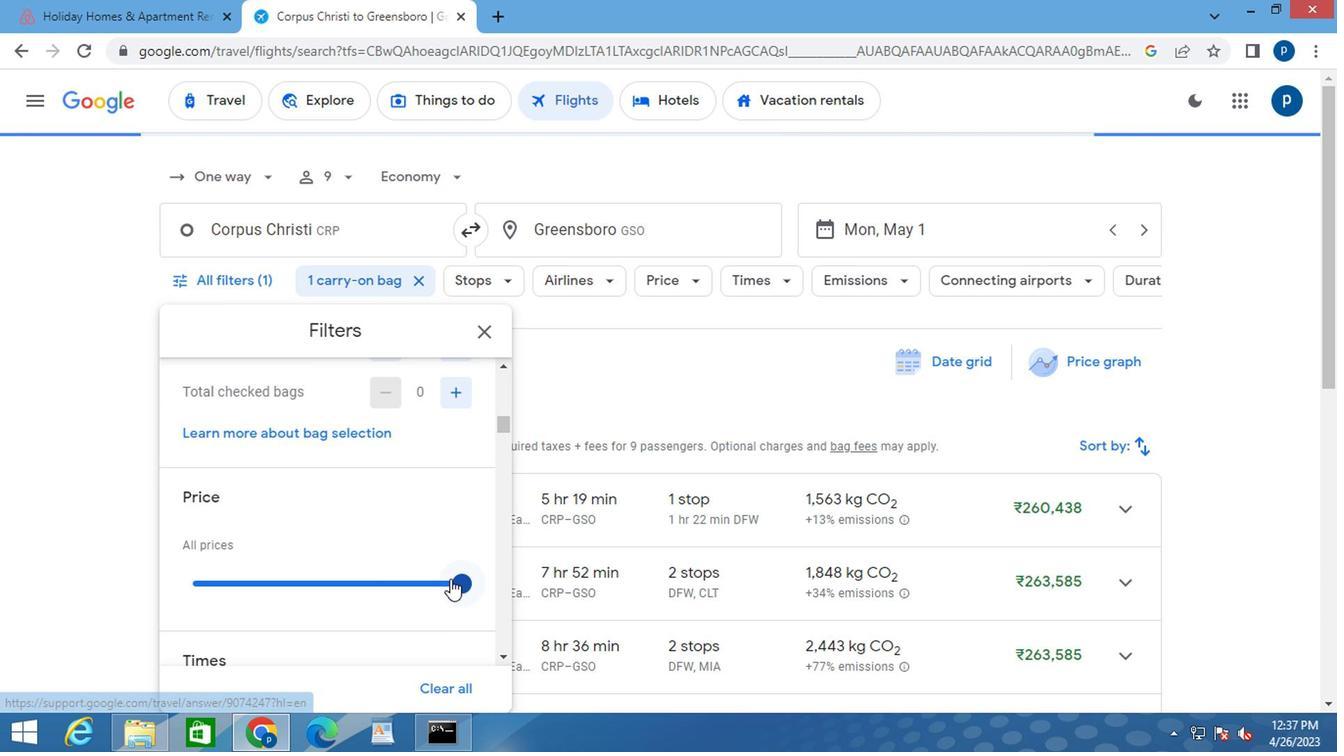 
Action: Mouse moved to (329, 605)
Screenshot: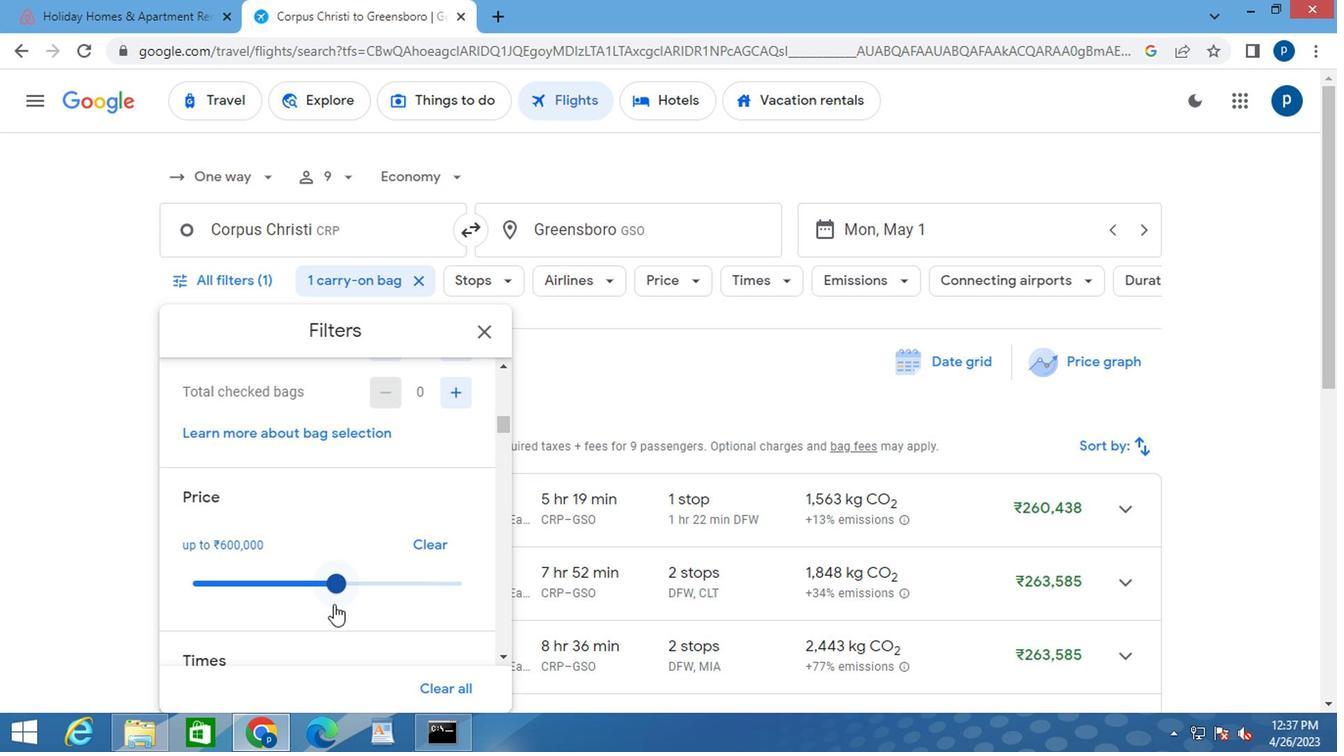 
Action: Mouse scrolled (329, 604) with delta (0, 0)
Screenshot: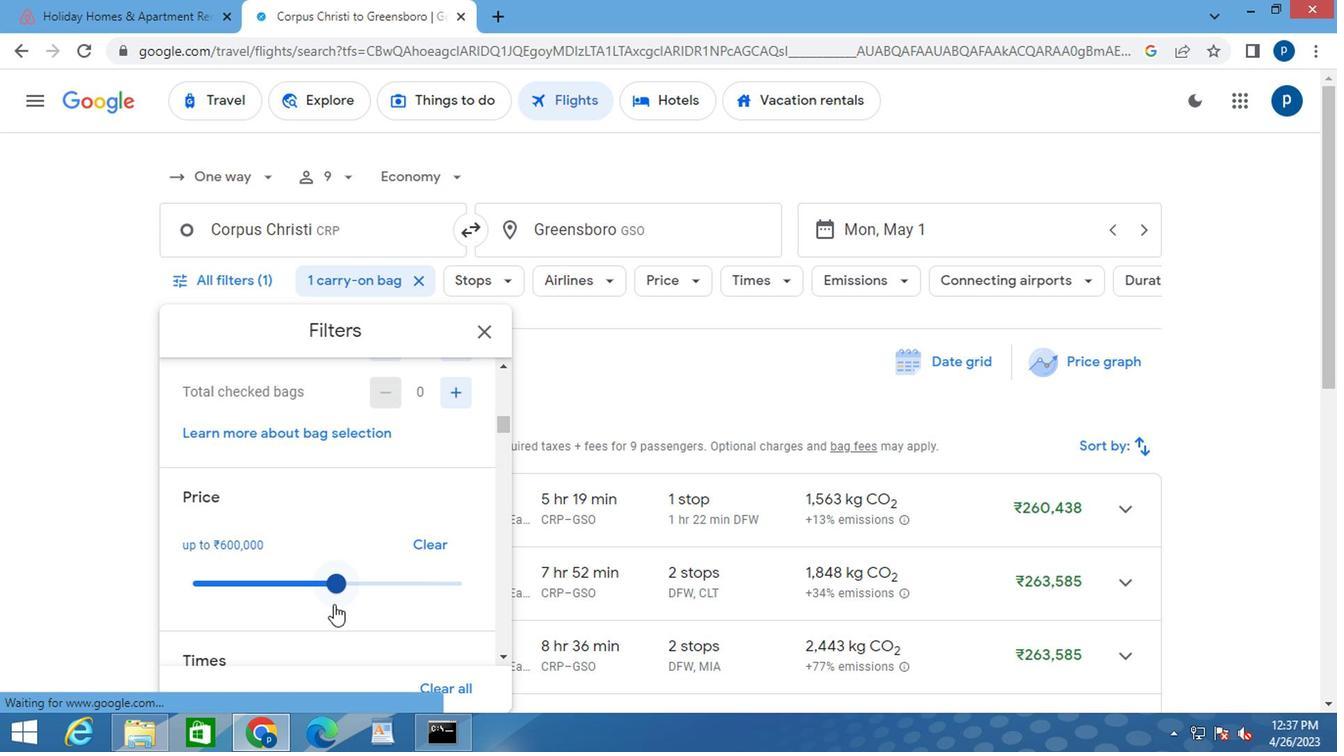 
Action: Mouse moved to (334, 593)
Screenshot: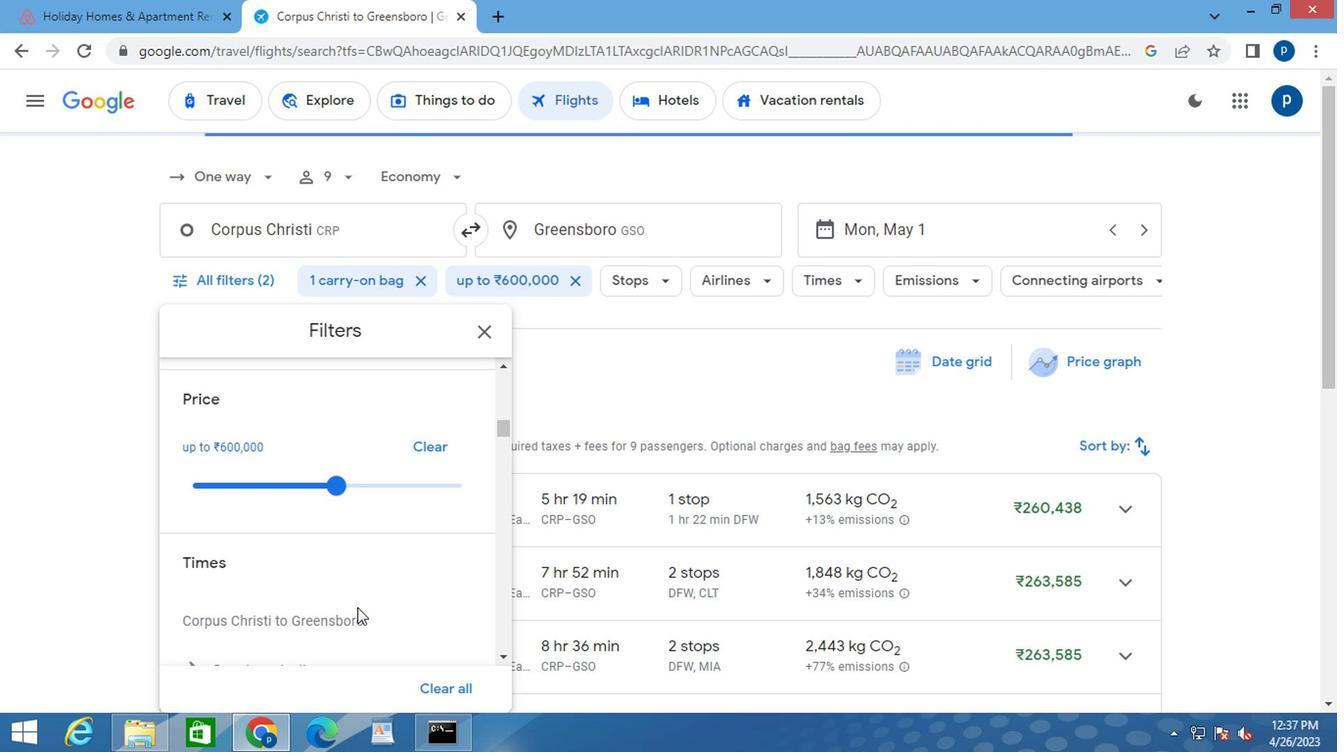
Action: Mouse scrolled (334, 592) with delta (0, 0)
Screenshot: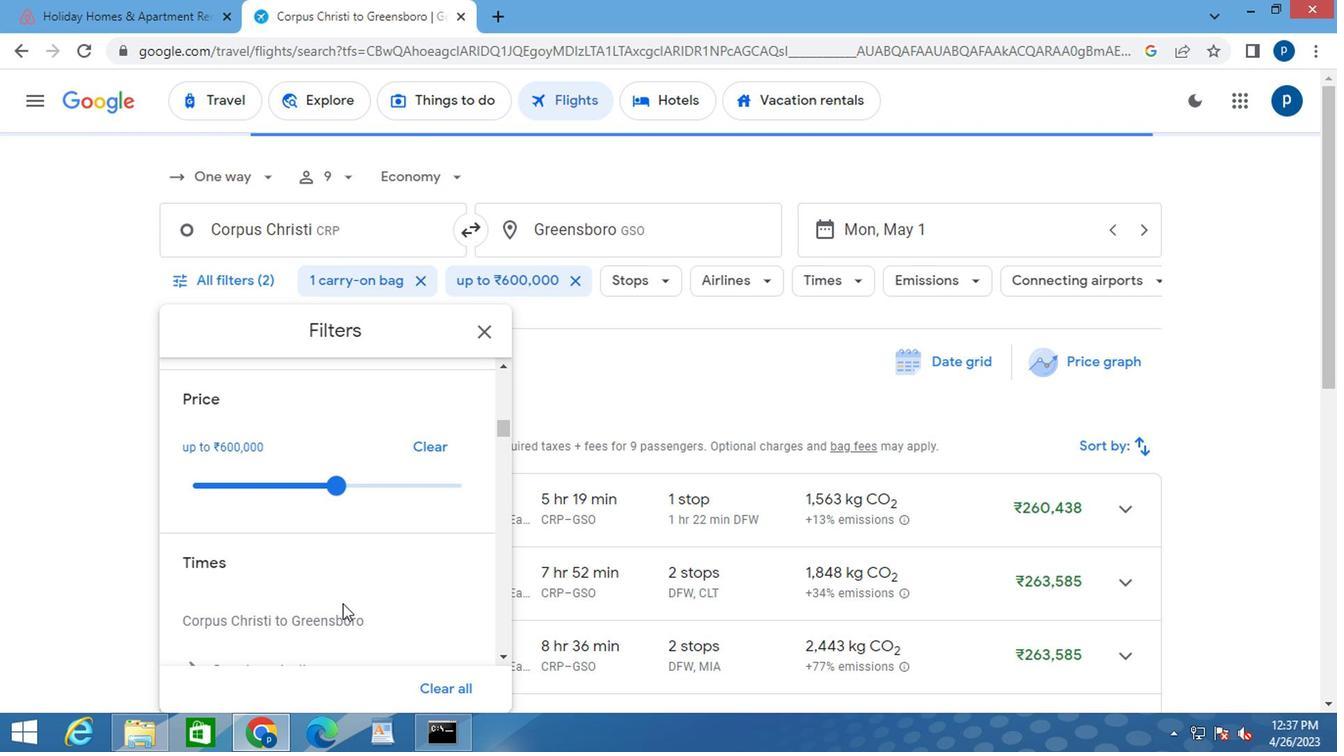 
Action: Mouse moved to (332, 592)
Screenshot: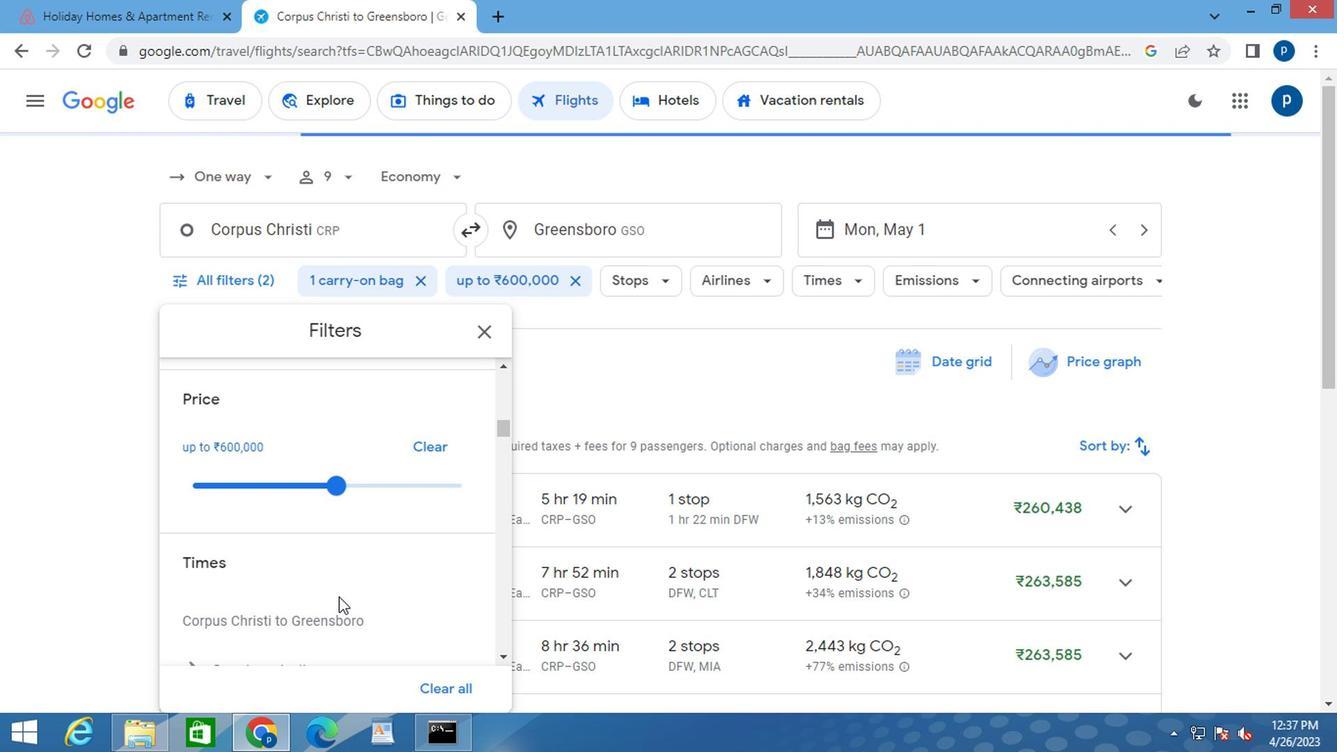 
Action: Mouse scrolled (332, 591) with delta (0, -1)
Screenshot: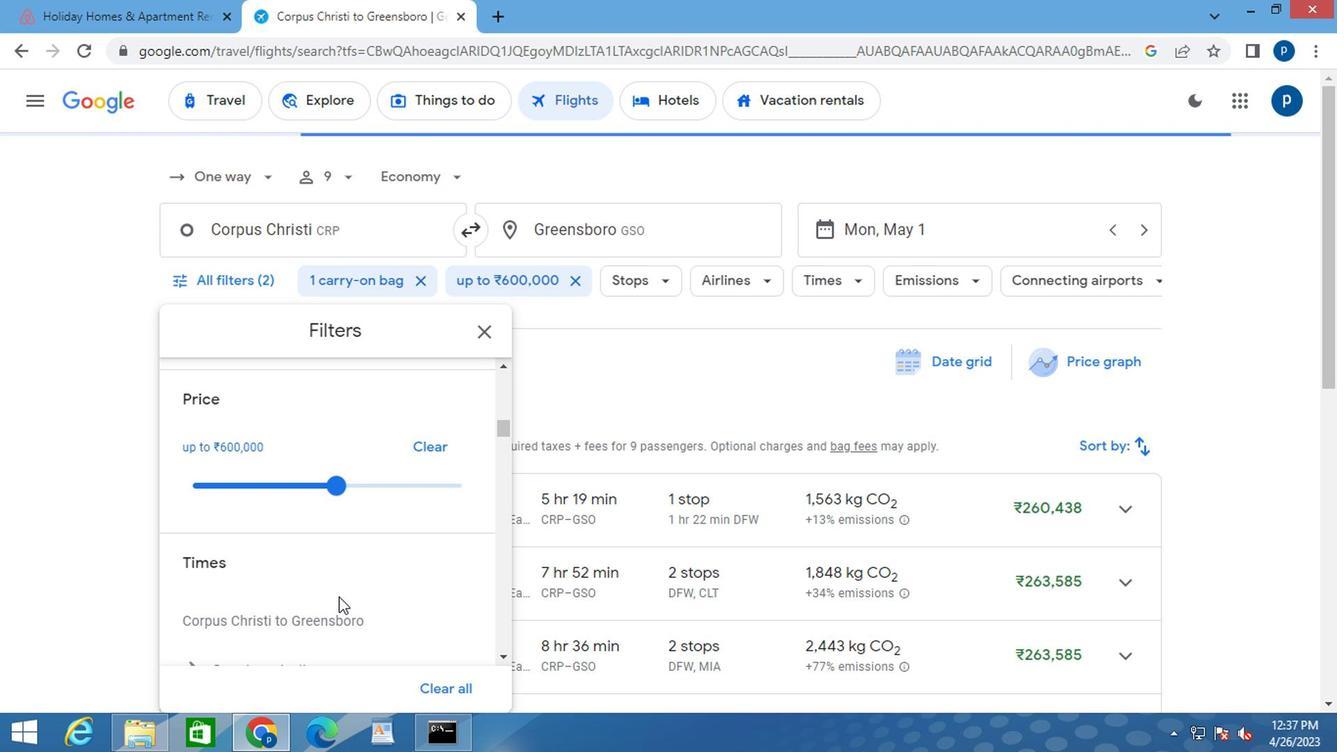
Action: Mouse moved to (184, 511)
Screenshot: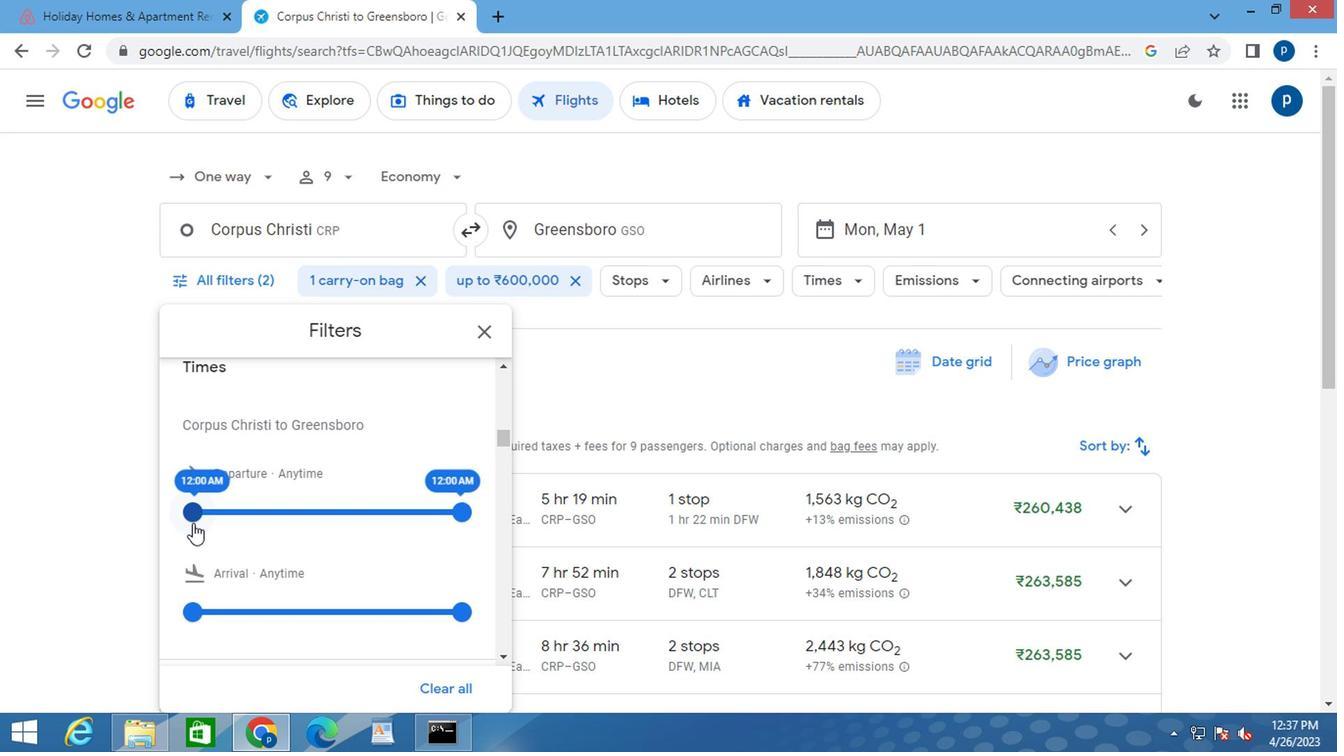 
Action: Mouse pressed left at (184, 511)
Screenshot: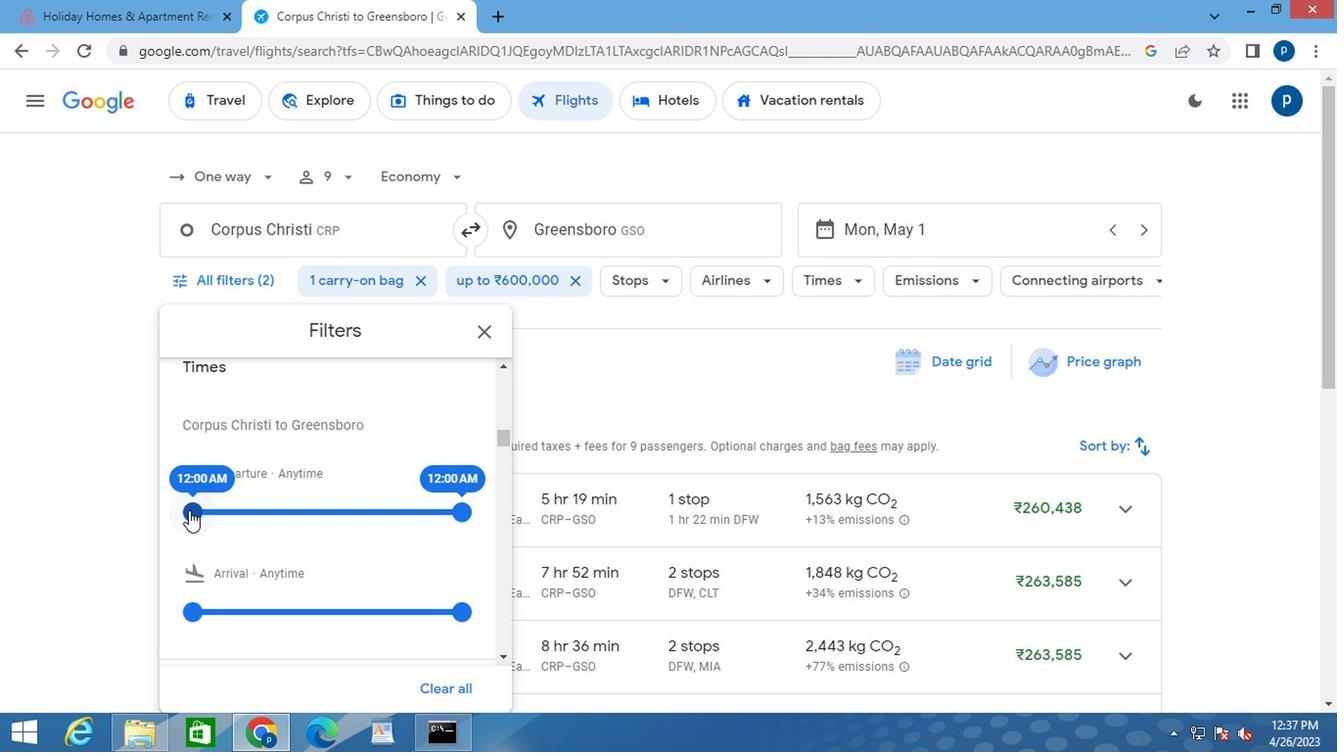 
Action: Mouse moved to (458, 509)
Screenshot: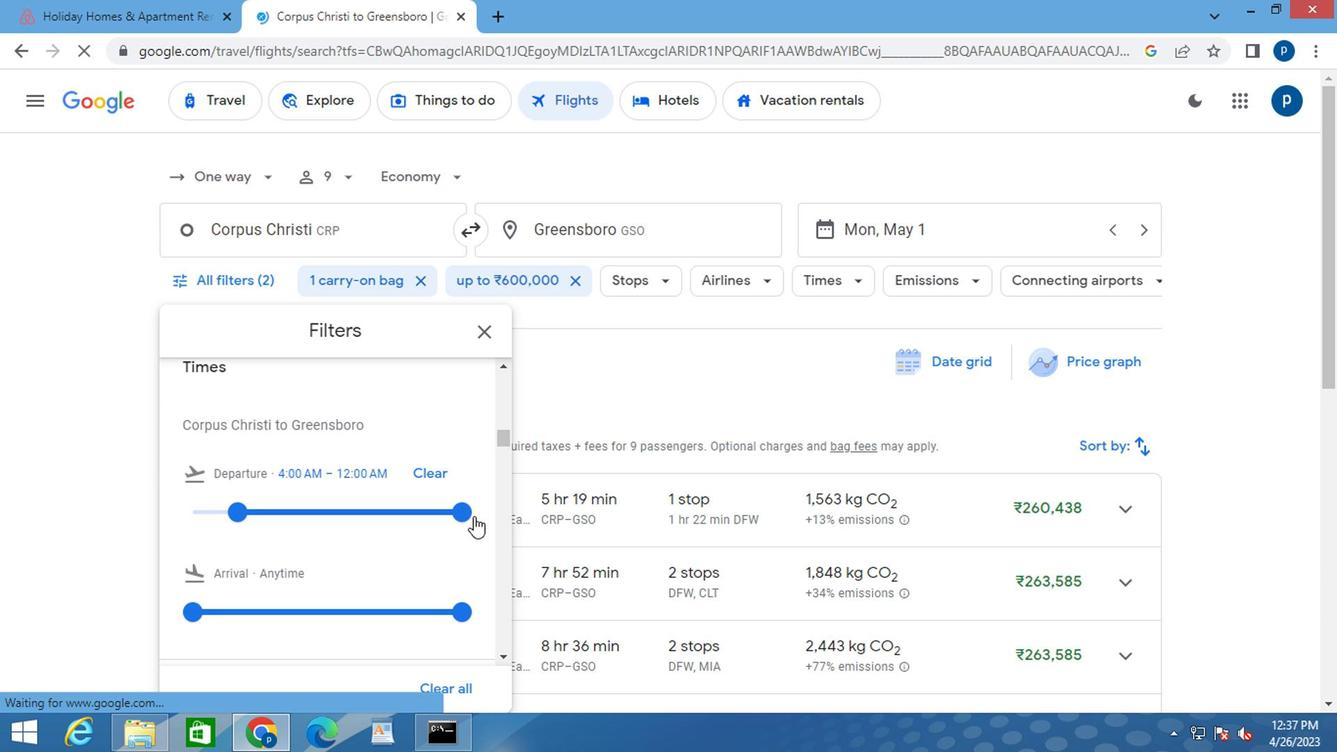 
Action: Mouse pressed left at (458, 509)
Screenshot: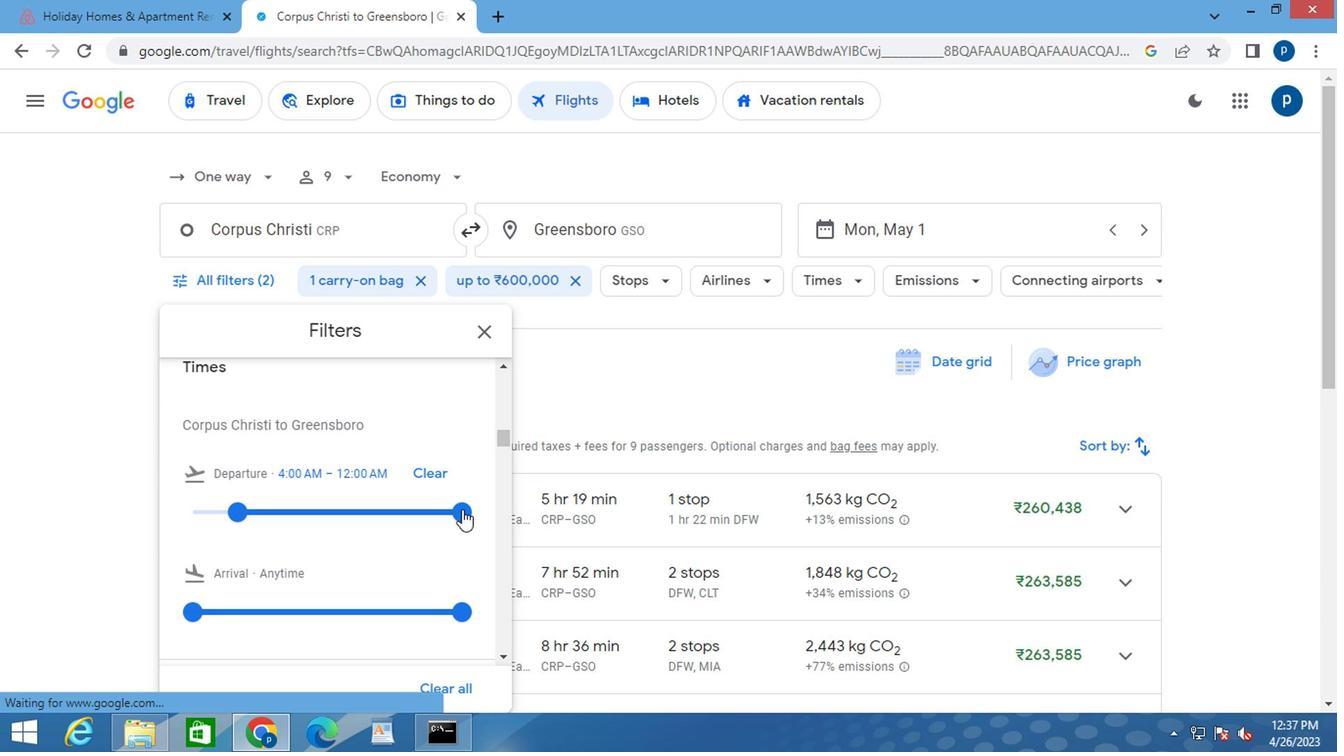 
Action: Mouse moved to (480, 328)
Screenshot: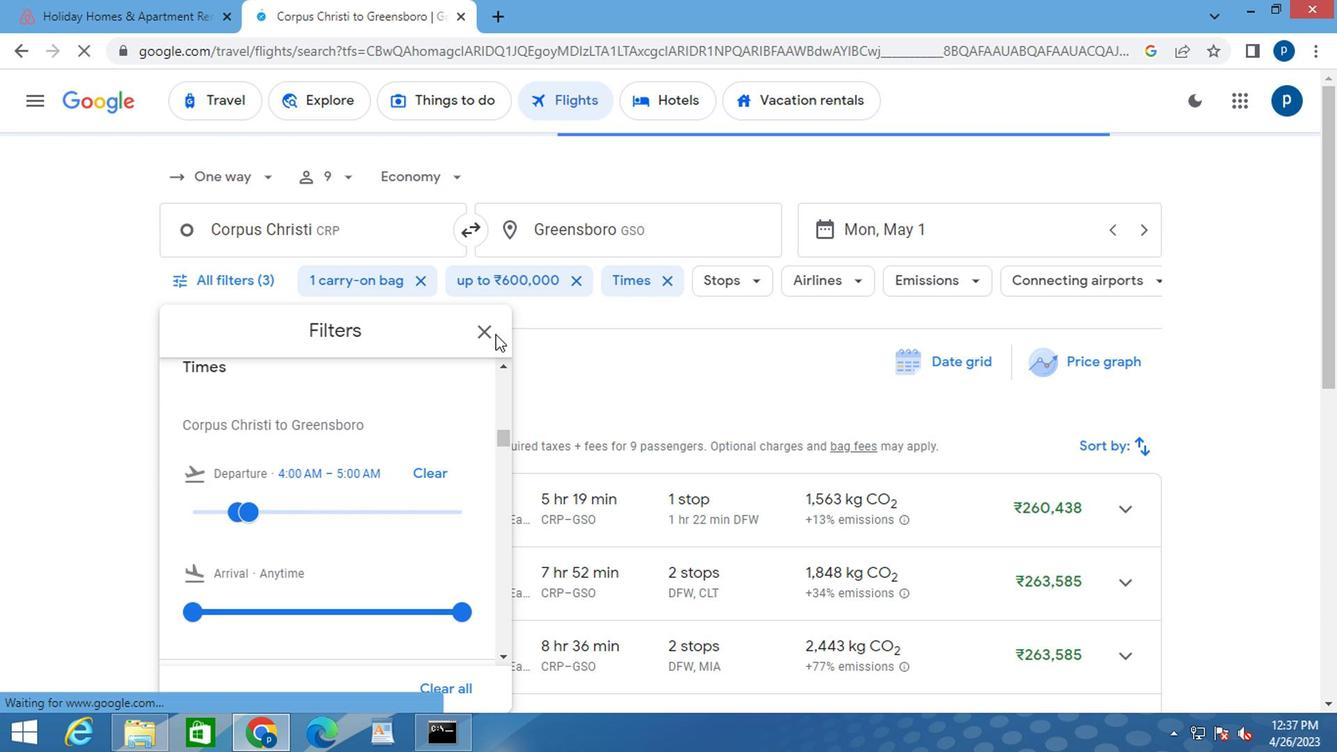 
Action: Mouse pressed left at (480, 328)
Screenshot: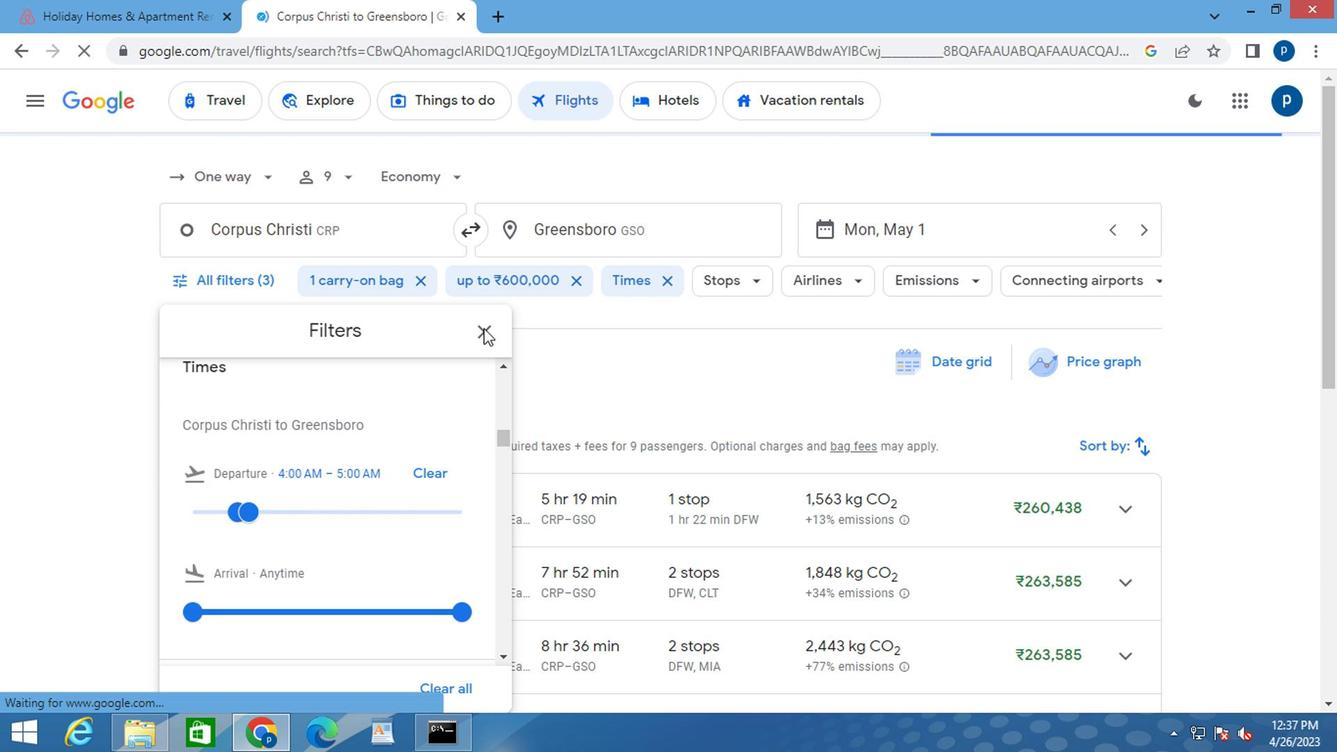 
